 Task: Add an event with the title Third Presentation Rehearsal and Finalization, date '2024/05/16', time 7:00 AM to 9:00 AMand add a description: A Product Demo is a live demonstration of a product's features, functionality, and benefits to potential customers, clients, or stakeholders. It is a powerful tool for showcasing the value proposition of a product and allowing individuals to experience its capabilities firsthand._x000D_
_x000D_
, put the event into Orange category, logged in from the account softage.9@softage.netand send the event invitation to softage.7@softage.net with CC to  softage.8@softage.net. Set a reminder for the event 203 day before
Action: Mouse moved to (106, 137)
Screenshot: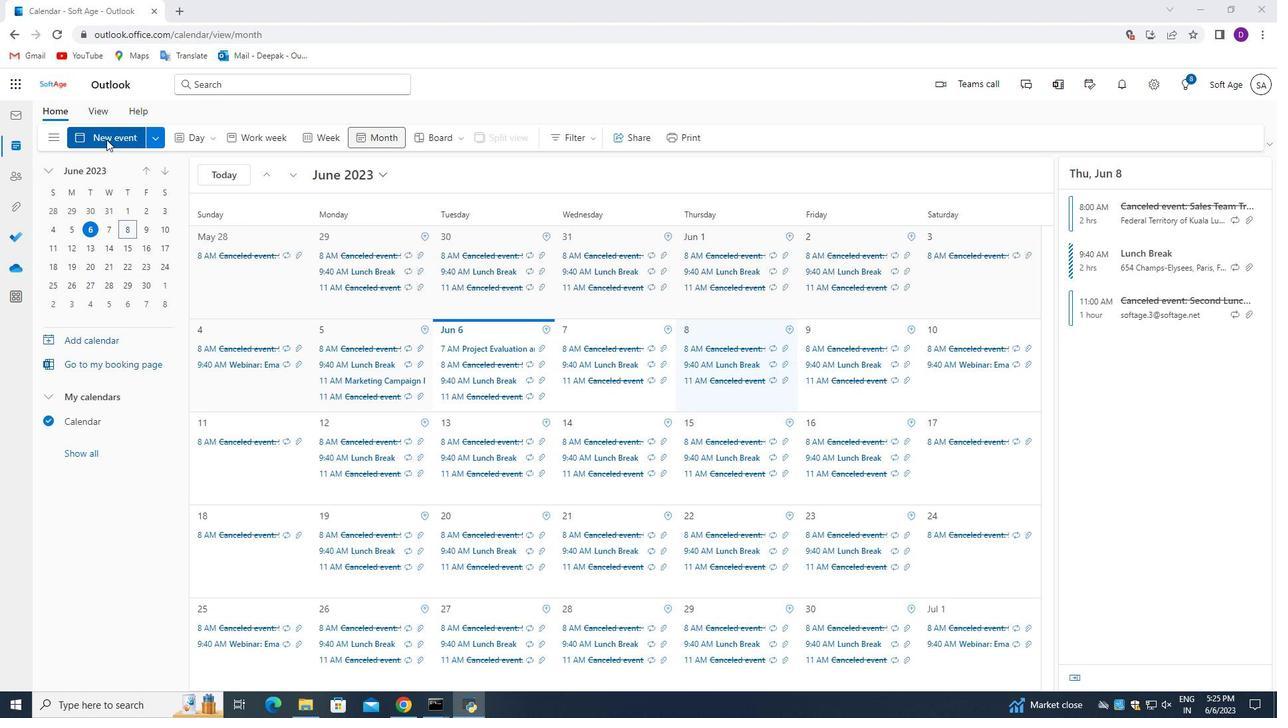 
Action: Mouse pressed left at (106, 137)
Screenshot: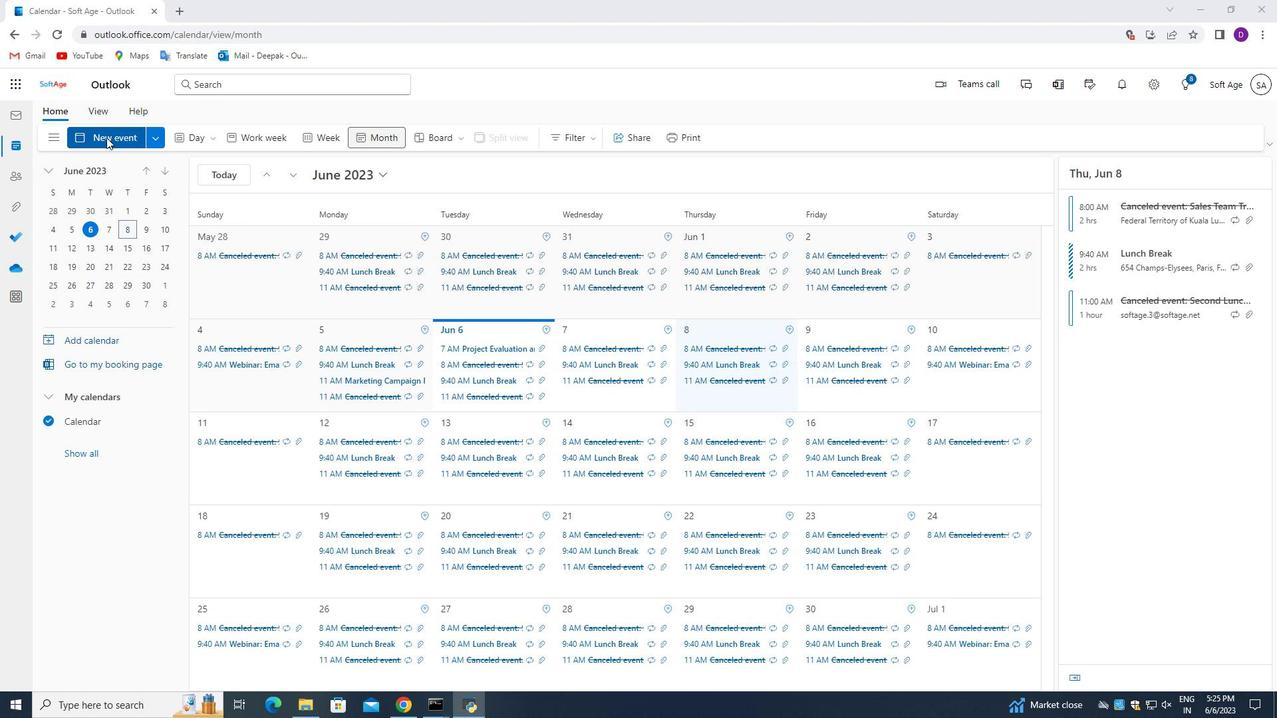 
Action: Mouse moved to (446, 550)
Screenshot: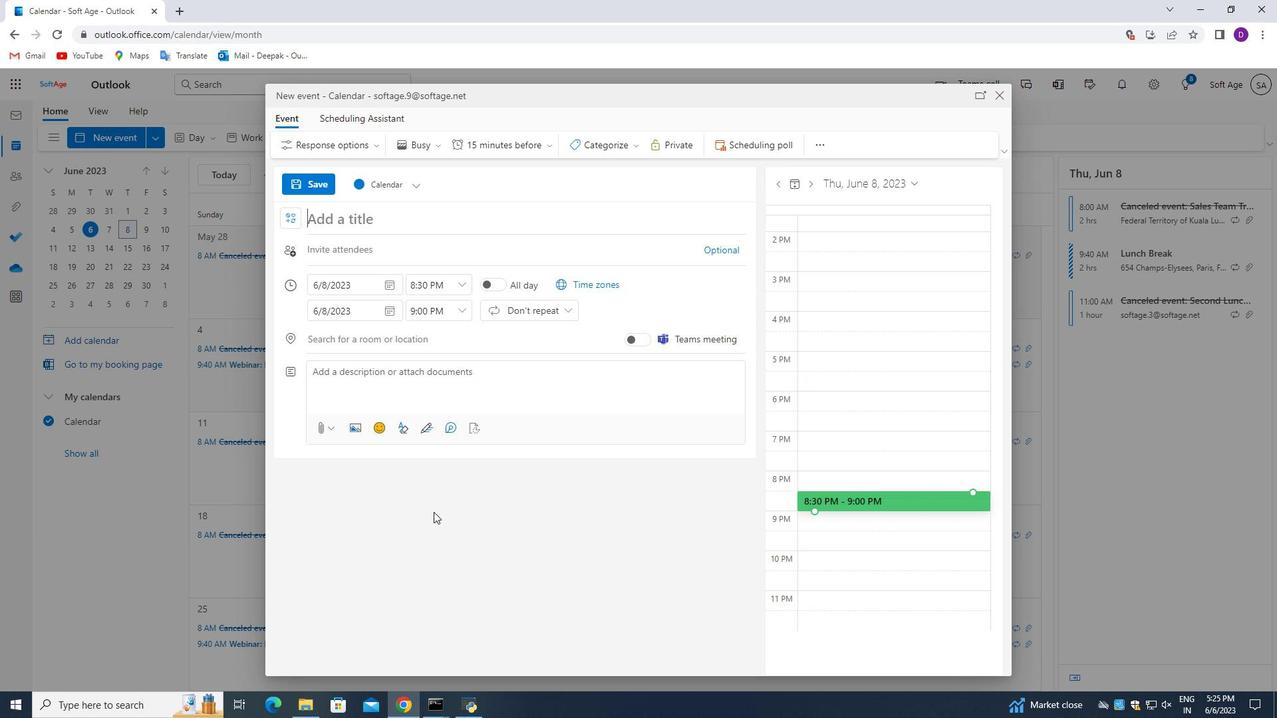 
Action: Key pressed <Key.shift_r>Third<Key.space><Key.shift>Presentation<Key.space><Key.shift_r>Rehearsal<Key.space>and<Key.space><Key.shift_r>Finalization
Screenshot: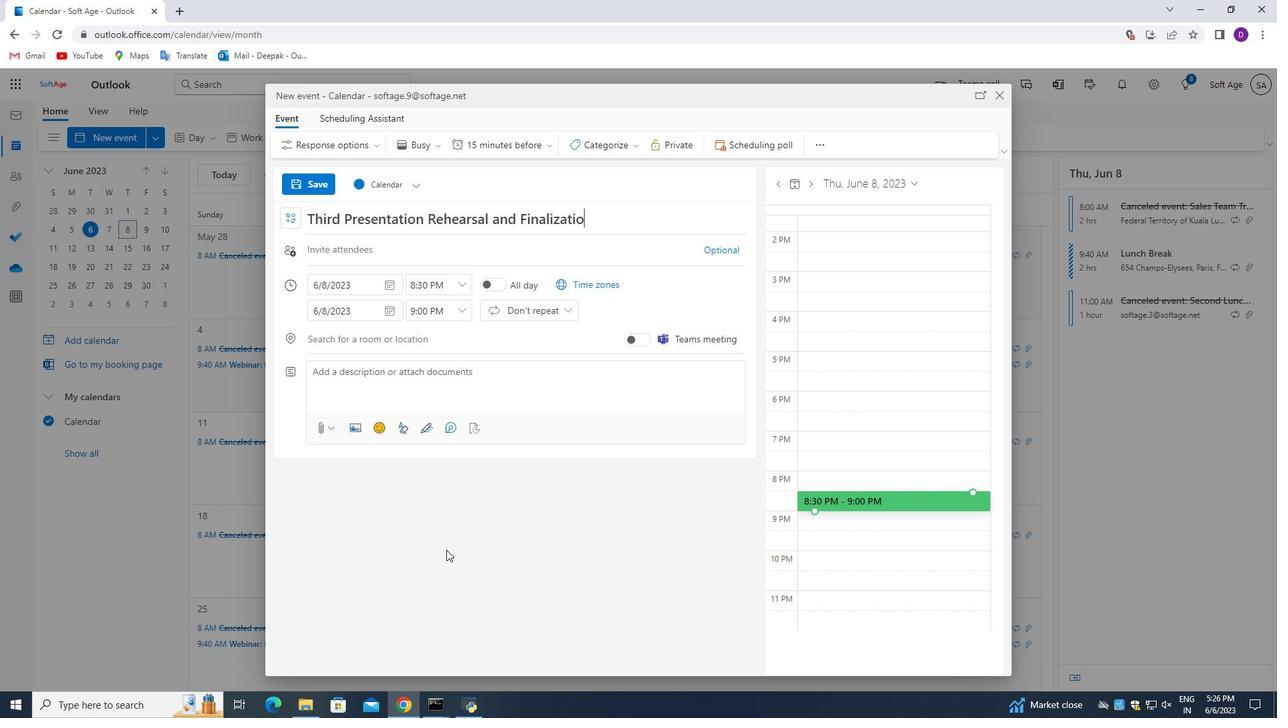 
Action: Mouse moved to (389, 286)
Screenshot: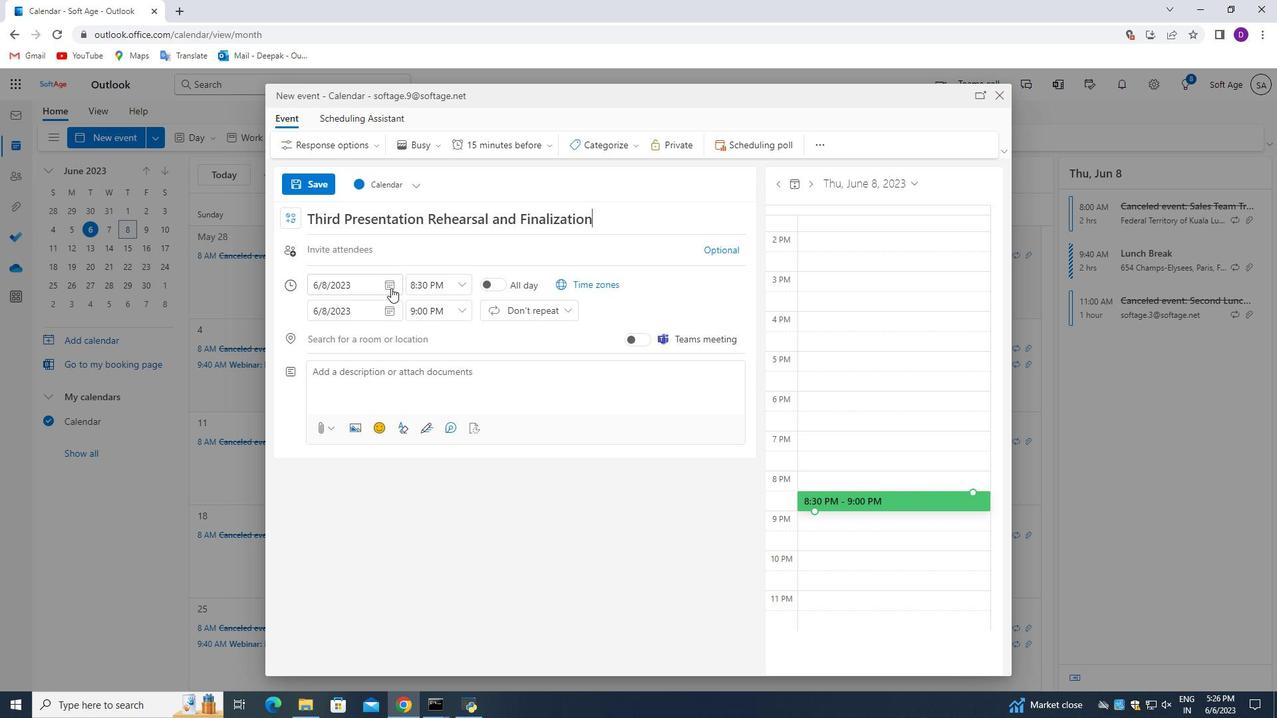 
Action: Mouse pressed left at (389, 286)
Screenshot: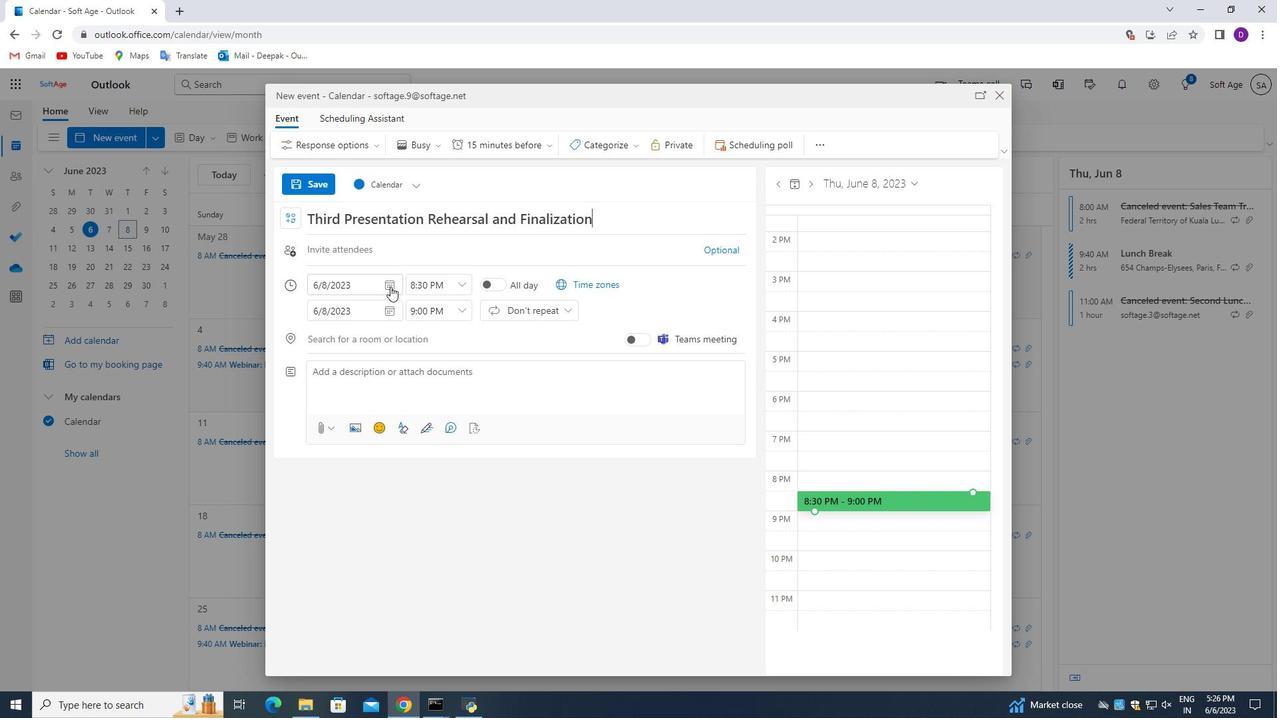 
Action: Mouse moved to (347, 300)
Screenshot: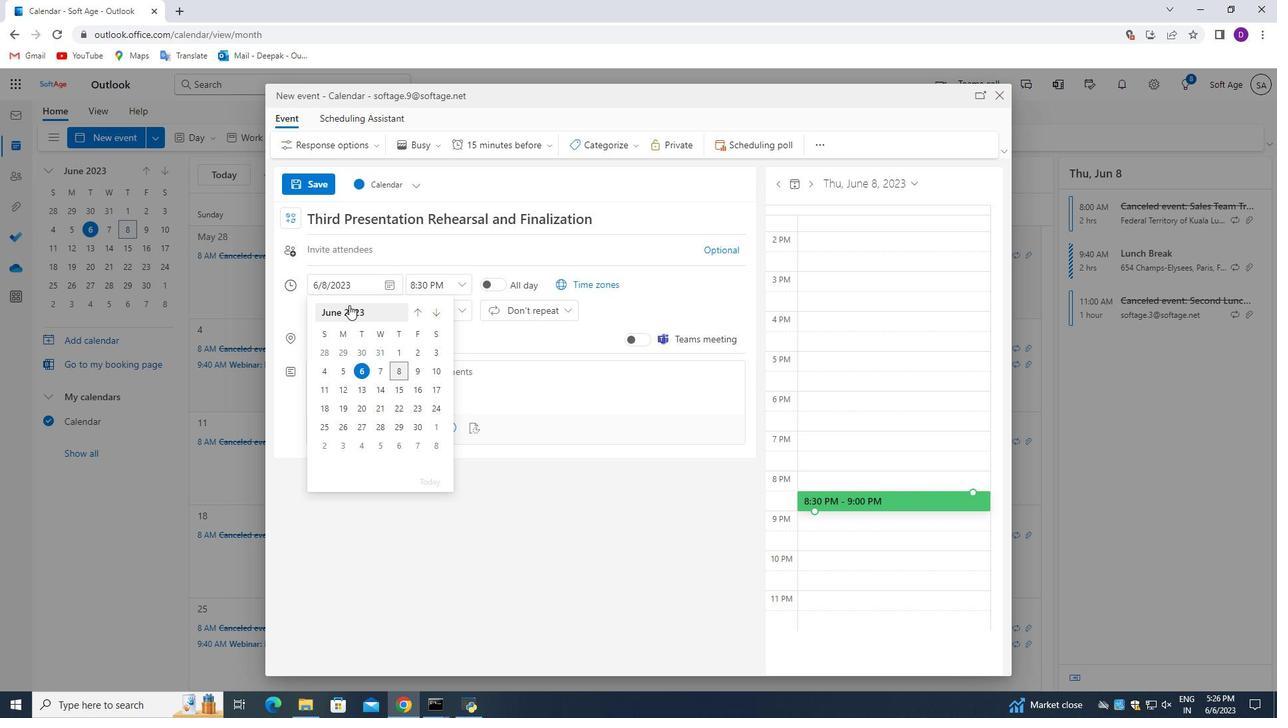 
Action: Mouse pressed left at (347, 300)
Screenshot: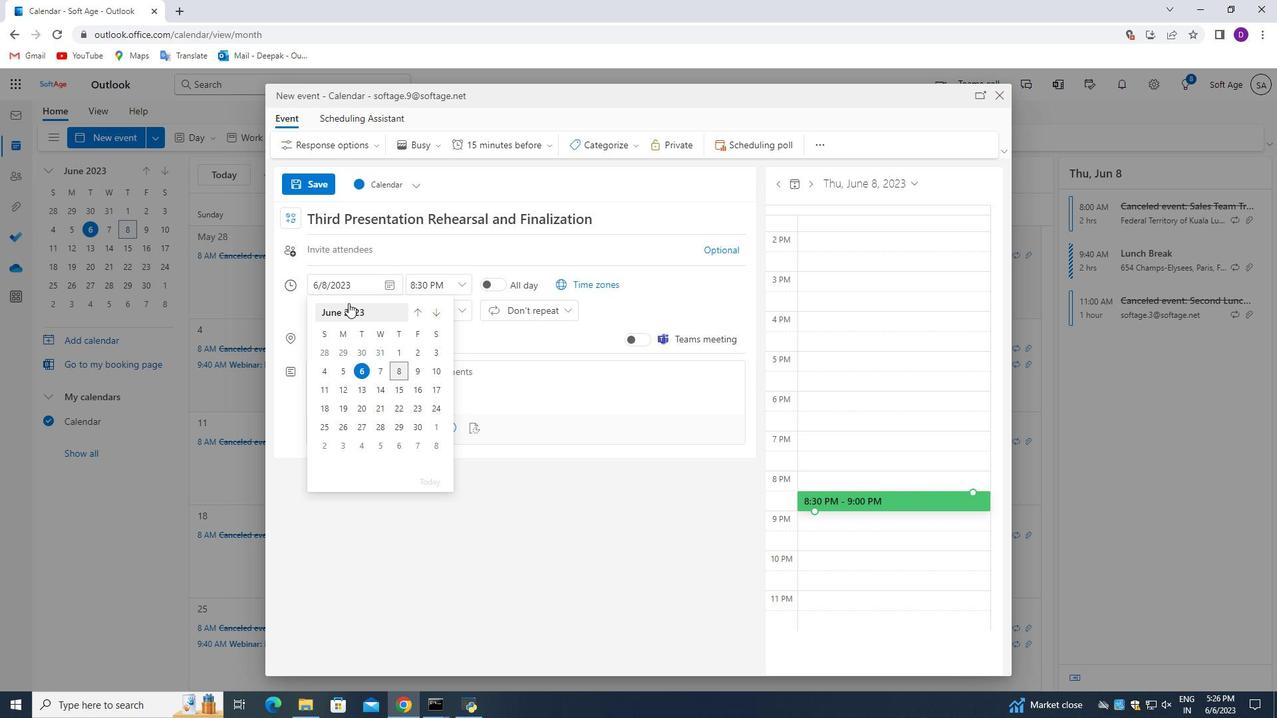 
Action: Mouse moved to (349, 310)
Screenshot: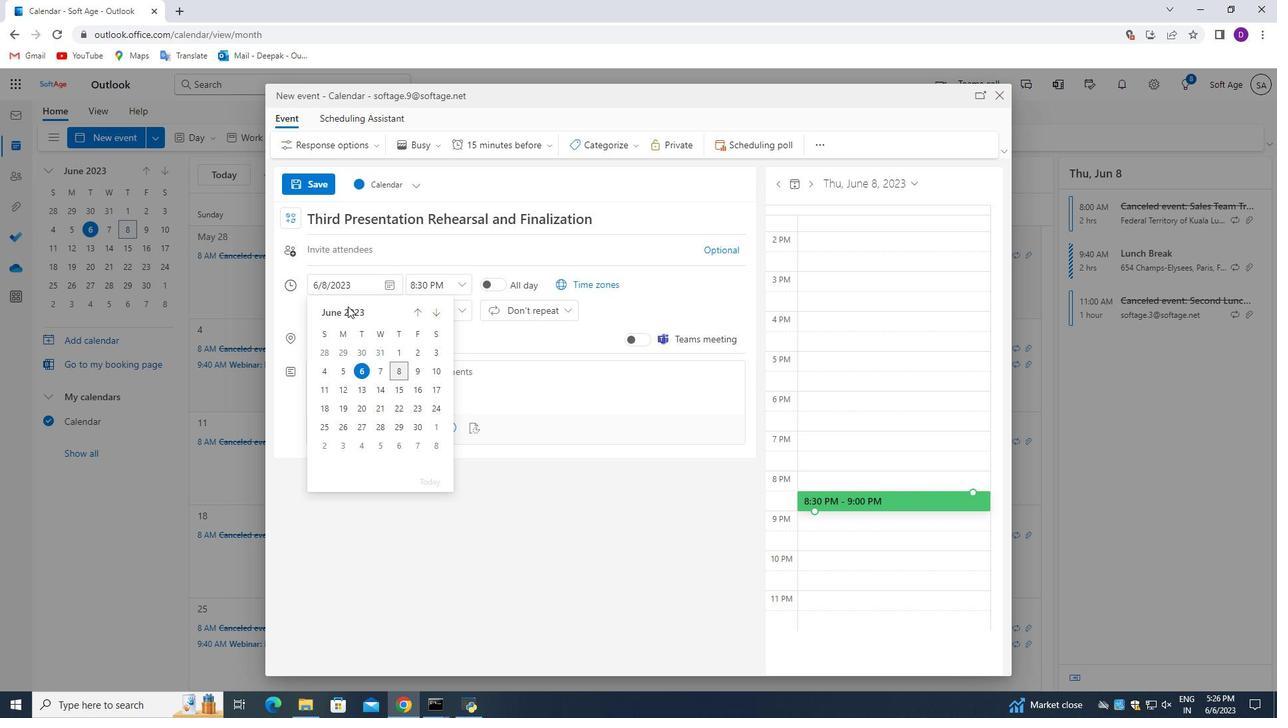 
Action: Mouse pressed left at (349, 310)
Screenshot: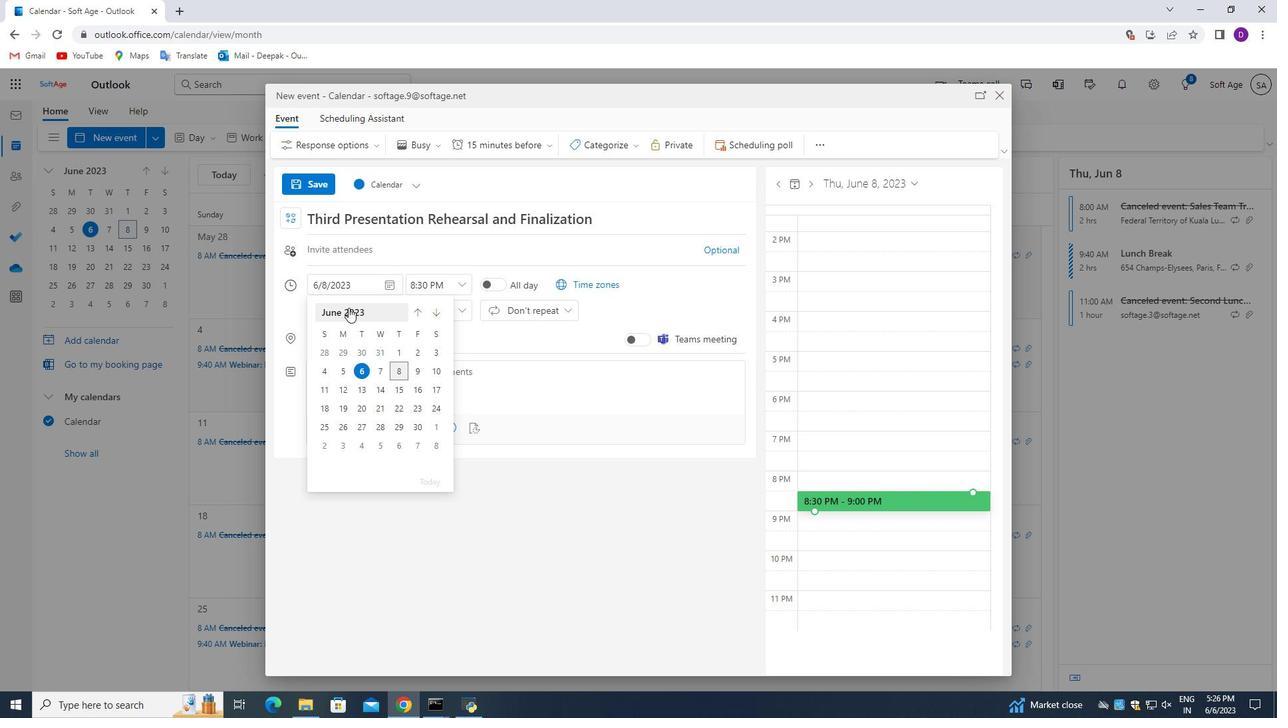 
Action: Mouse moved to (433, 316)
Screenshot: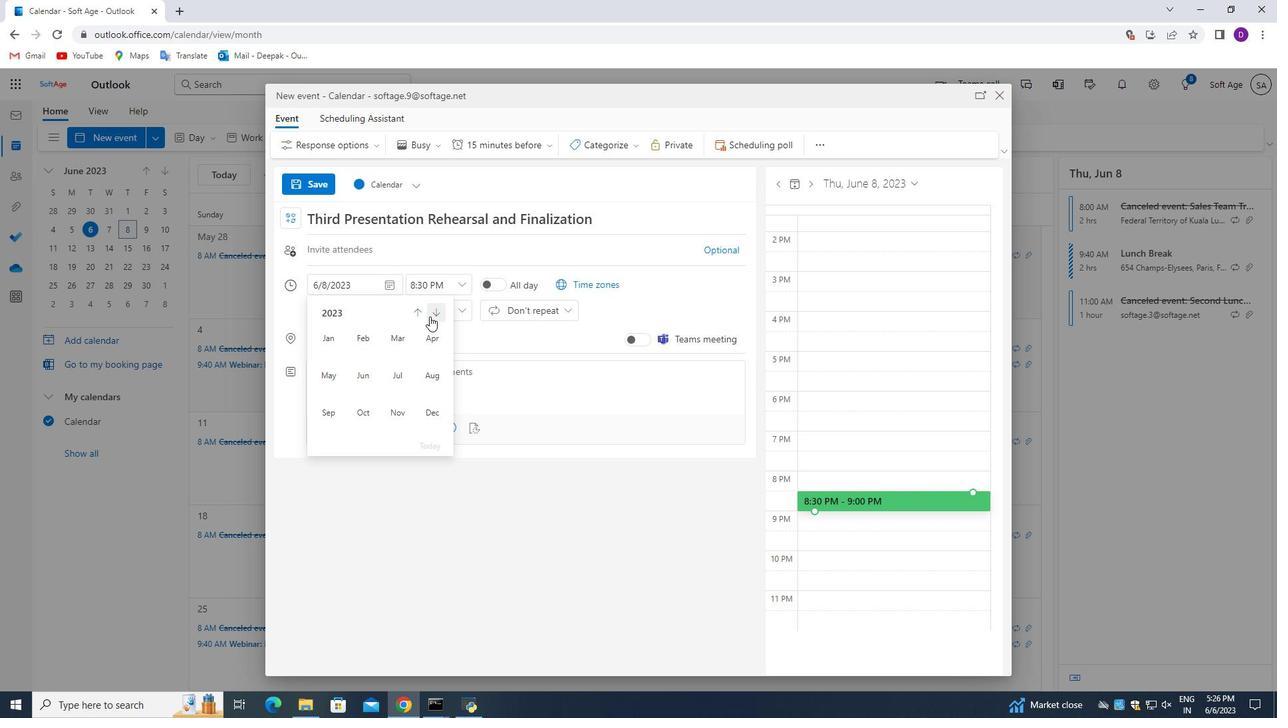 
Action: Mouse pressed left at (433, 316)
Screenshot: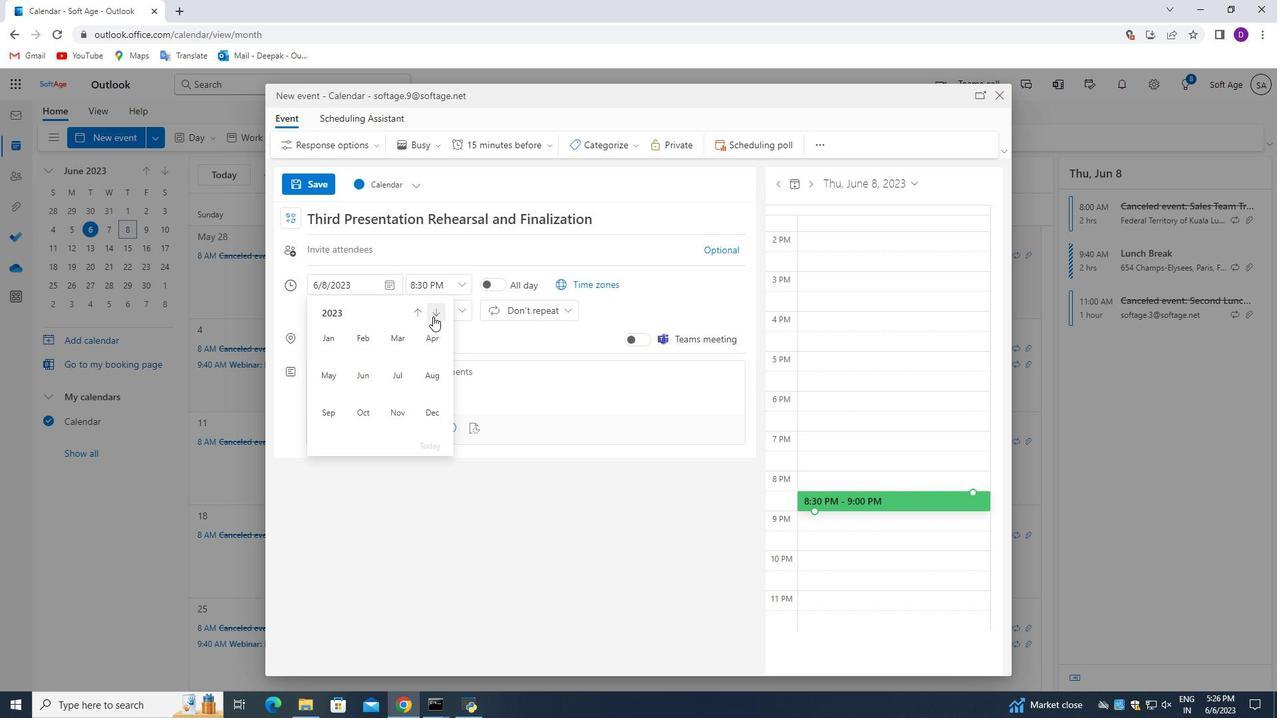 
Action: Mouse moved to (329, 369)
Screenshot: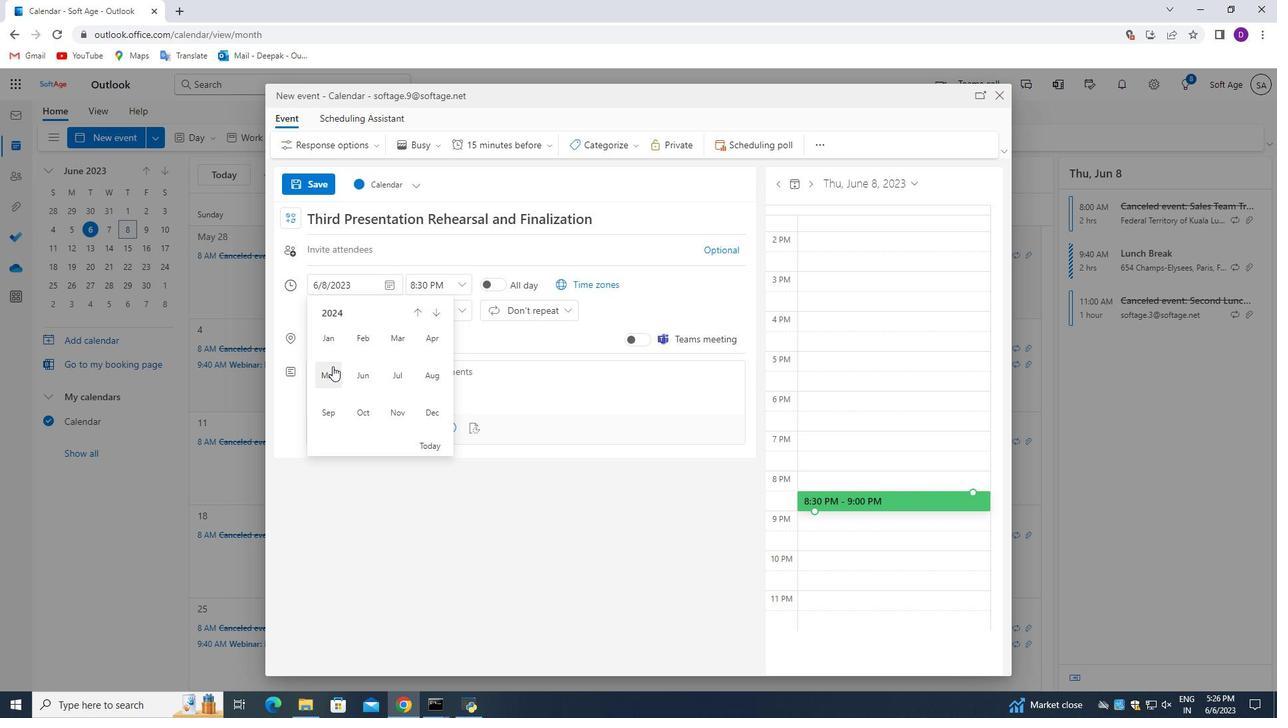 
Action: Mouse pressed left at (329, 369)
Screenshot: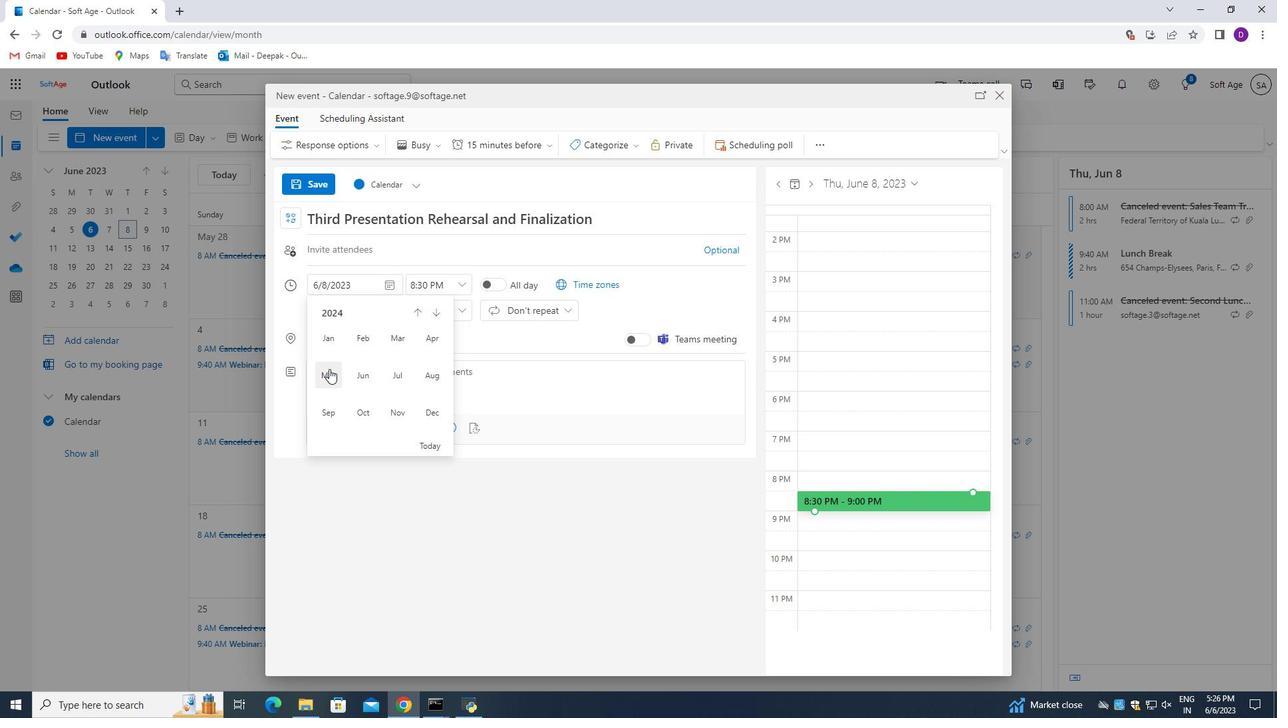 
Action: Mouse moved to (397, 391)
Screenshot: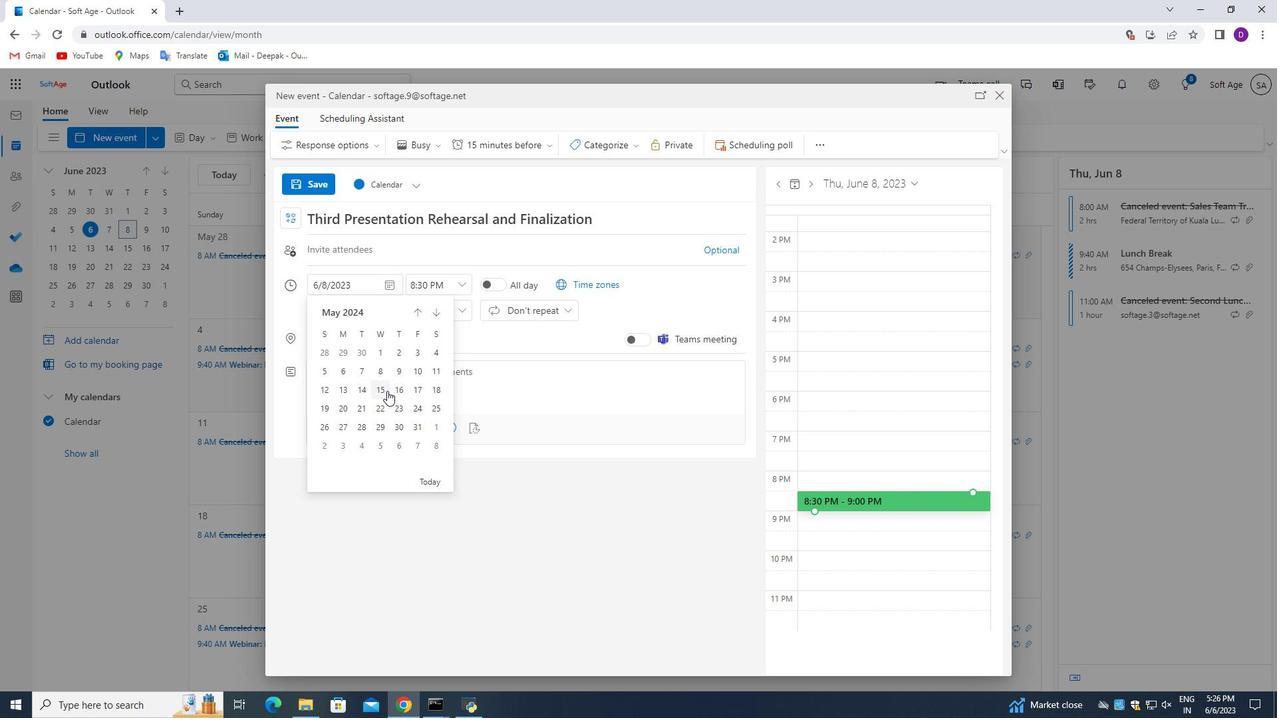 
Action: Mouse pressed left at (397, 391)
Screenshot: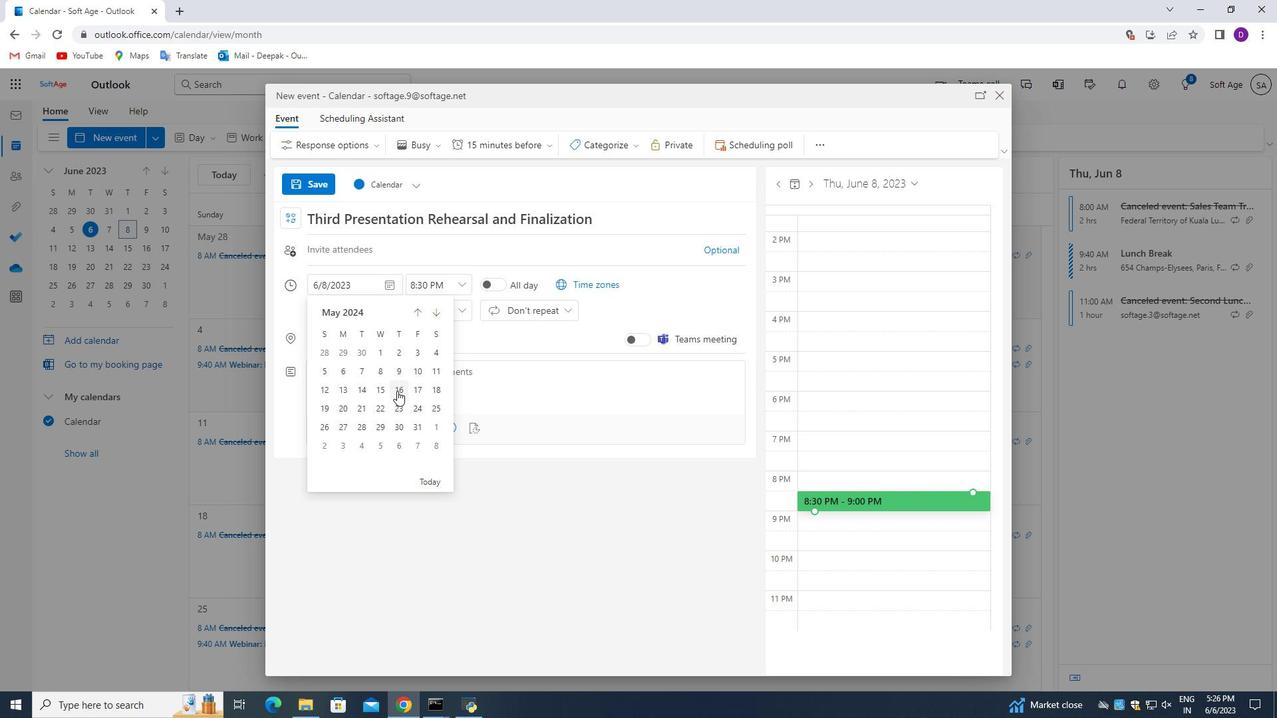 
Action: Mouse moved to (459, 290)
Screenshot: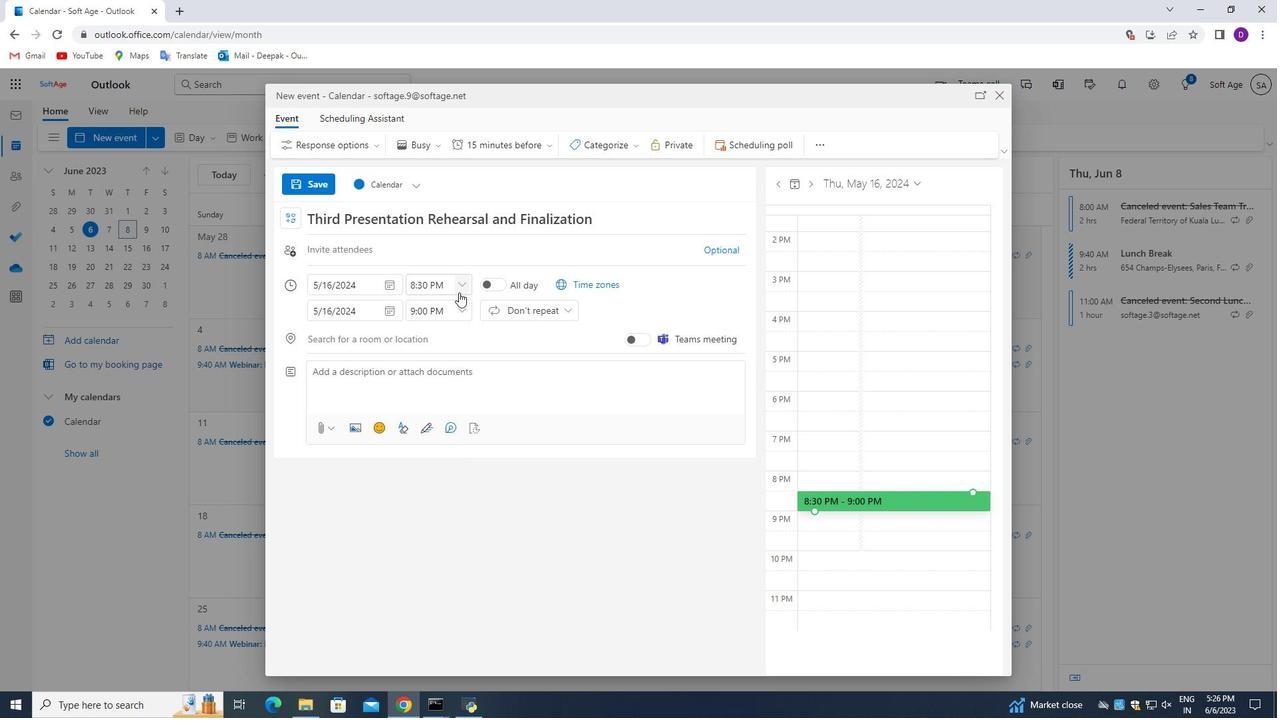 
Action: Mouse pressed left at (459, 290)
Screenshot: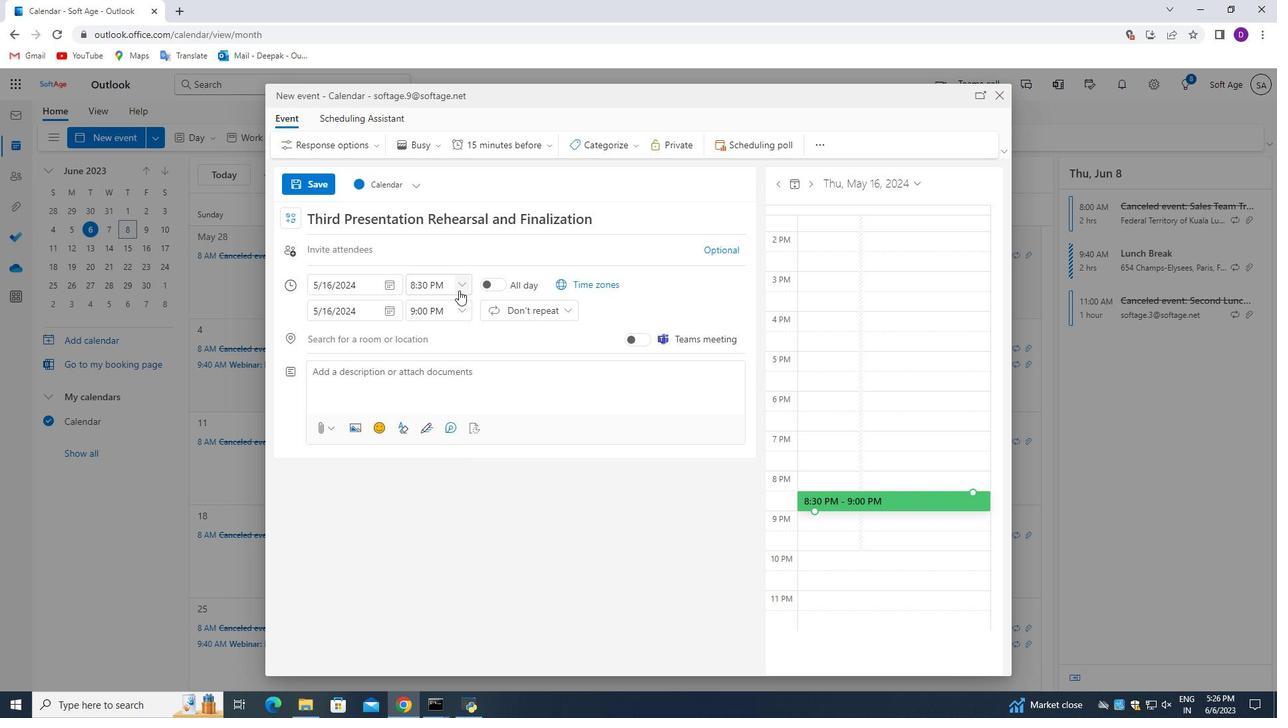 
Action: Mouse moved to (424, 358)
Screenshot: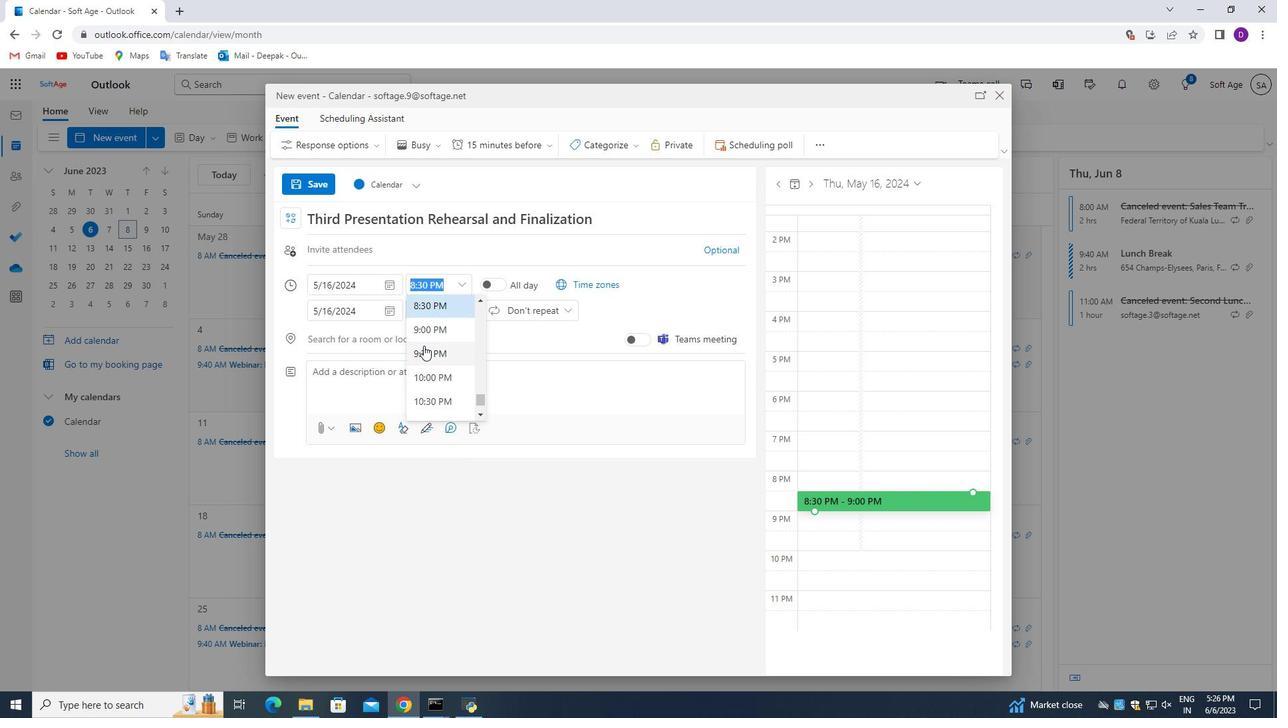 
Action: Mouse scrolled (424, 359) with delta (0, 0)
Screenshot: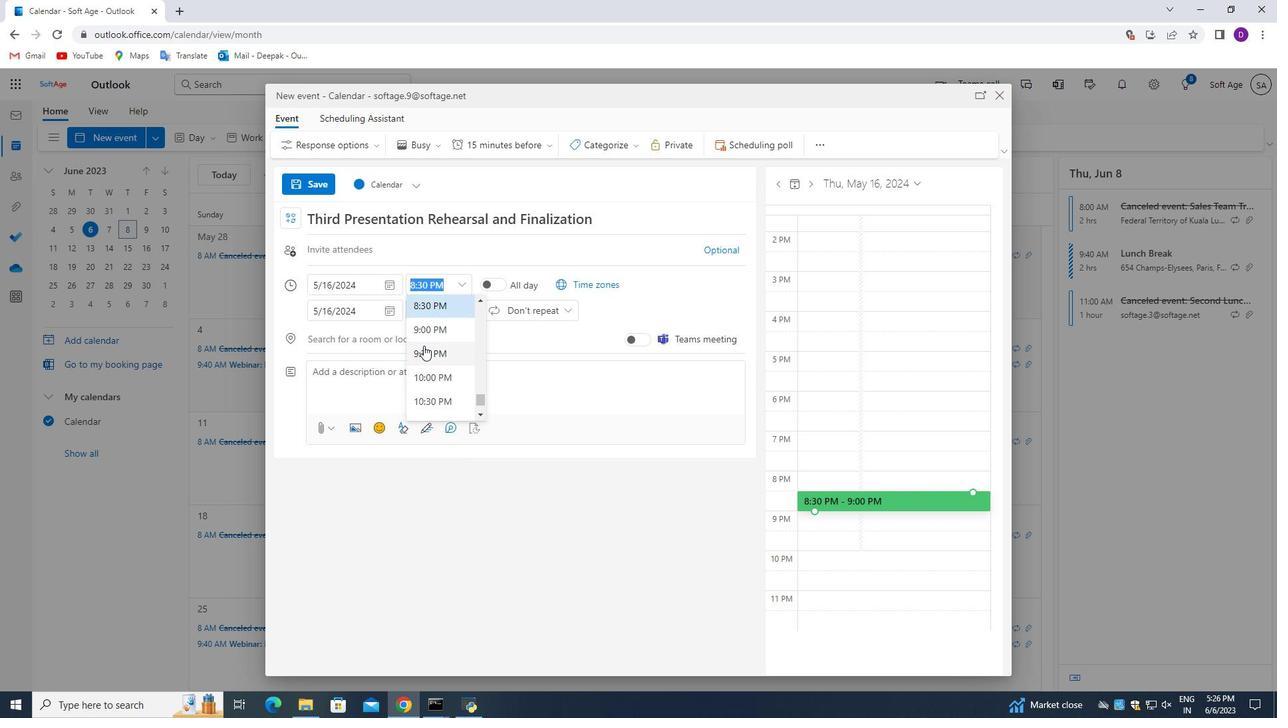 
Action: Mouse moved to (427, 364)
Screenshot: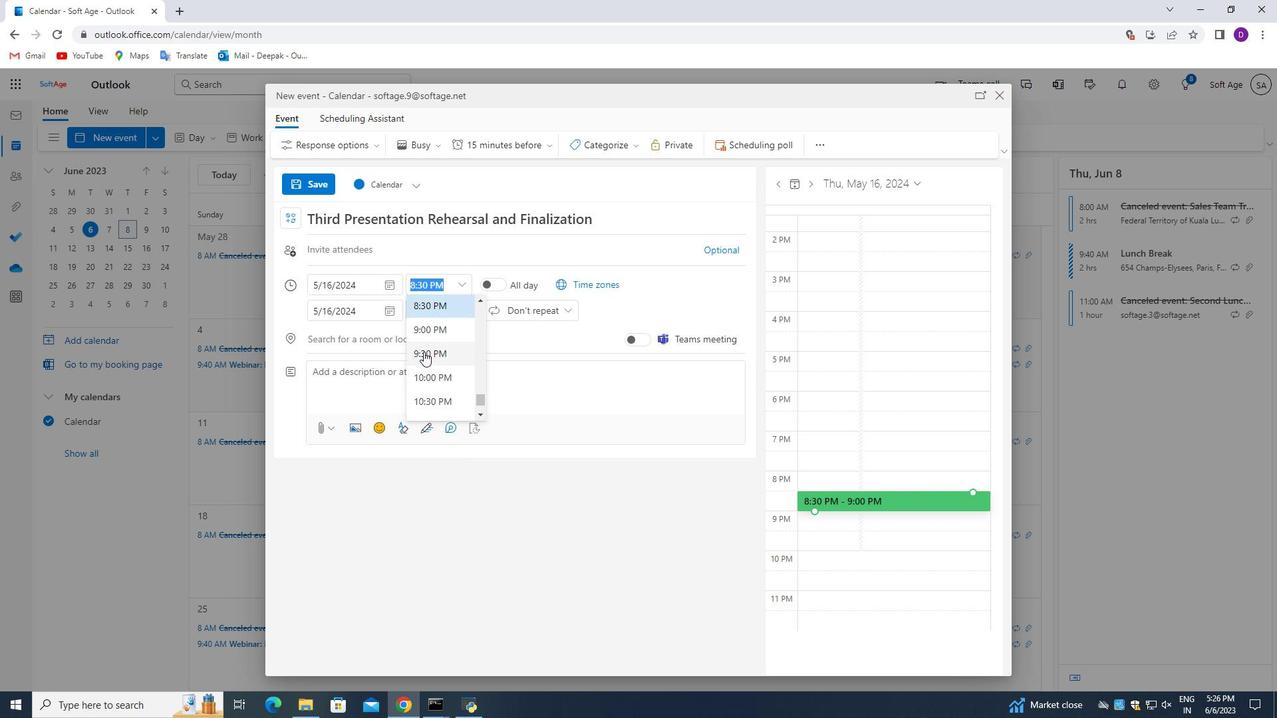 
Action: Mouse scrolled (427, 365) with delta (0, 0)
Screenshot: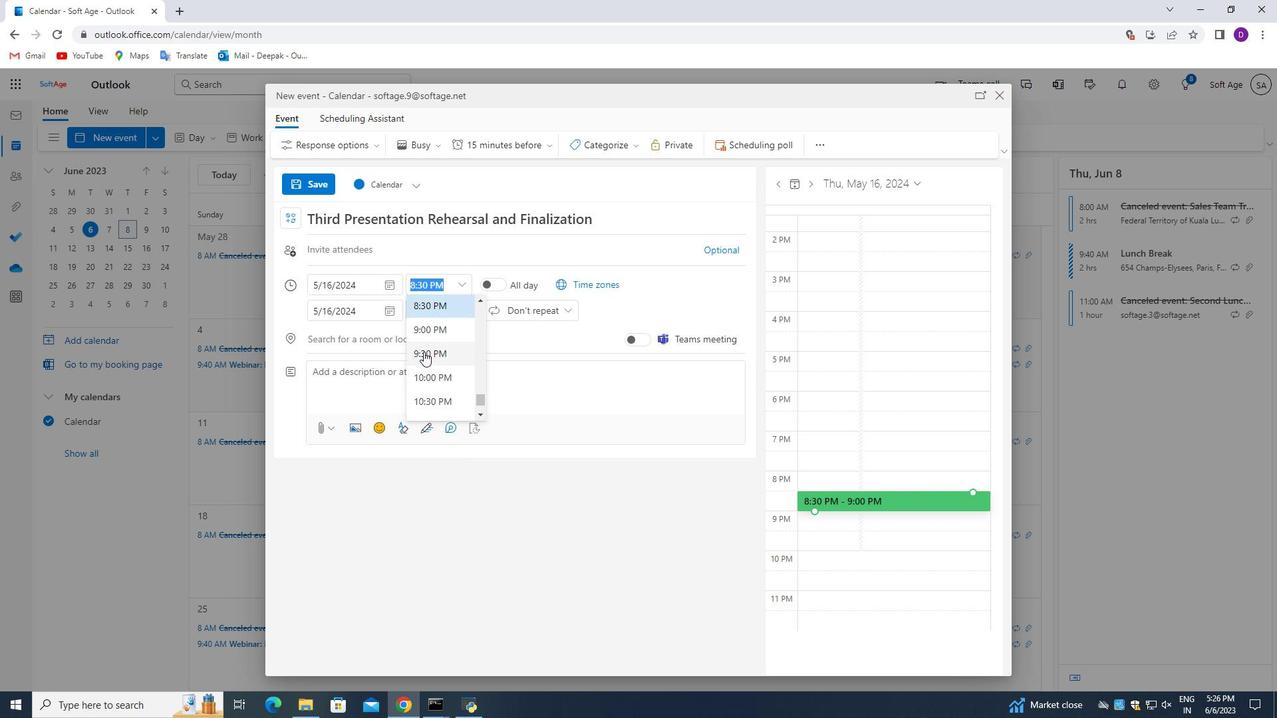 
Action: Mouse moved to (431, 368)
Screenshot: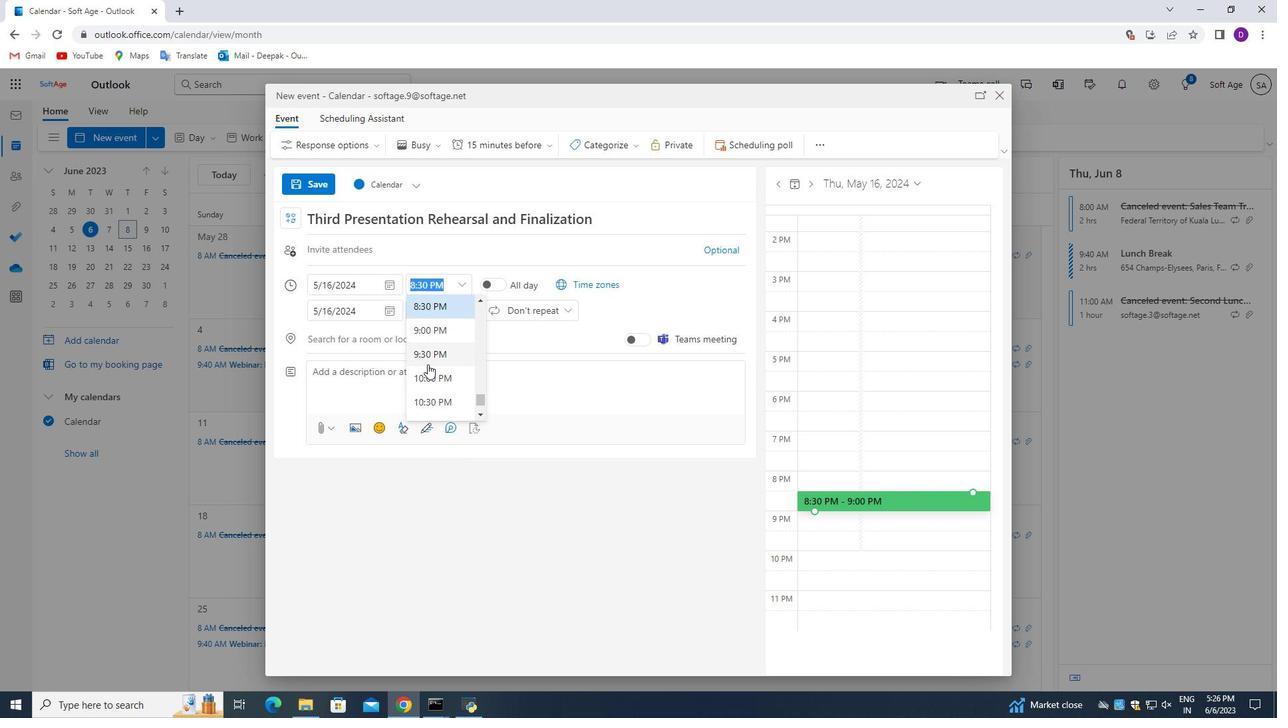 
Action: Mouse scrolled (431, 369) with delta (0, 0)
Screenshot: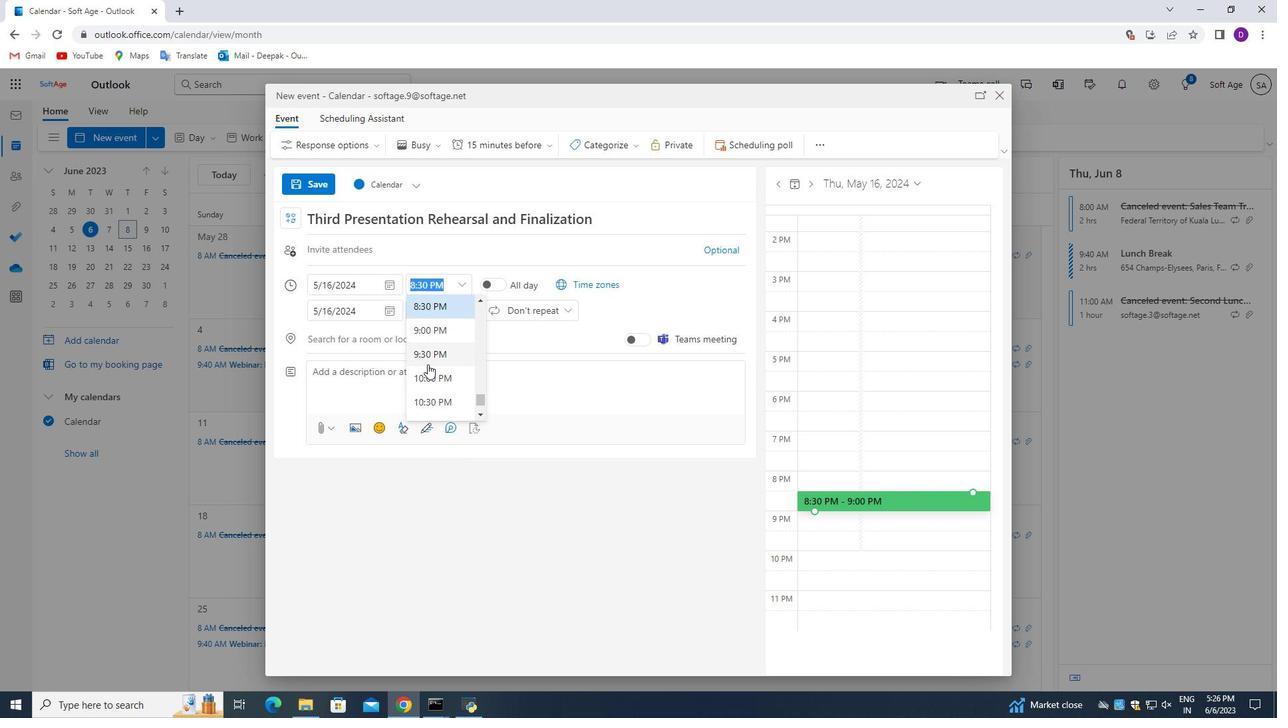 
Action: Mouse moved to (432, 369)
Screenshot: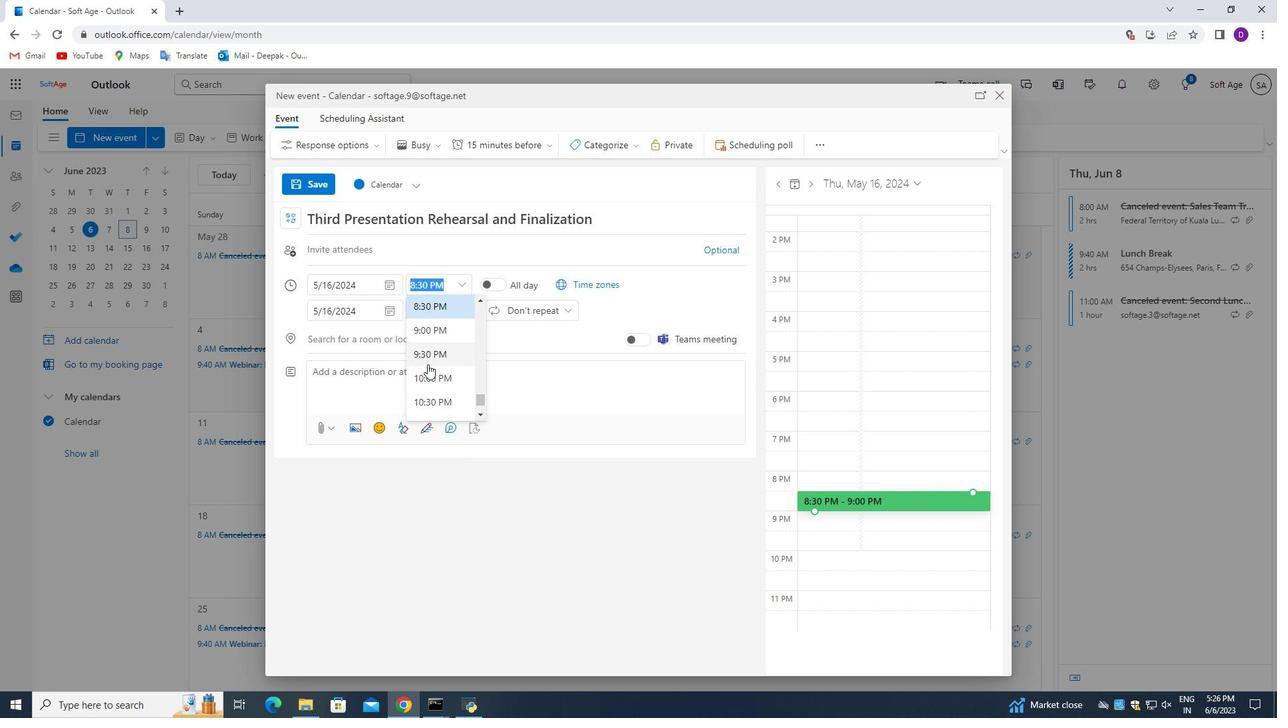 
Action: Mouse scrolled (432, 369) with delta (0, 0)
Screenshot: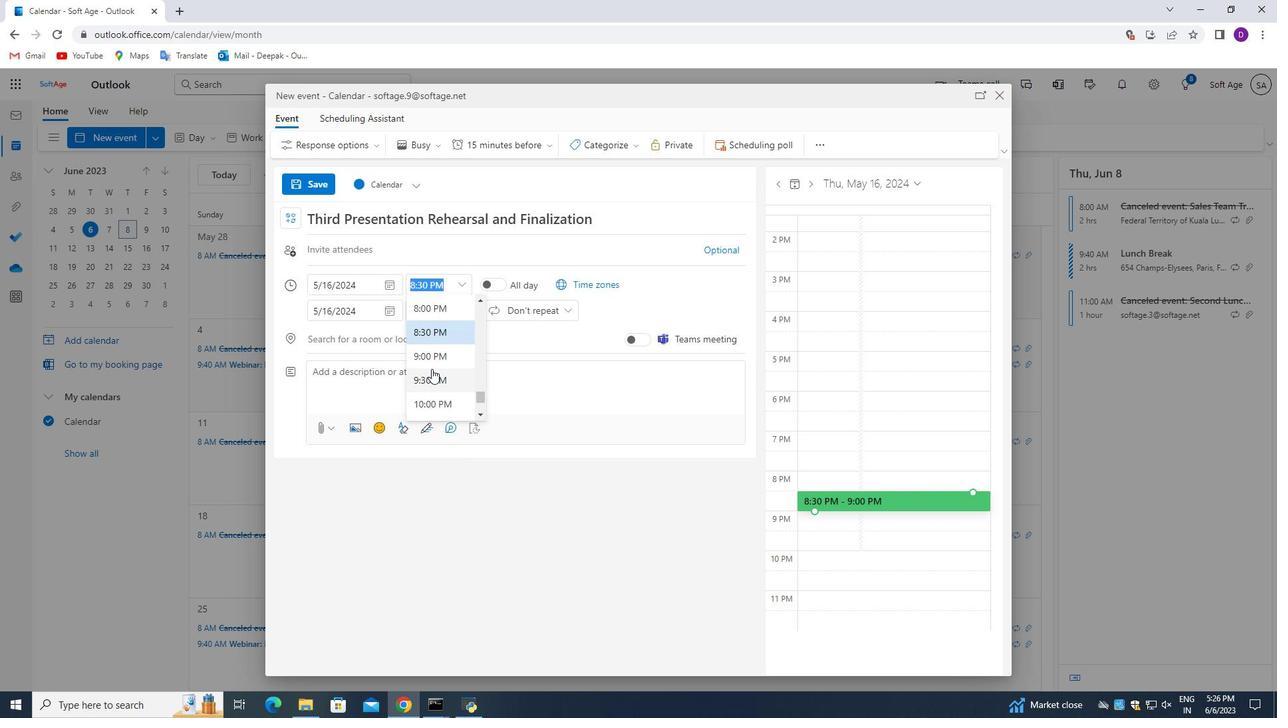 
Action: Mouse moved to (432, 369)
Screenshot: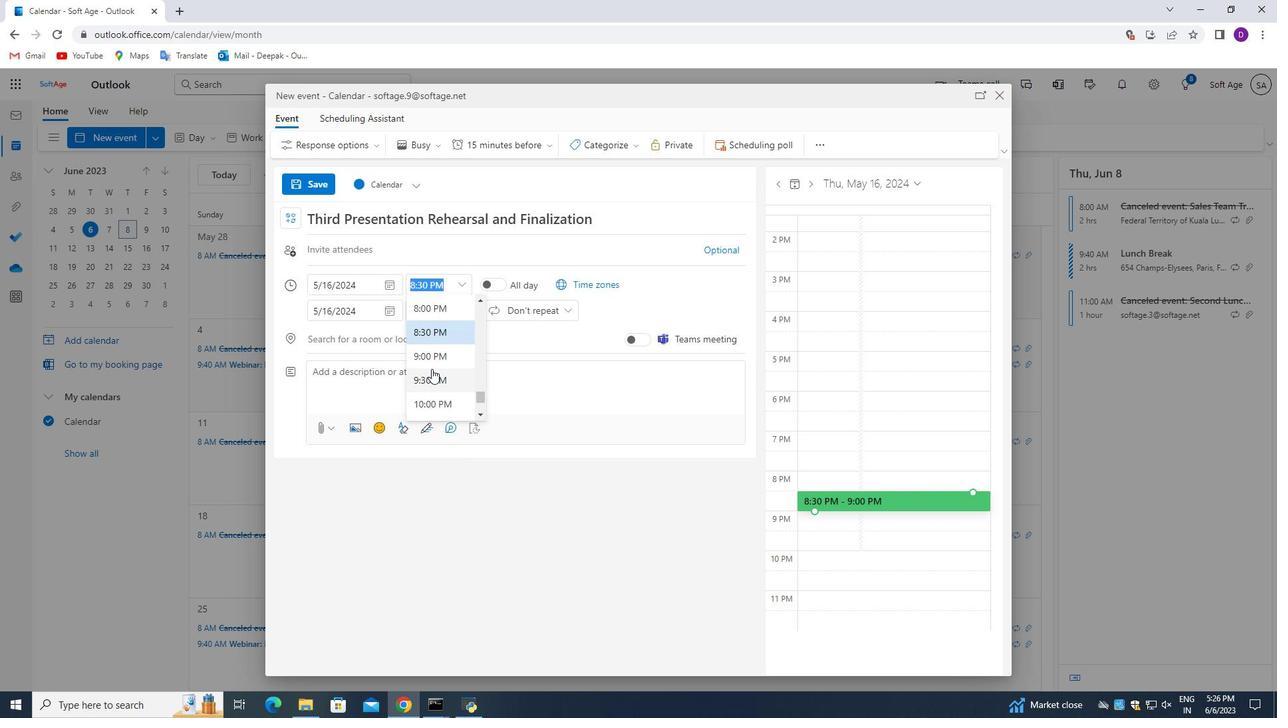 
Action: Mouse scrolled (432, 370) with delta (0, 0)
Screenshot: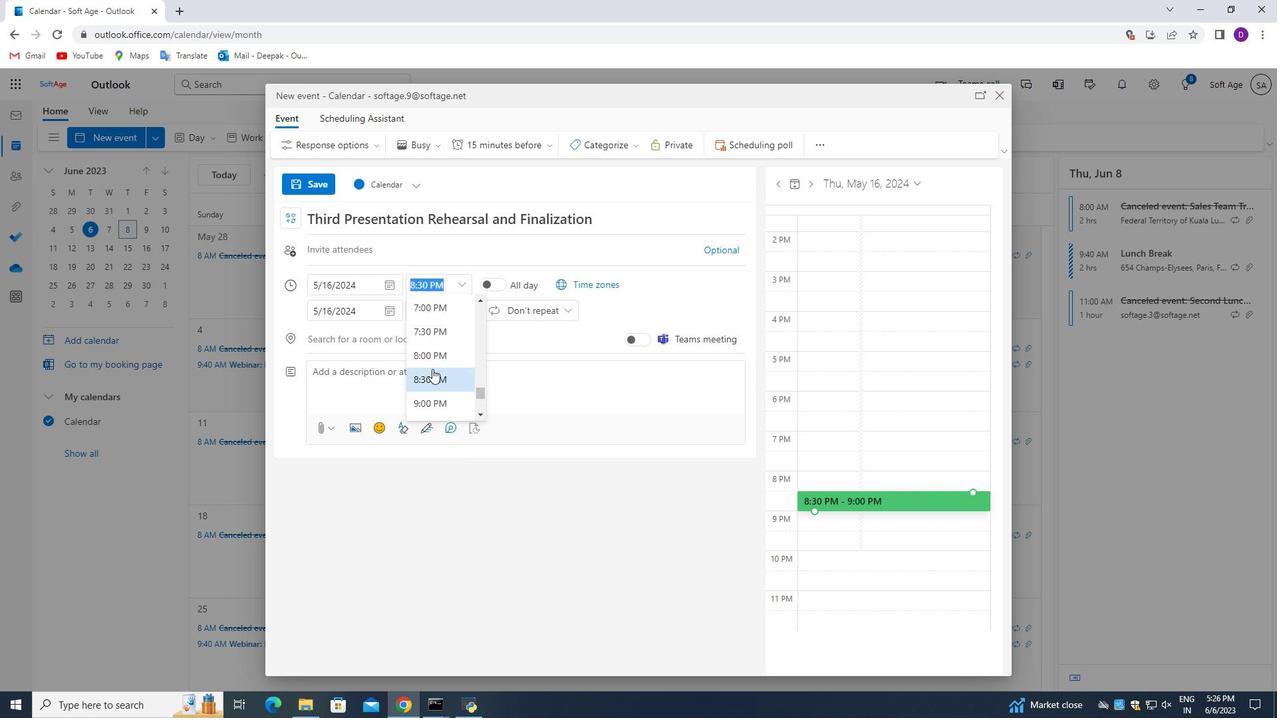 
Action: Mouse moved to (432, 369)
Screenshot: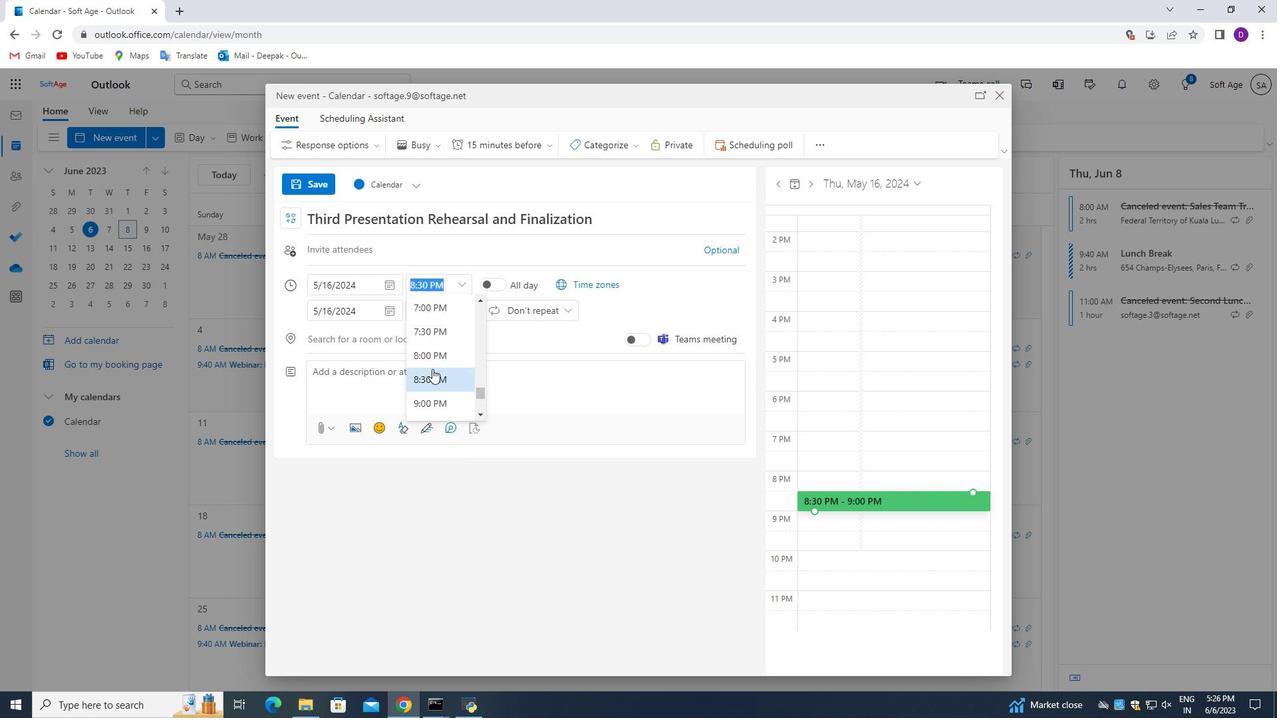 
Action: Mouse scrolled (432, 370) with delta (0, 0)
Screenshot: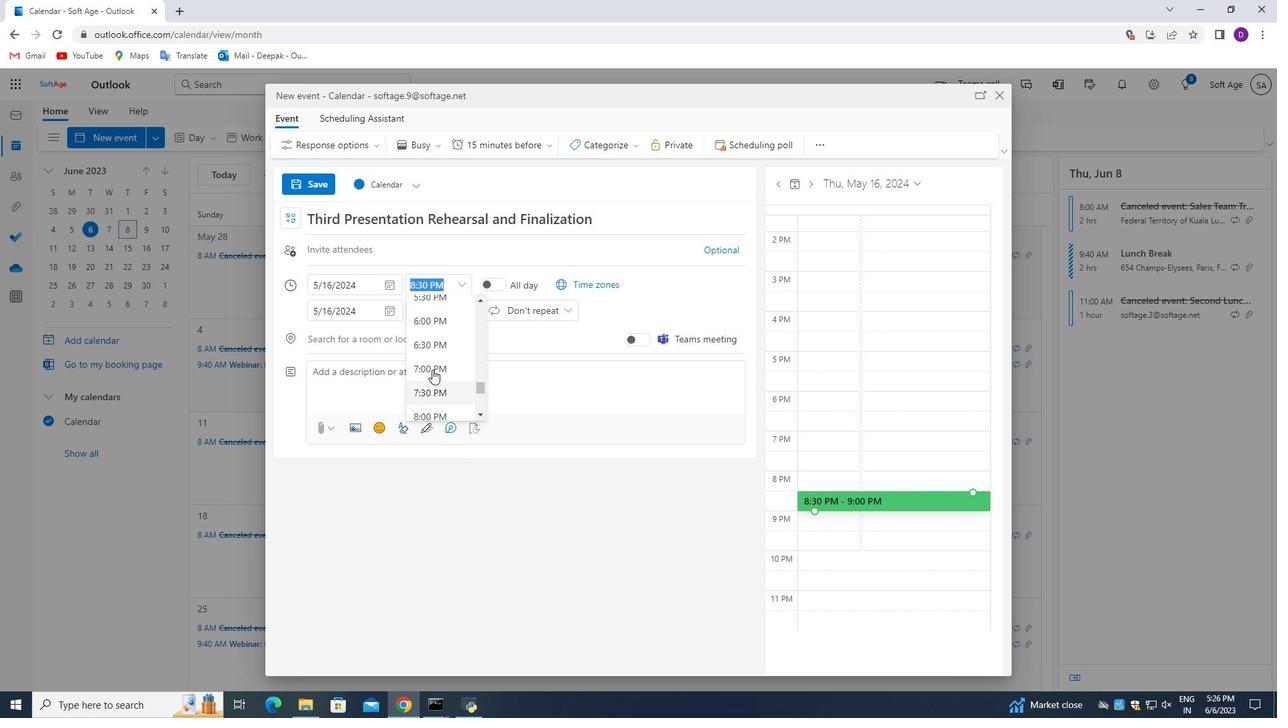 
Action: Mouse moved to (433, 370)
Screenshot: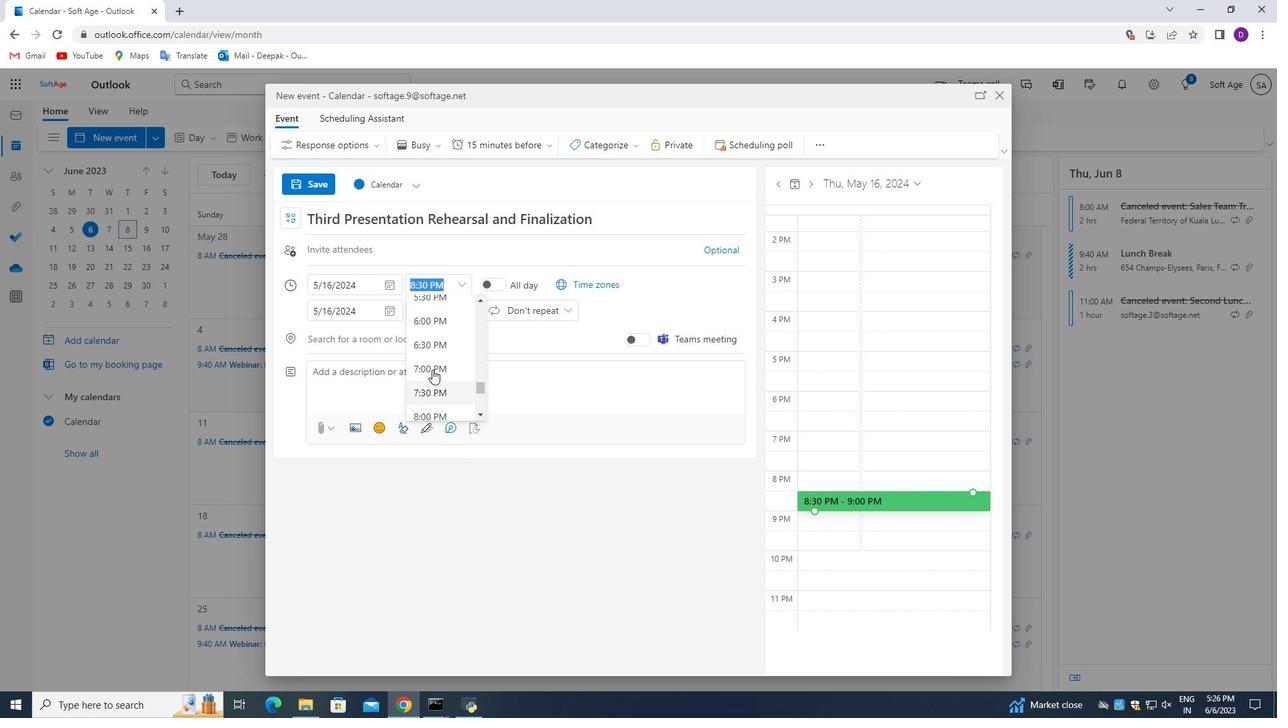 
Action: Mouse scrolled (433, 371) with delta (0, 0)
Screenshot: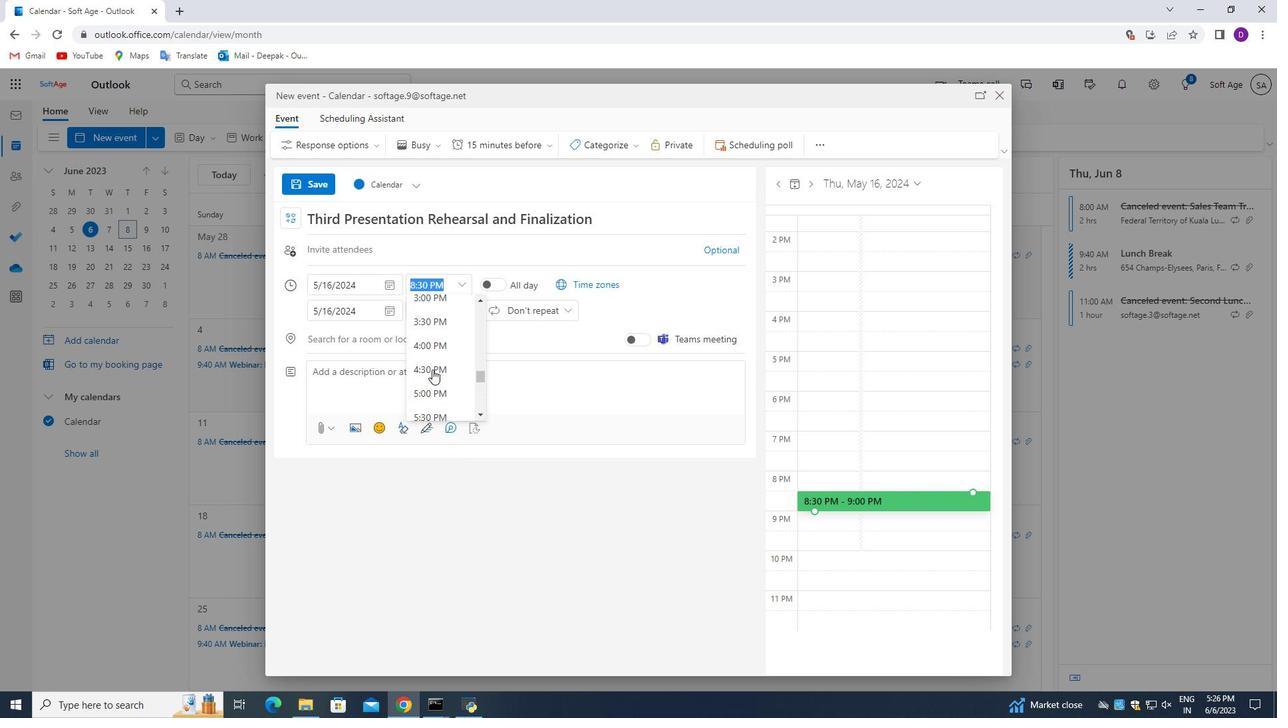 
Action: Mouse moved to (435, 369)
Screenshot: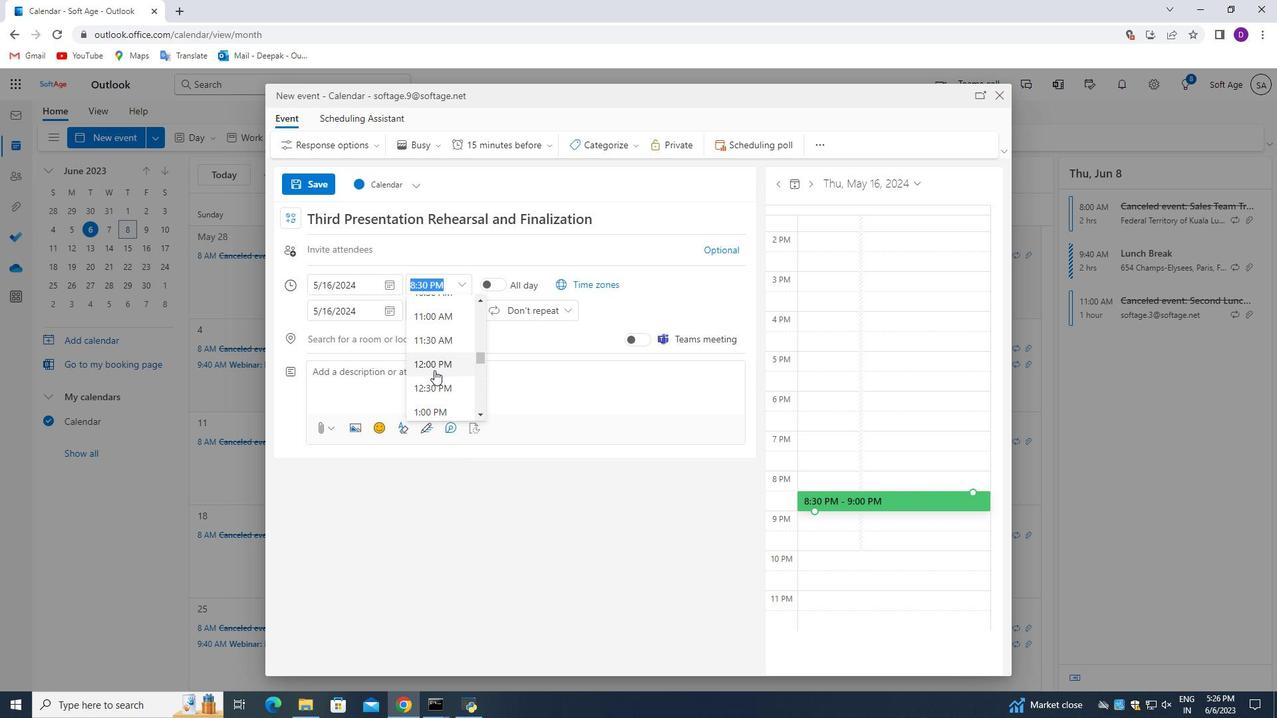 
Action: Mouse scrolled (435, 370) with delta (0, 0)
Screenshot: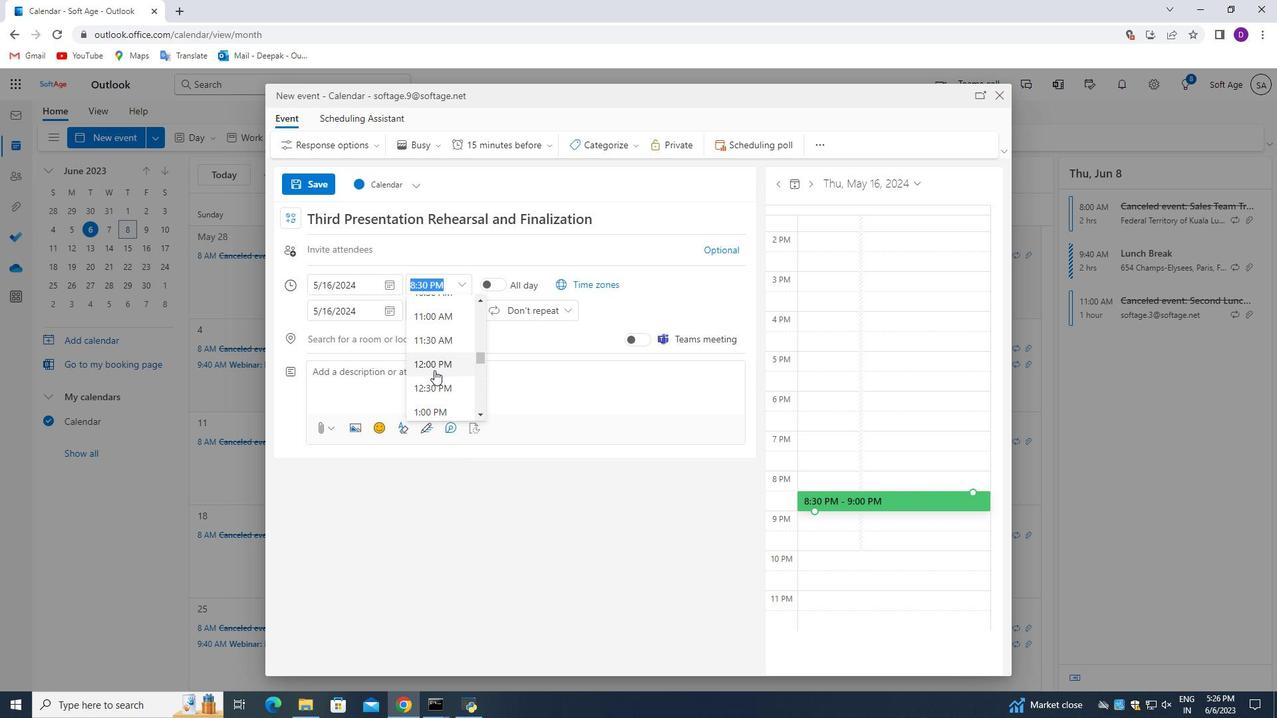 
Action: Mouse scrolled (435, 370) with delta (0, 0)
Screenshot: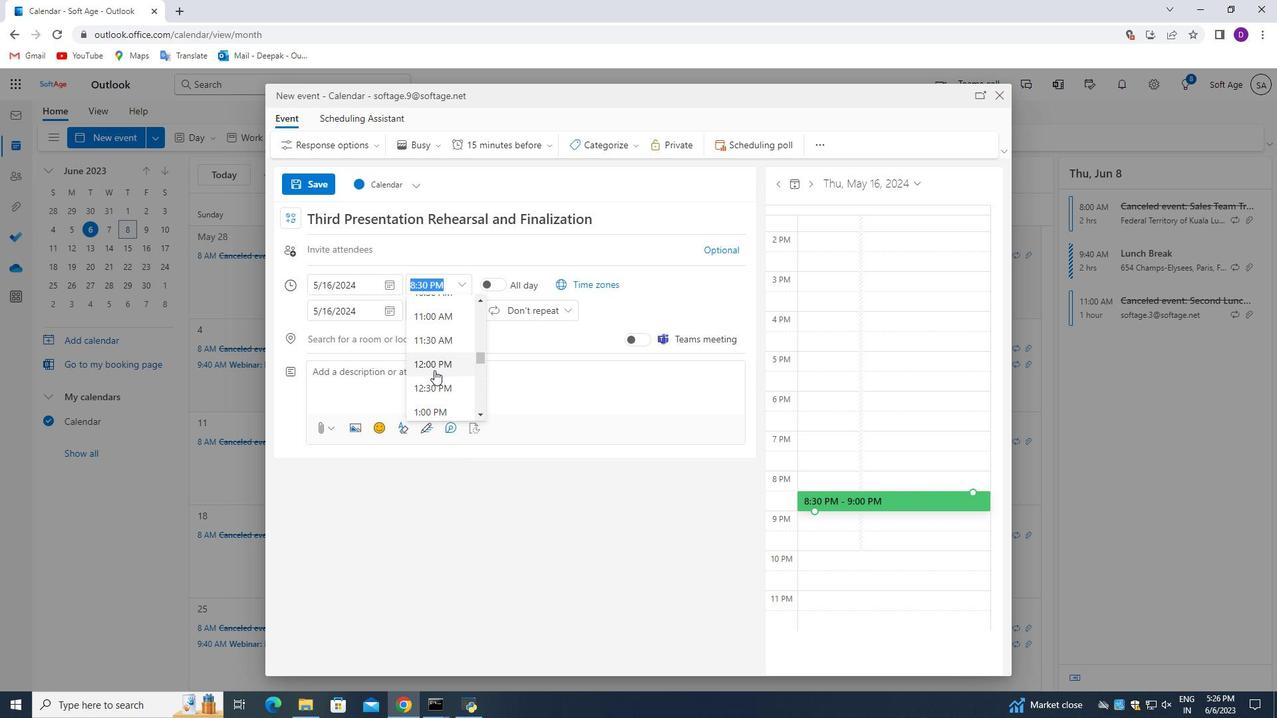 
Action: Mouse scrolled (435, 370) with delta (0, 0)
Screenshot: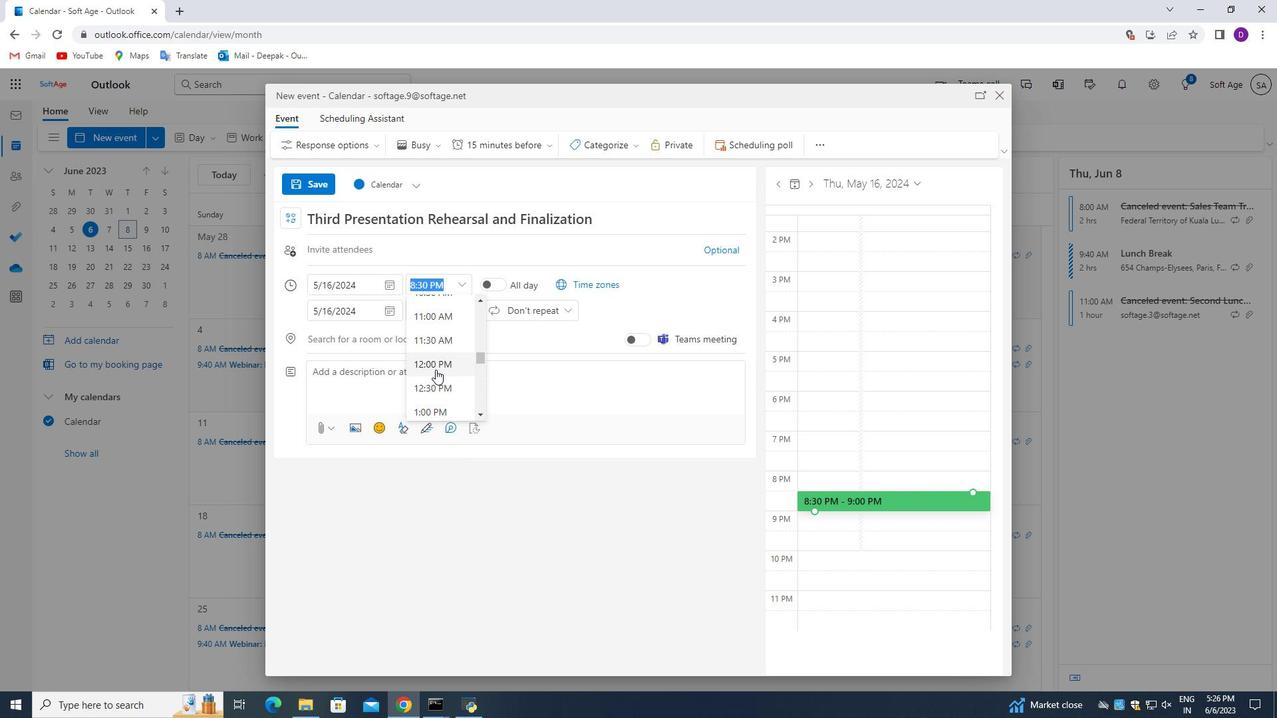 
Action: Mouse scrolled (435, 370) with delta (0, 0)
Screenshot: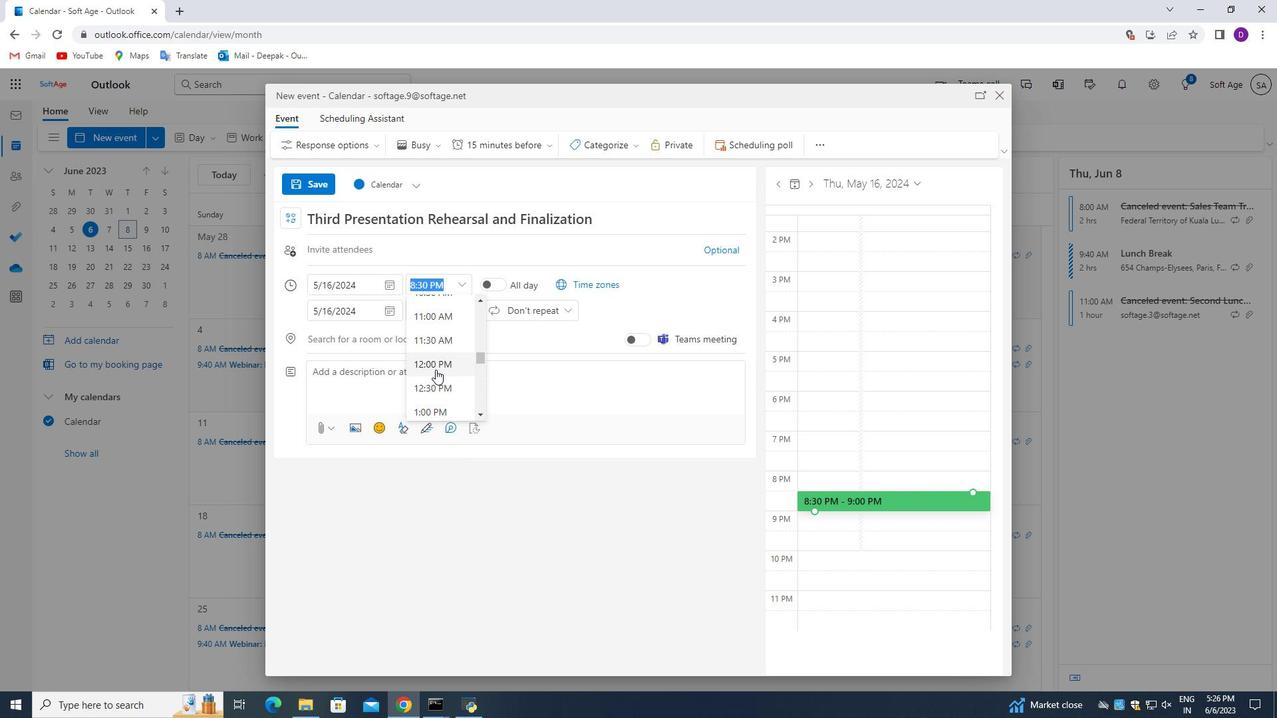 
Action: Mouse moved to (443, 390)
Screenshot: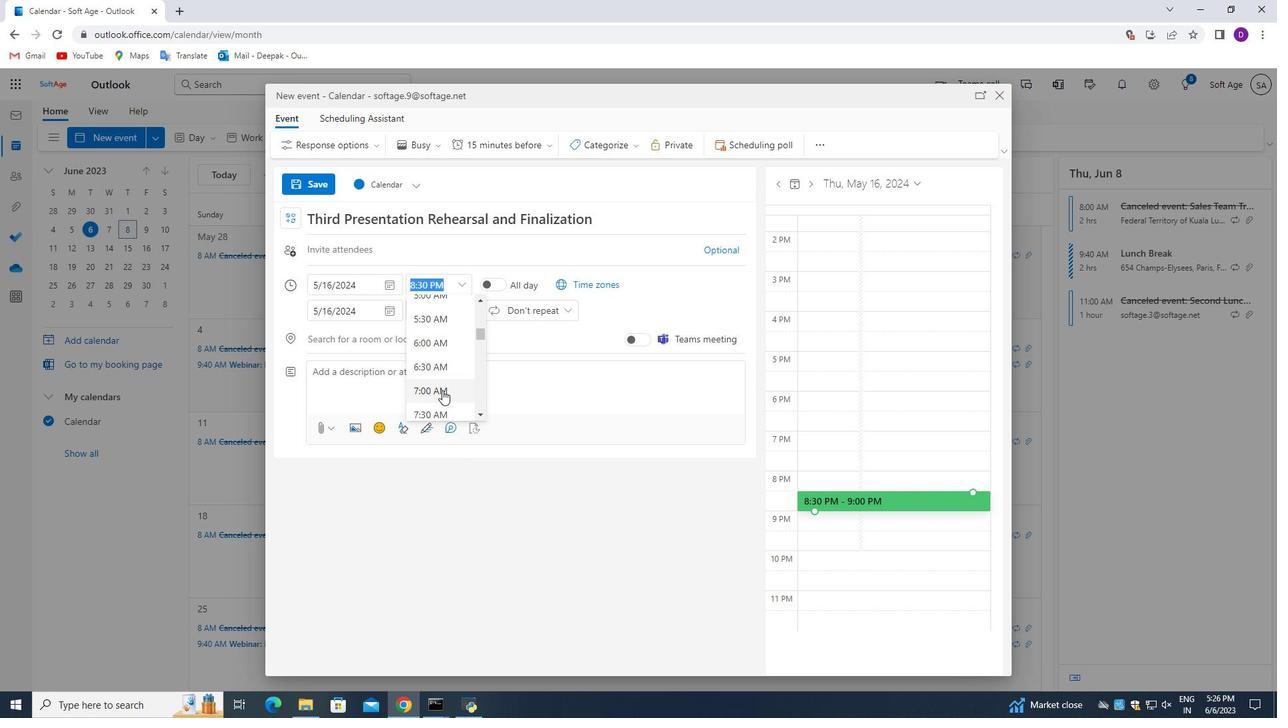 
Action: Mouse pressed left at (443, 390)
Screenshot: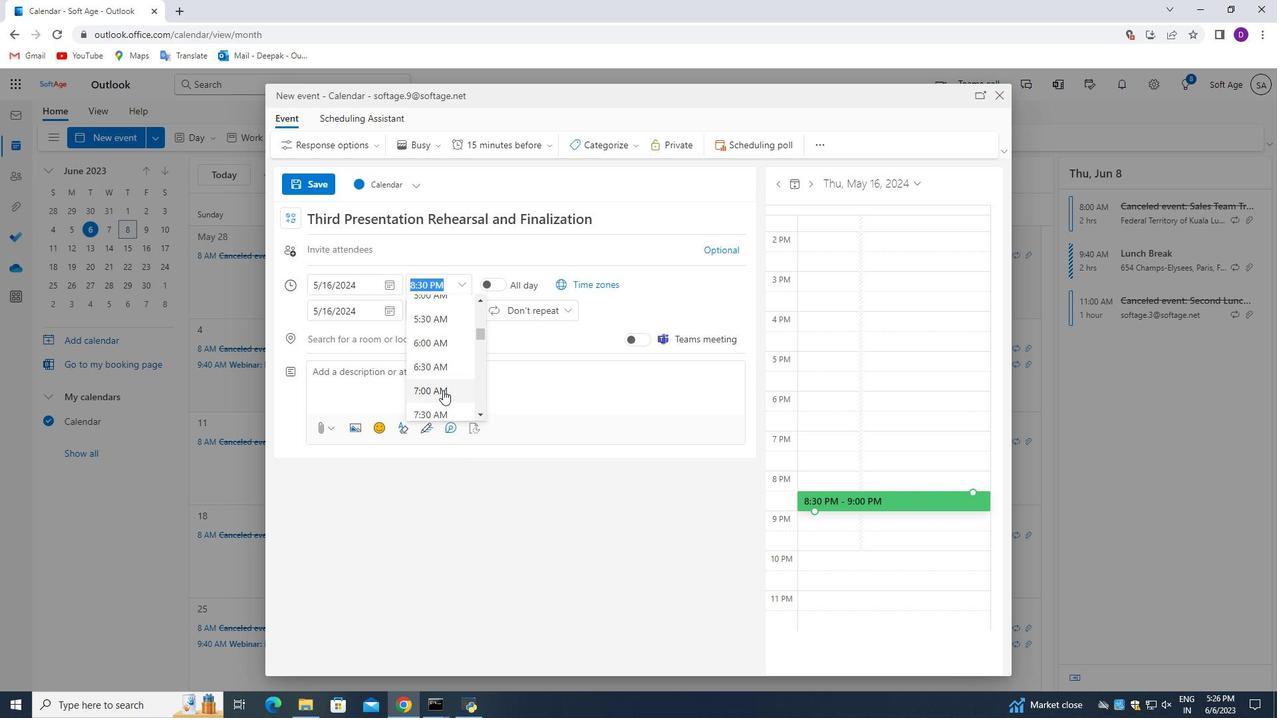 
Action: Mouse moved to (461, 310)
Screenshot: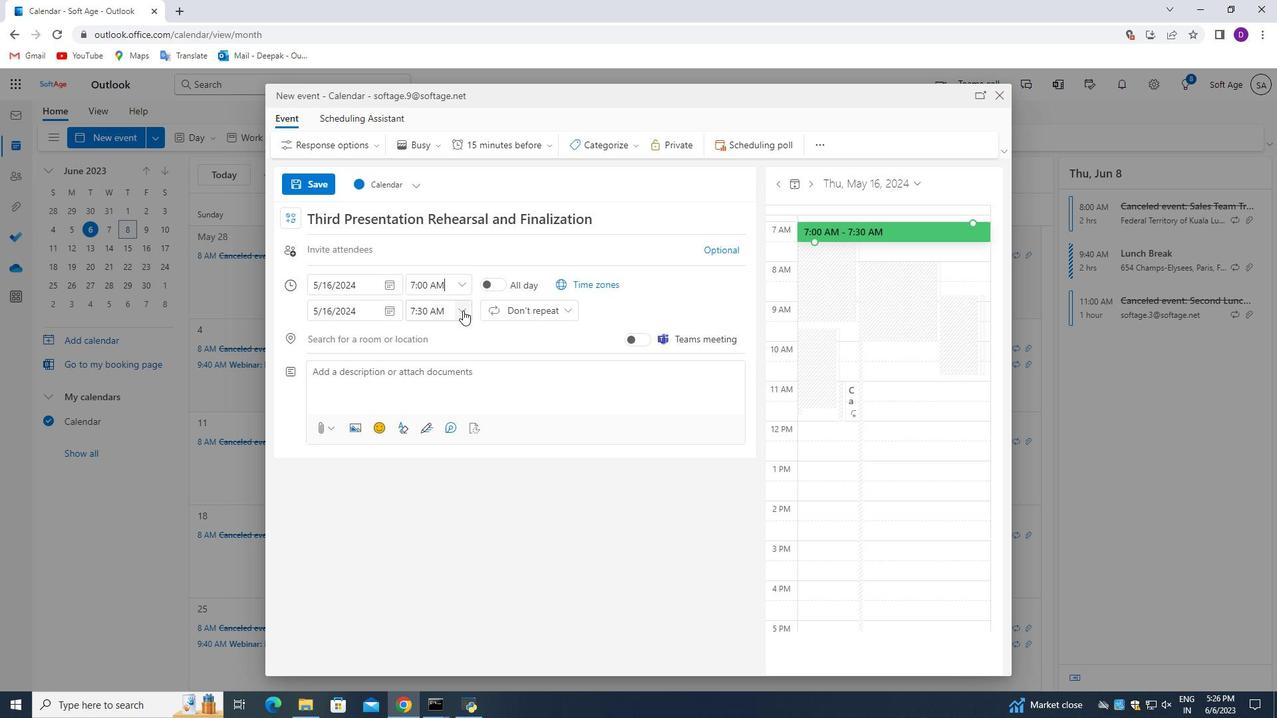 
Action: Mouse pressed left at (461, 310)
Screenshot: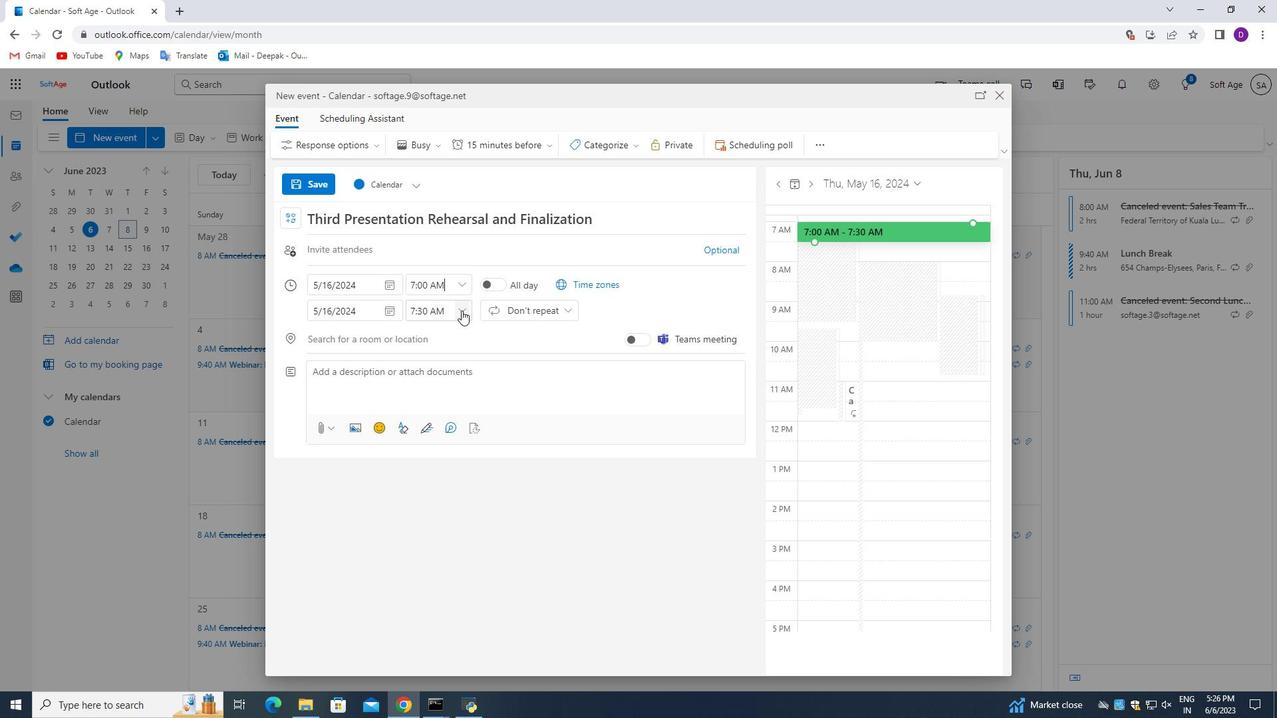 
Action: Mouse moved to (466, 400)
Screenshot: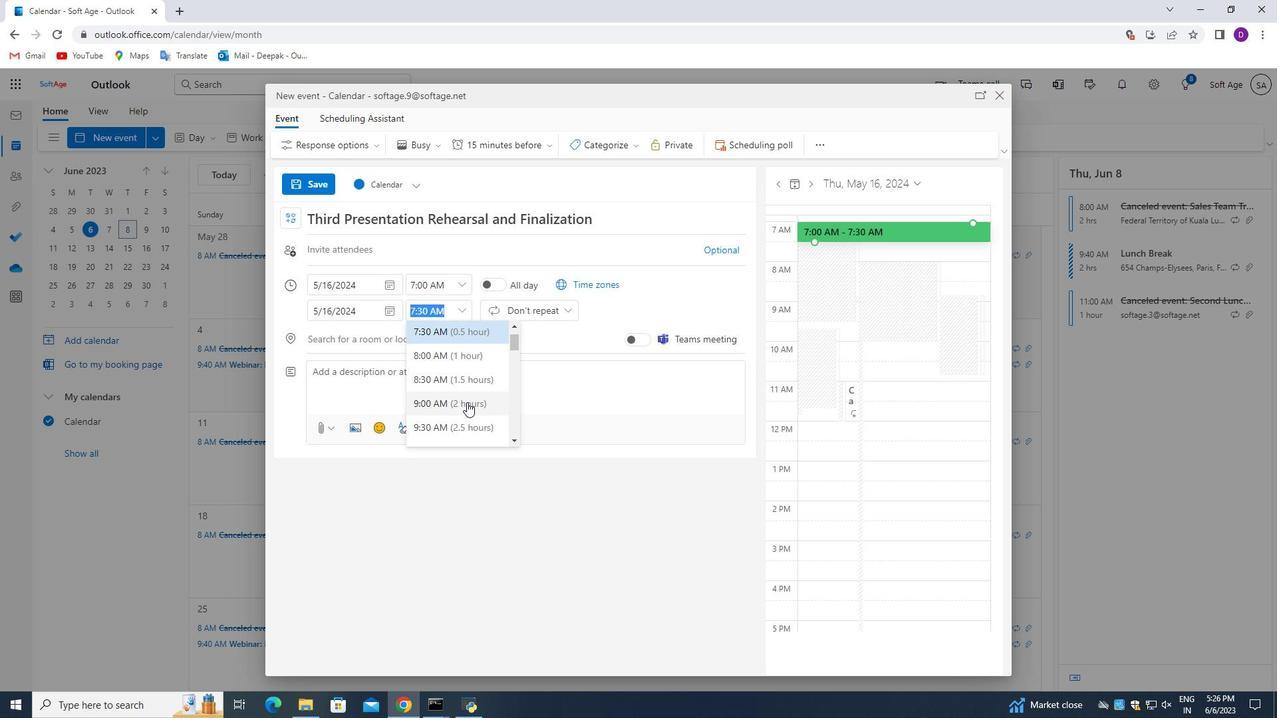 
Action: Mouse pressed left at (466, 400)
Screenshot: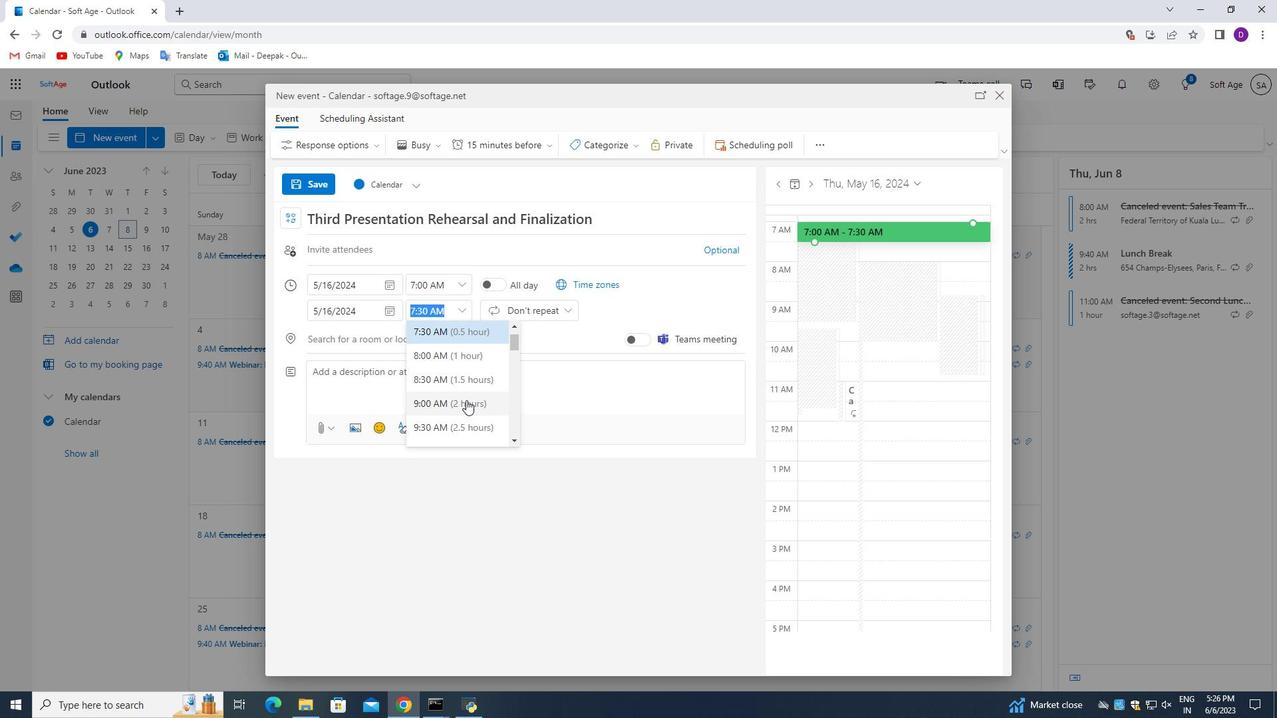 
Action: Mouse moved to (437, 373)
Screenshot: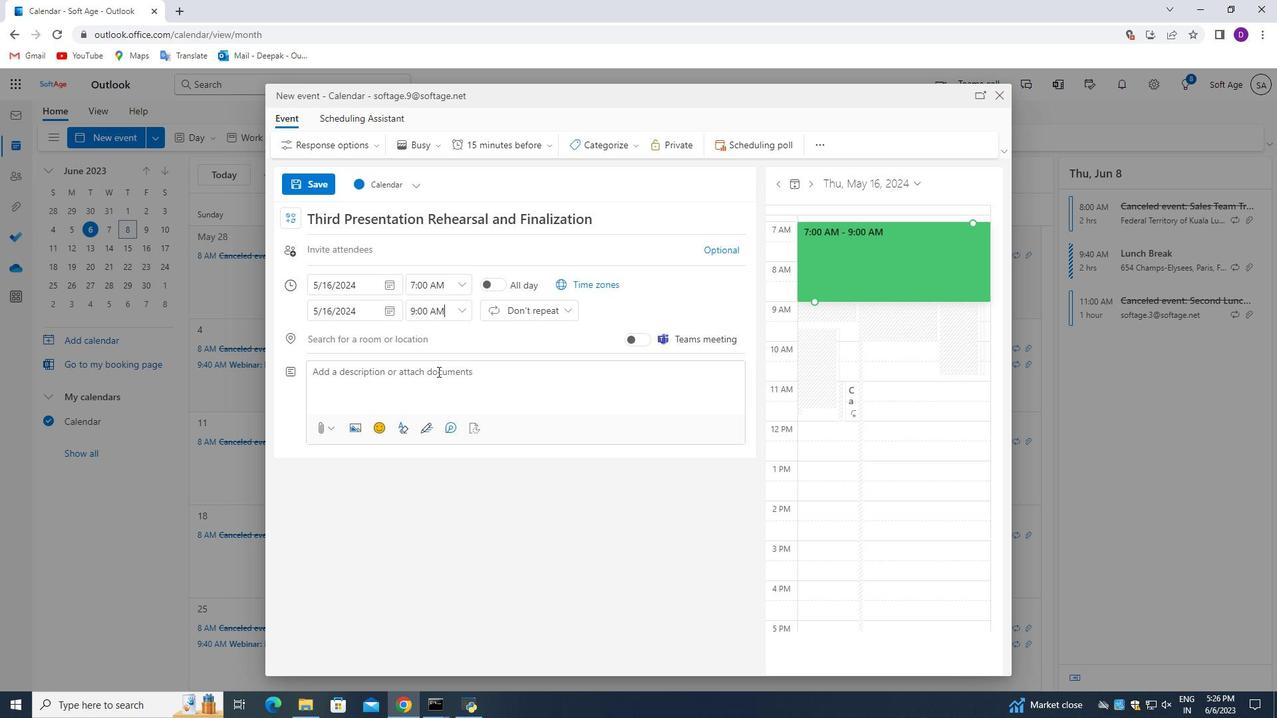 
Action: Mouse pressed left at (437, 373)
Screenshot: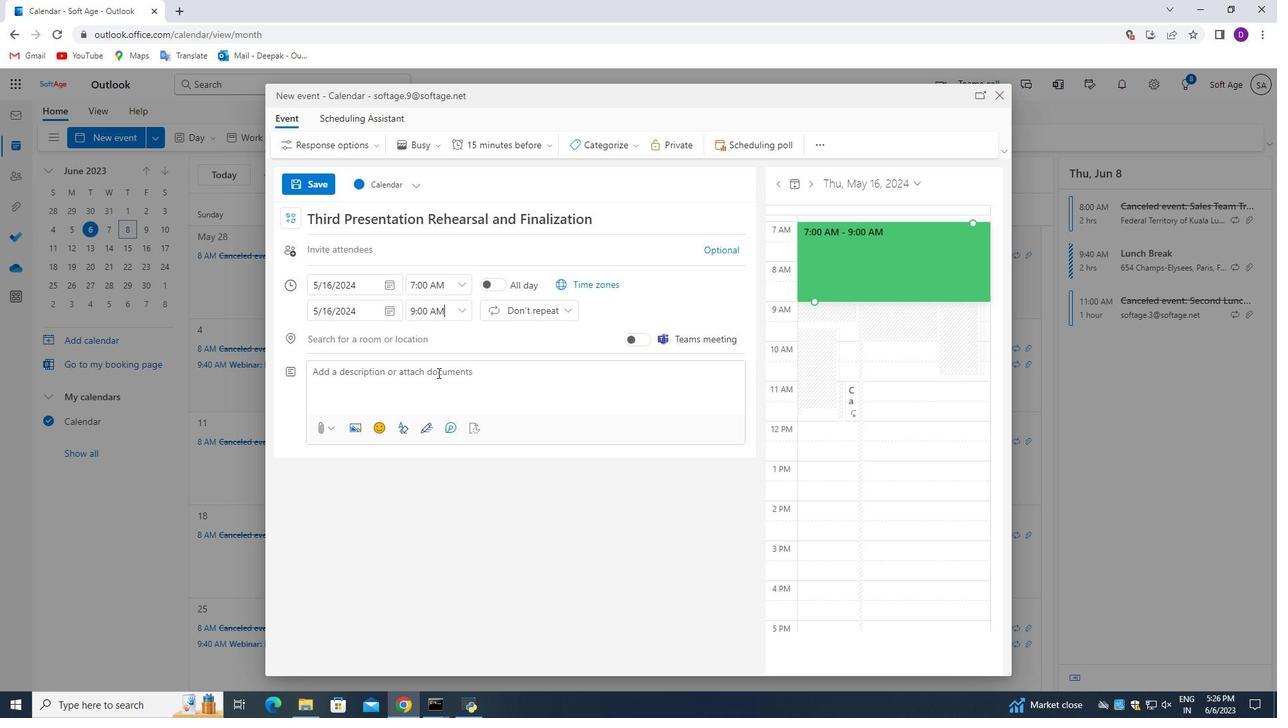 
Action: Mouse moved to (485, 526)
Screenshot: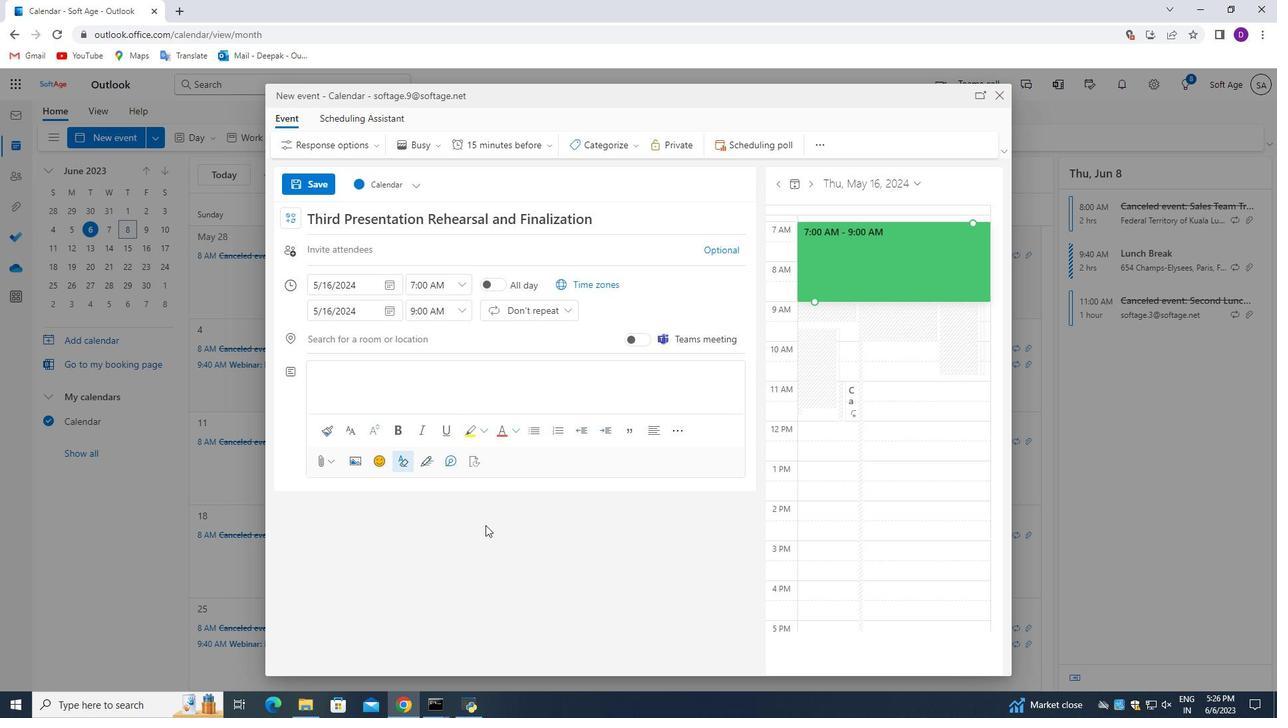 
Action: Key pressed <Key.shift_r>A<Key.space><Key.shift>Product<Key.space><Key.shift_r>Demo<Key.space><Key.space>is<Key.space>a<Key.space>live<Key.space>demonstration<Key.space>of<Key.space>a<Key.space>product's<Key.space>features,<Key.space>functionallity<Key.space><Key.backspace><Key.backspace><Key.backspace><Key.backspace><Key.backspace><Key.backspace>lity<Key.space><Key.backspace>,<Key.space>and<Key.space>benefits<Key.space>to<Key.space>potential<Key.space>customers,<Key.space>clients,<Key.space>or<Key.space>stakeholders.<Key.space><Key.shift>It<Key.space>is<Key.space>a<Key.space>powerful<Key.space>tool<Key.space>for<Key.space>showcasing<Key.space>the<Key.space>value<Key.space>proposition<Key.space>of<Key.space>a<Key.space>product<Key.space>andd<Key.backspace><Key.space>allowing<Key.space>individuals<Key.space>to<Key.space>experience<Key.space>its<Key.space>capabilities<Key.space>firsthand.
Screenshot: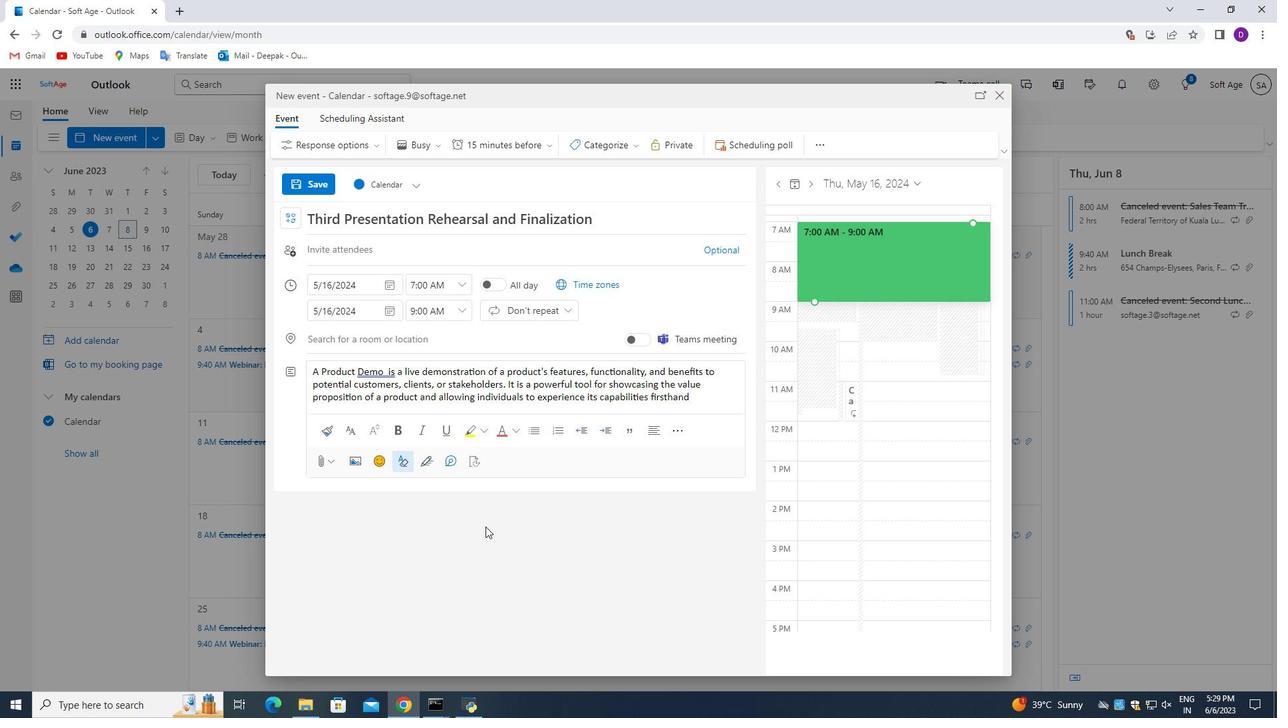 
Action: Mouse moved to (621, 149)
Screenshot: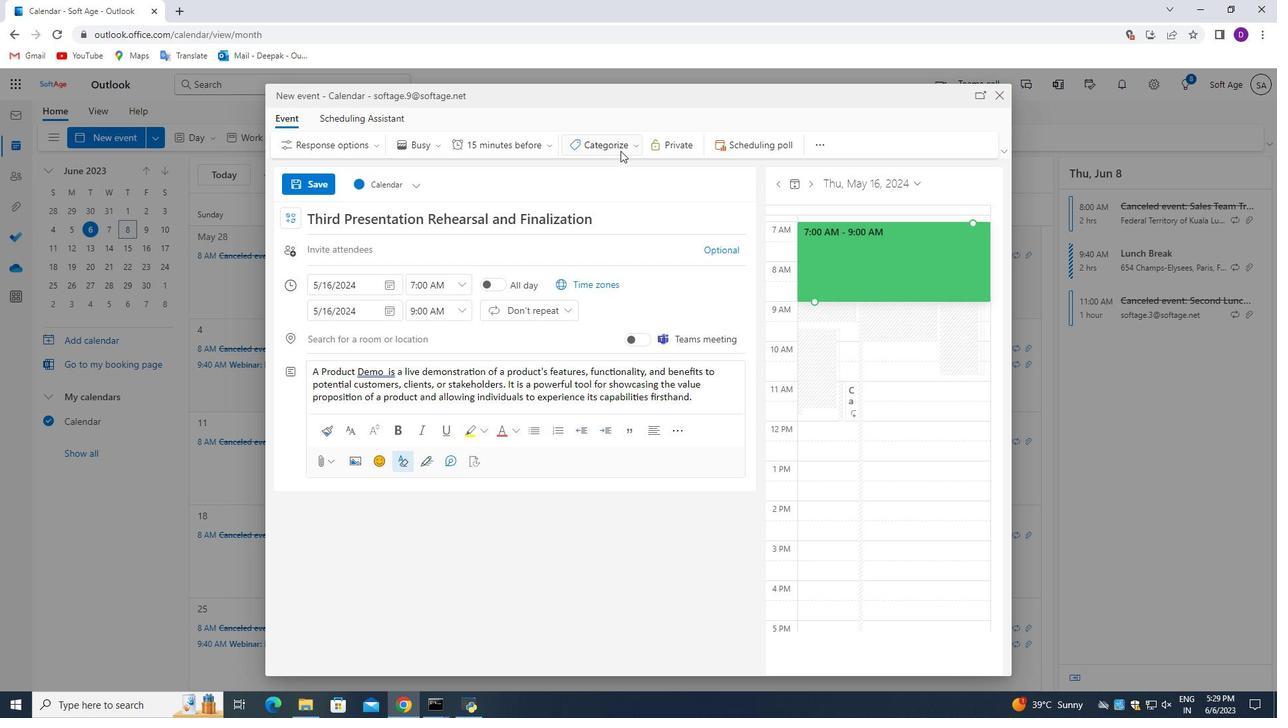 
Action: Mouse pressed left at (621, 149)
Screenshot: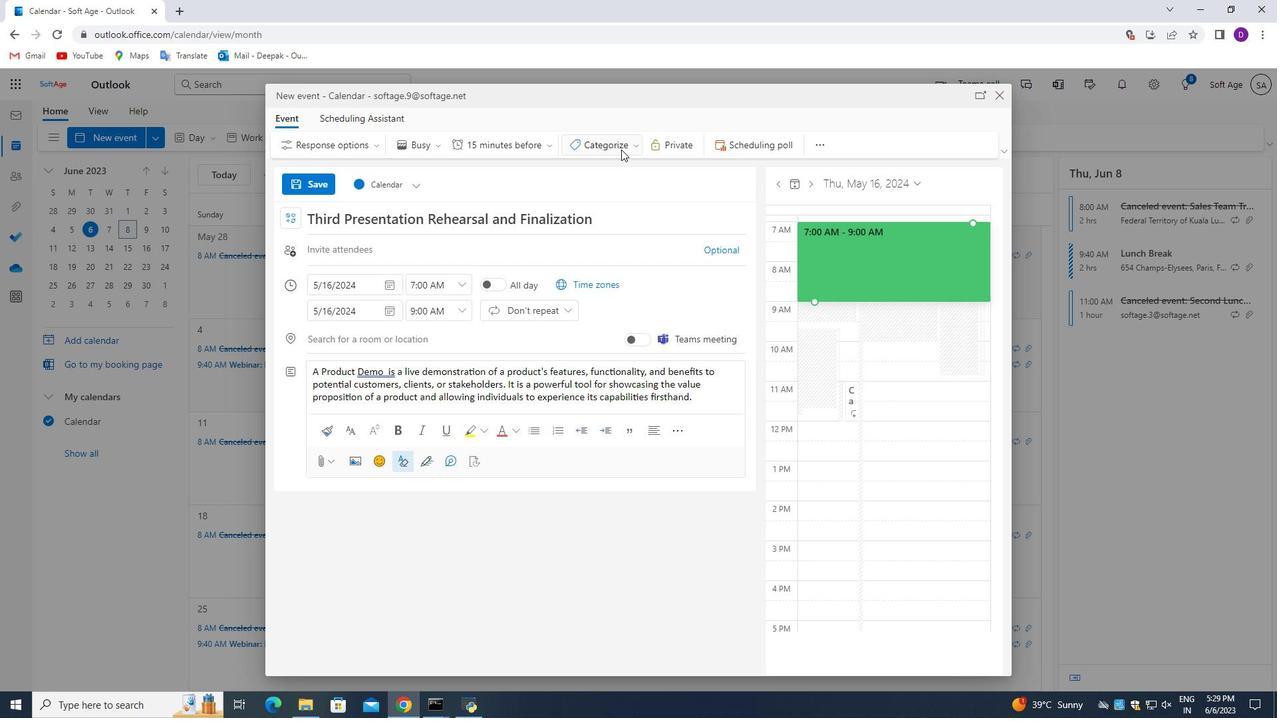 
Action: Mouse moved to (619, 210)
Screenshot: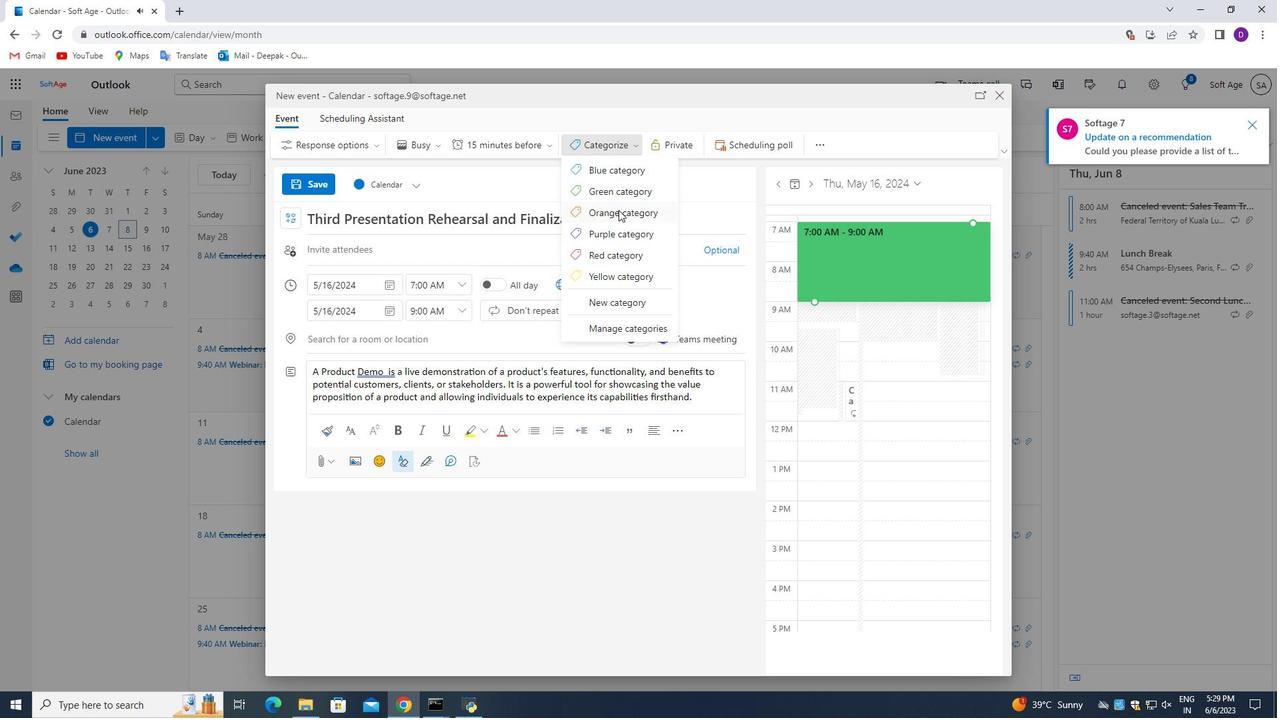 
Action: Mouse pressed left at (619, 210)
Screenshot: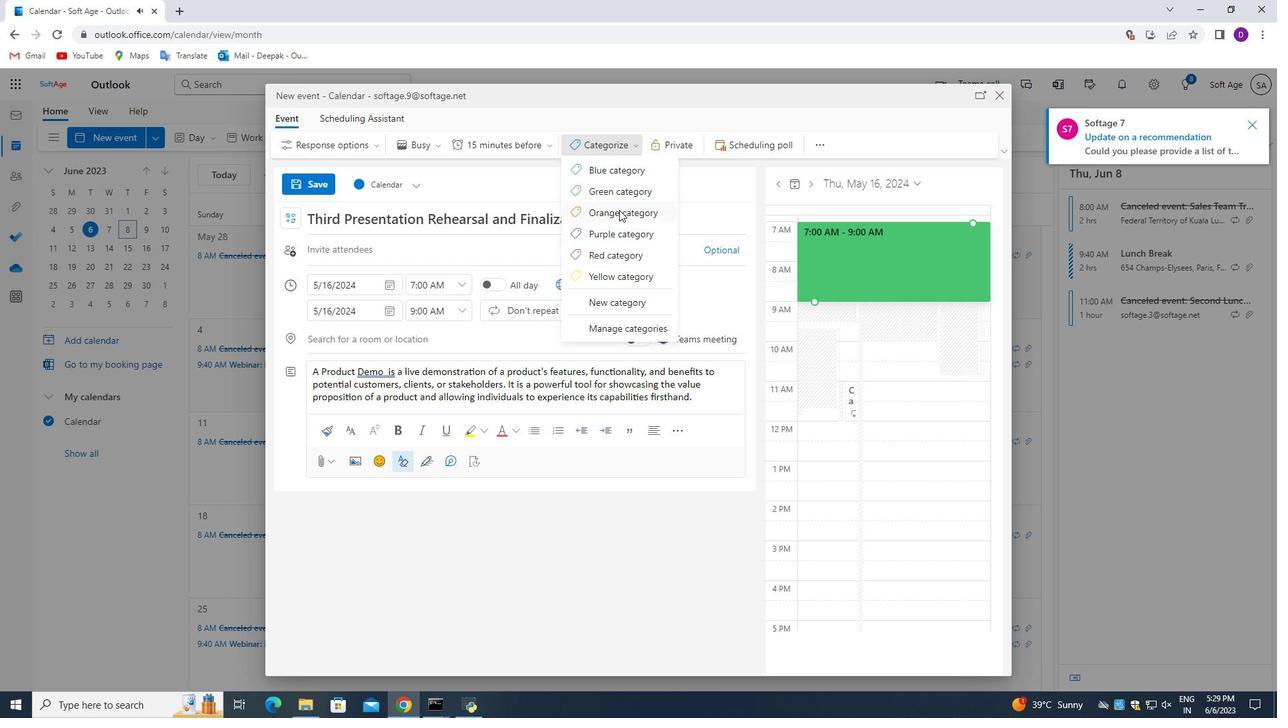 
Action: Mouse moved to (354, 249)
Screenshot: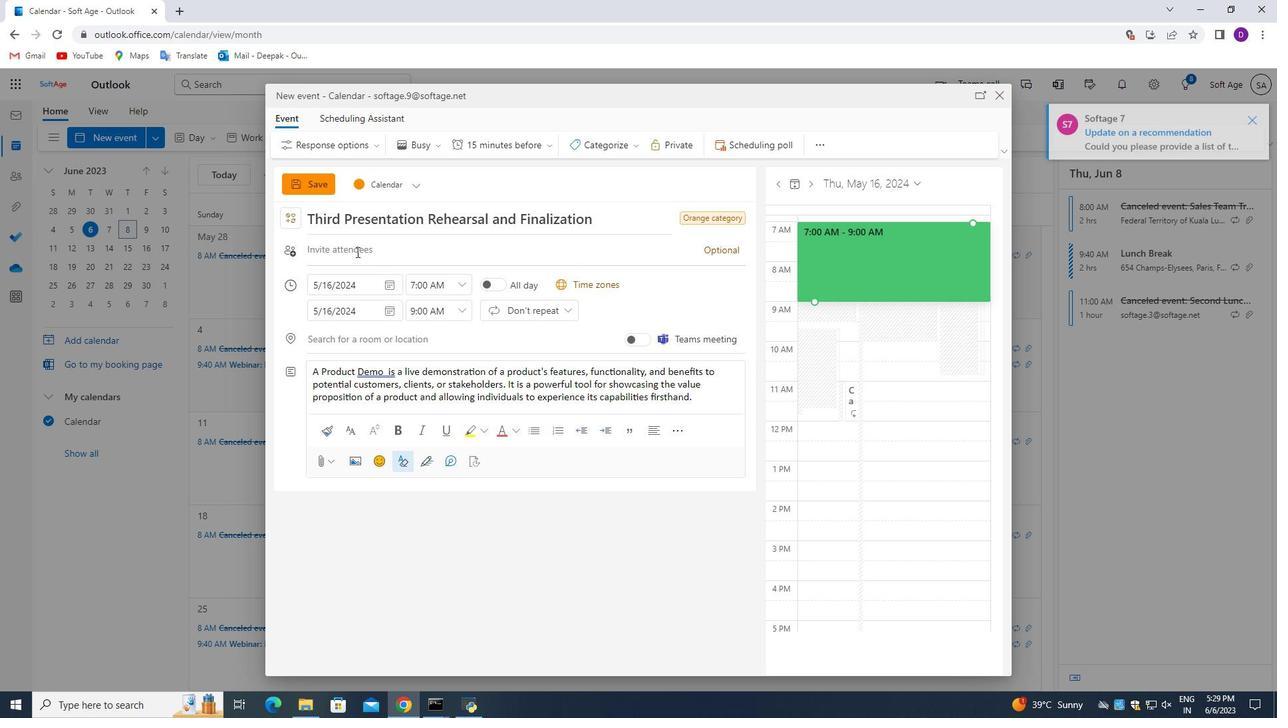 
Action: Mouse pressed left at (354, 249)
Screenshot: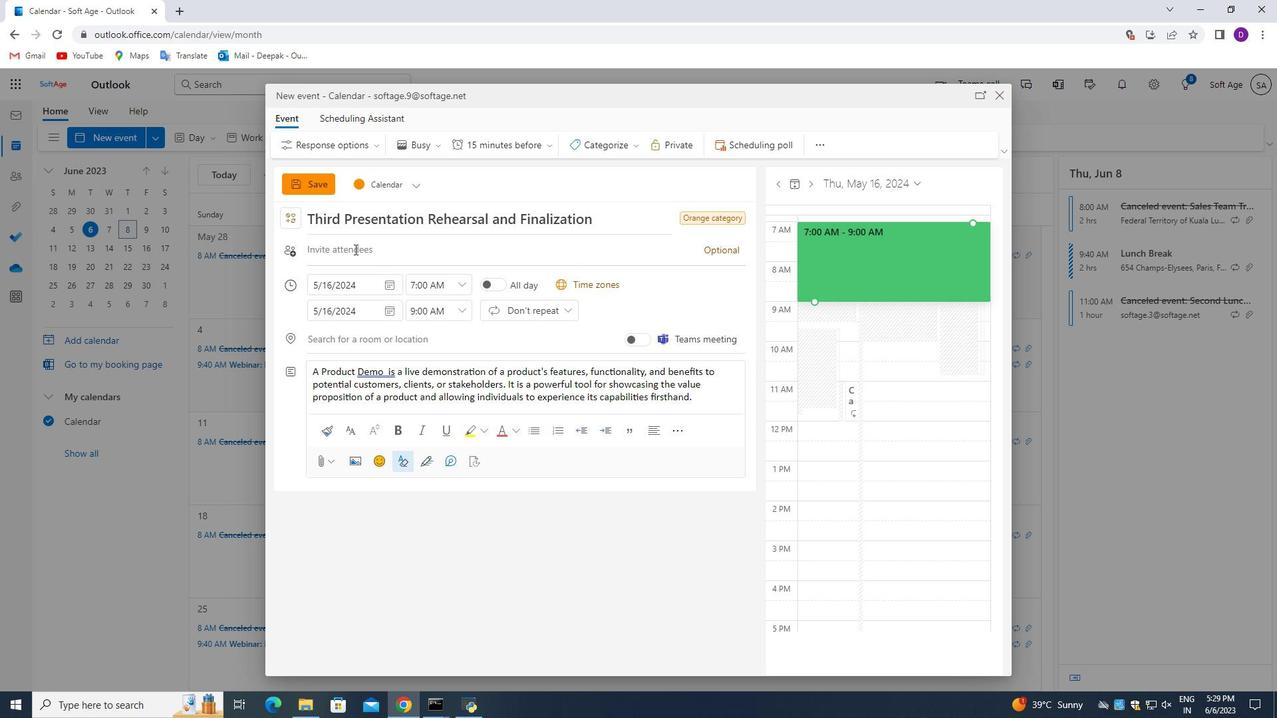 
Action: Mouse moved to (435, 538)
Screenshot: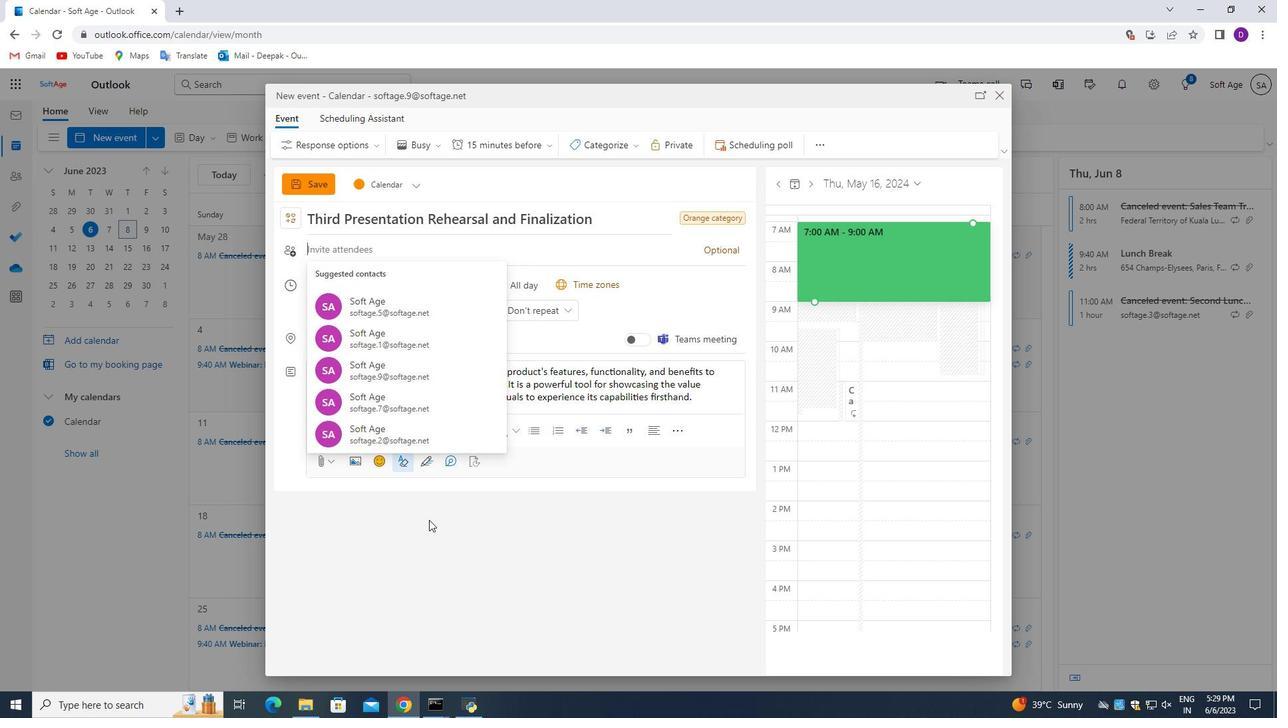 
Action: Key pressed softage.8<Key.shift><Key.shift><Key.shift>@softage.net
Screenshot: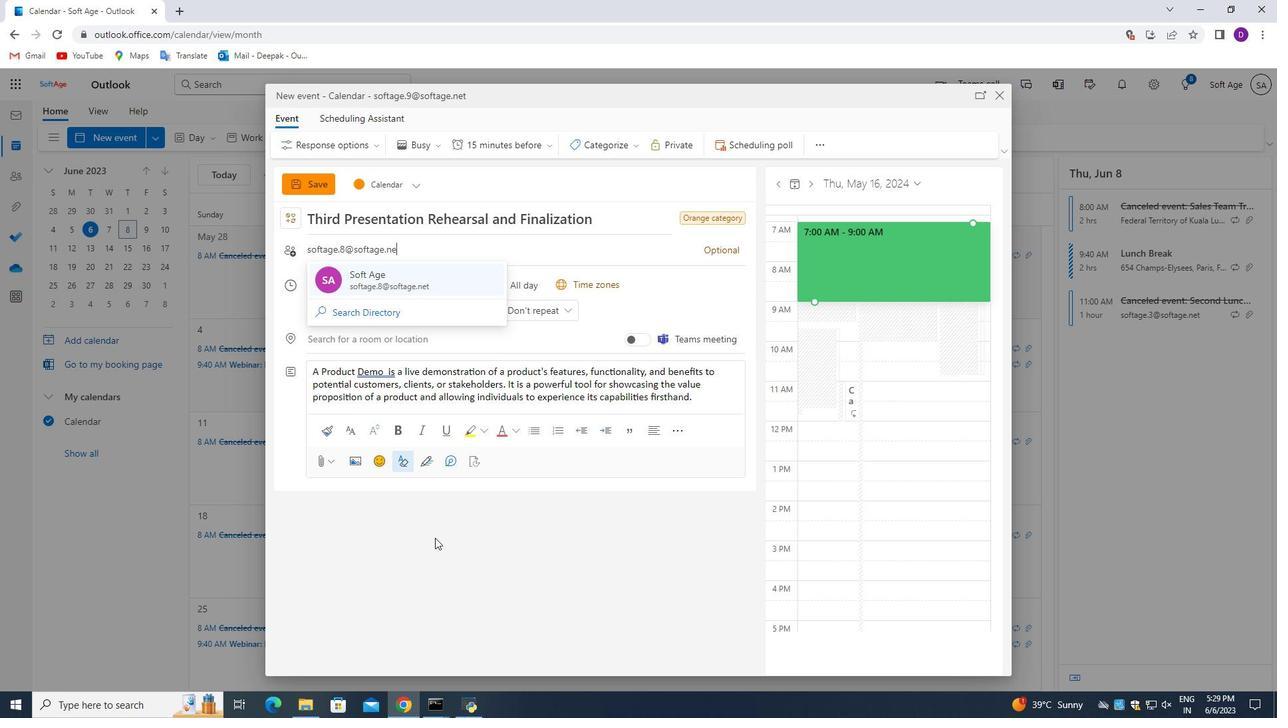 
Action: Mouse moved to (262, 314)
Screenshot: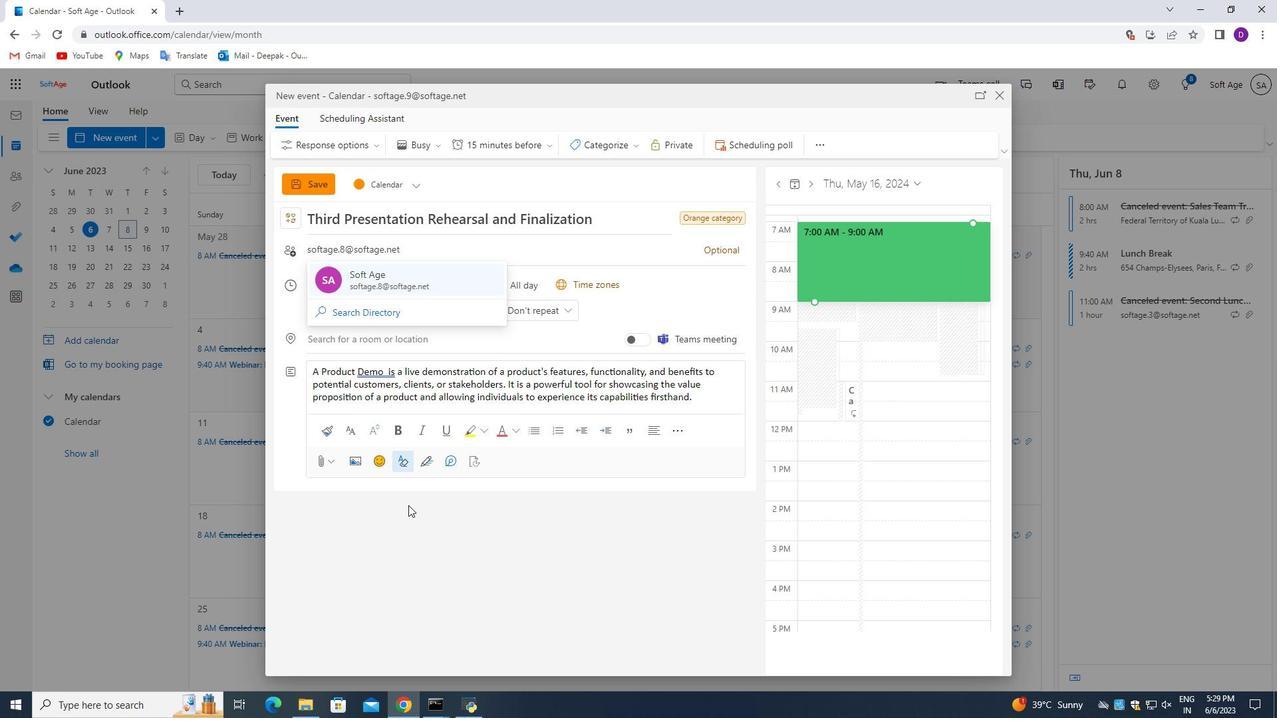 
Action: Key pressed <Key.enter>
Screenshot: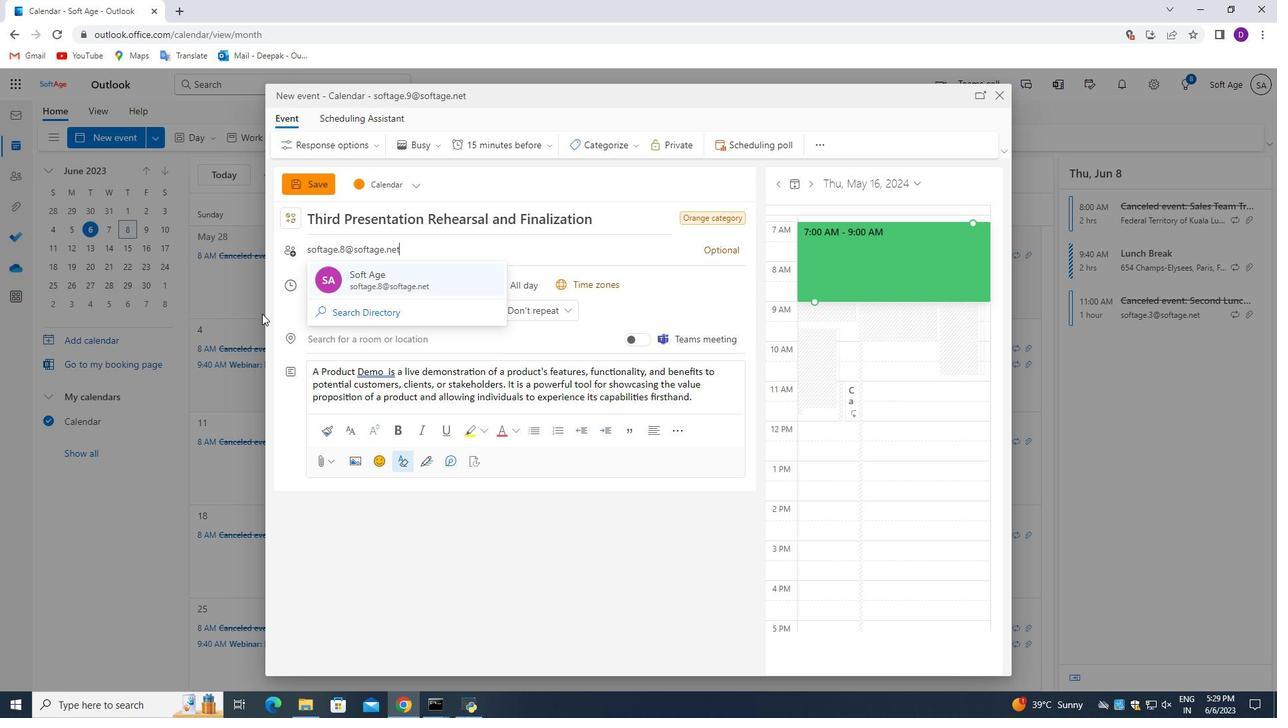 
Action: Mouse moved to (726, 250)
Screenshot: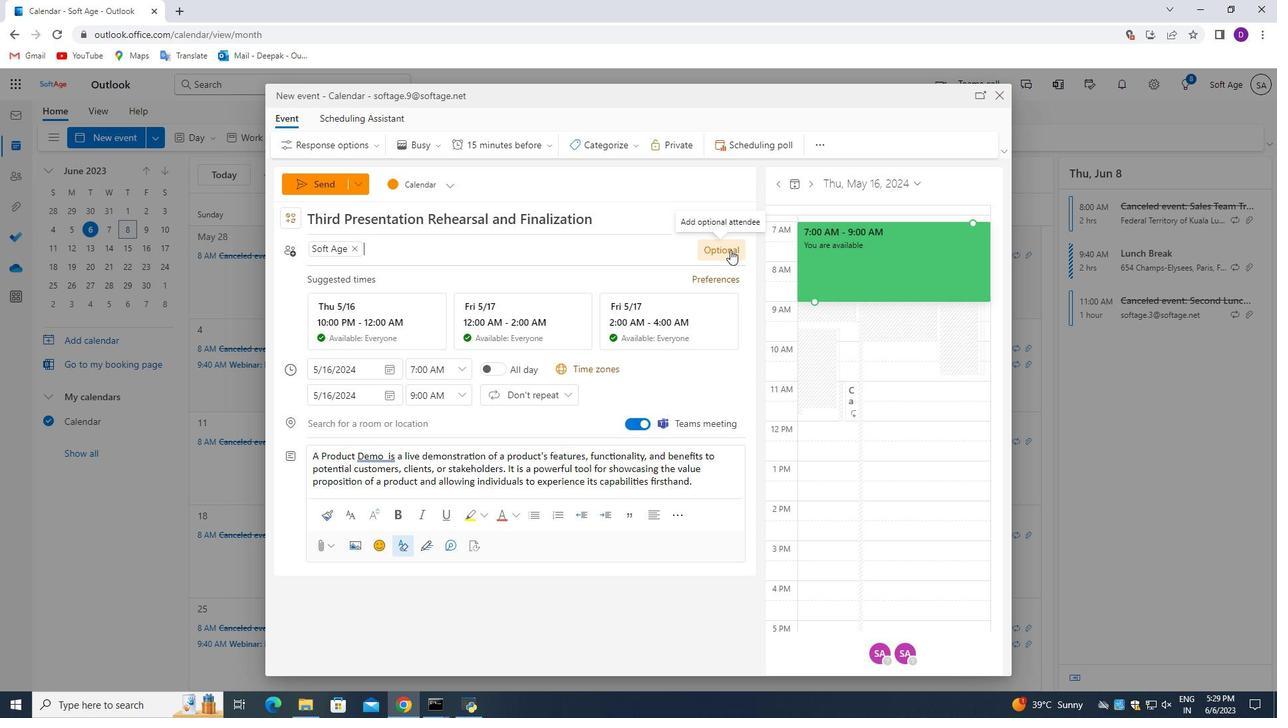 
Action: Mouse pressed left at (726, 250)
Screenshot: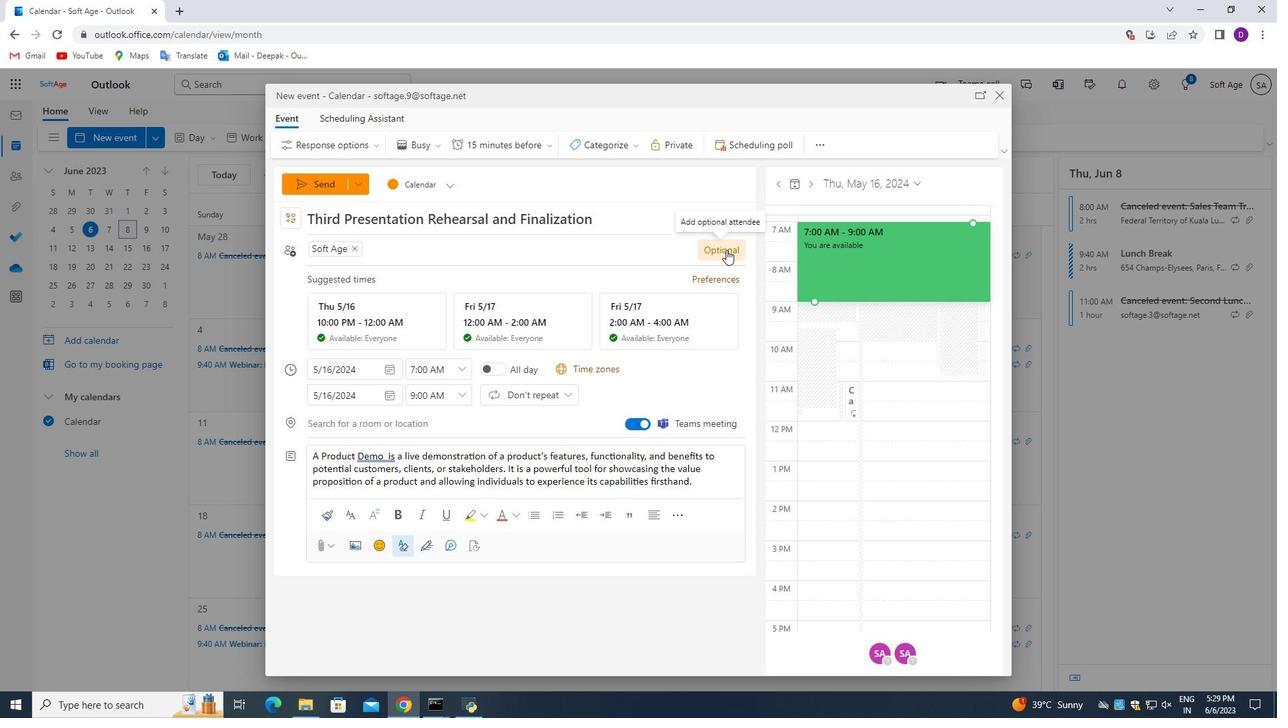 
Action: Mouse moved to (407, 259)
Screenshot: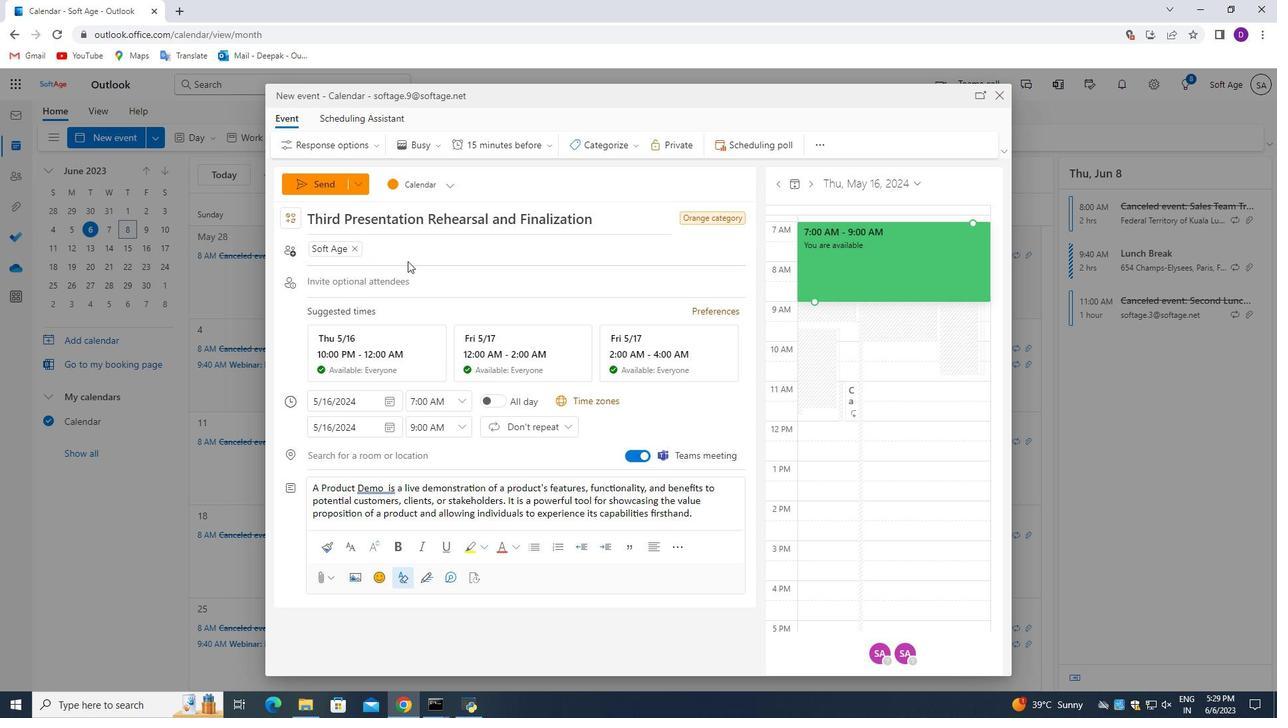 
Action: Key pressed softage.8<Key.shift>@softage.net<Key.enter>
Screenshot: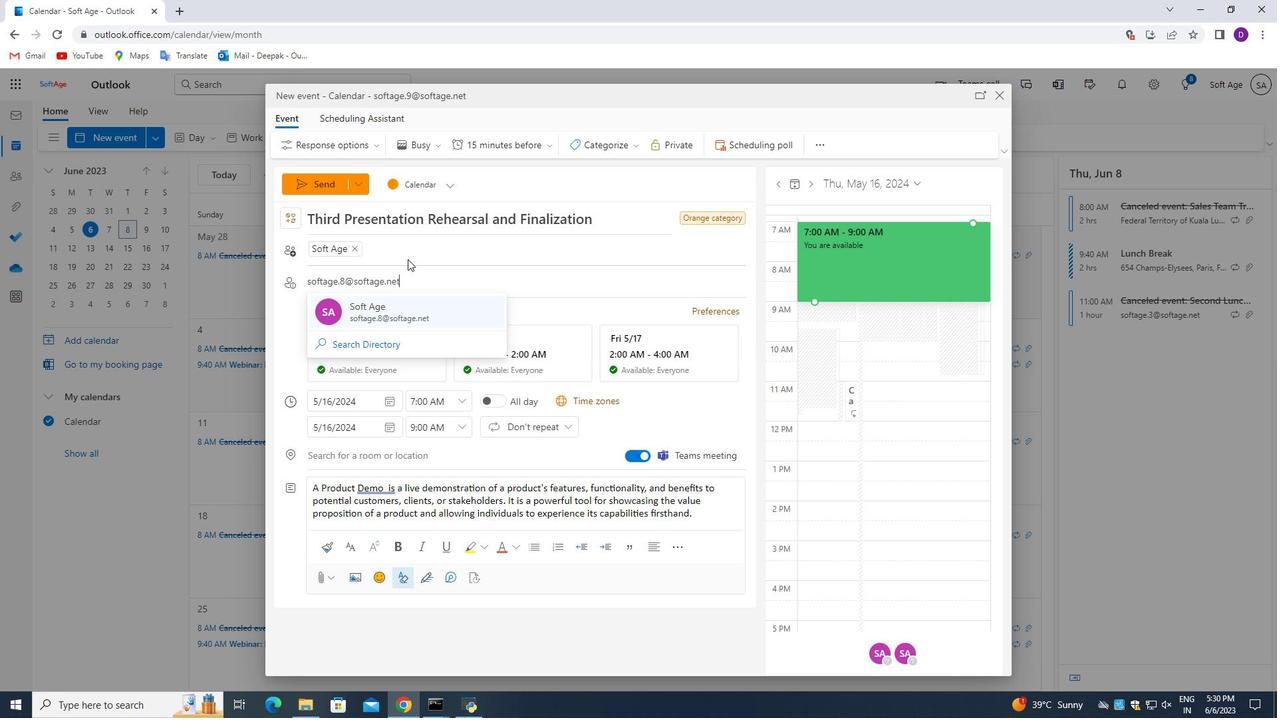 
Action: Mouse moved to (518, 143)
Screenshot: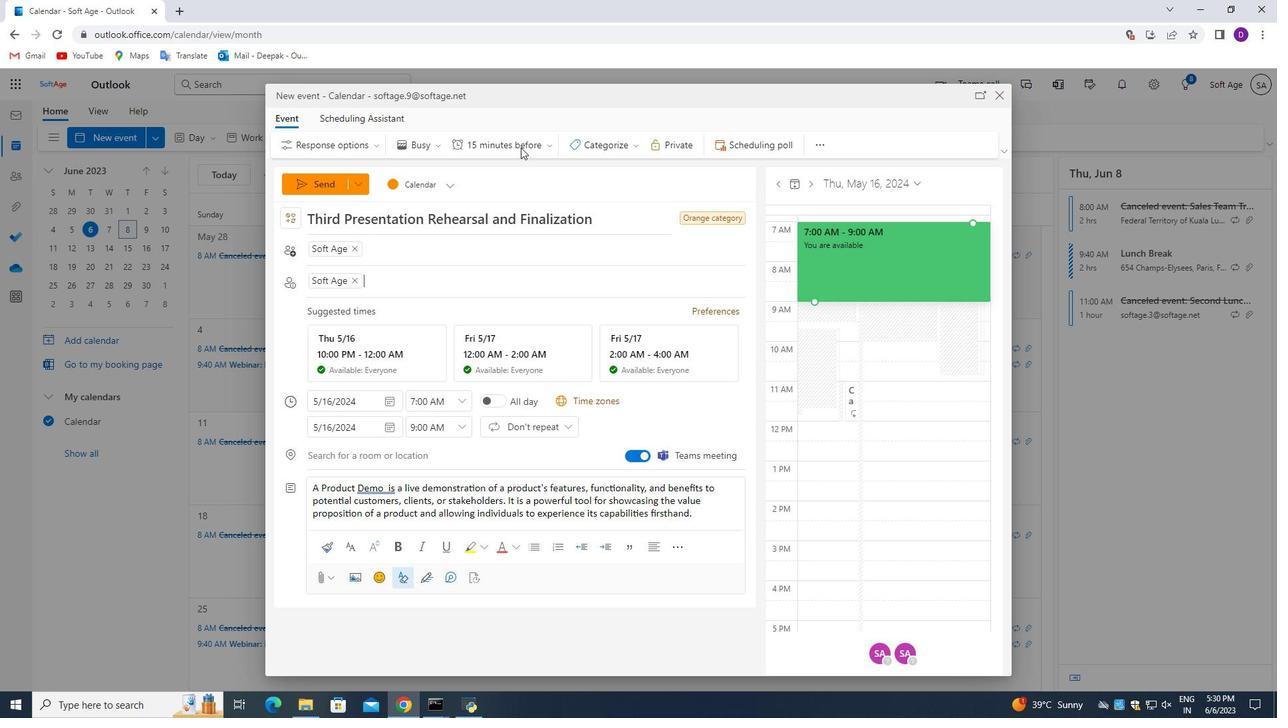 
Action: Mouse pressed left at (518, 143)
Screenshot: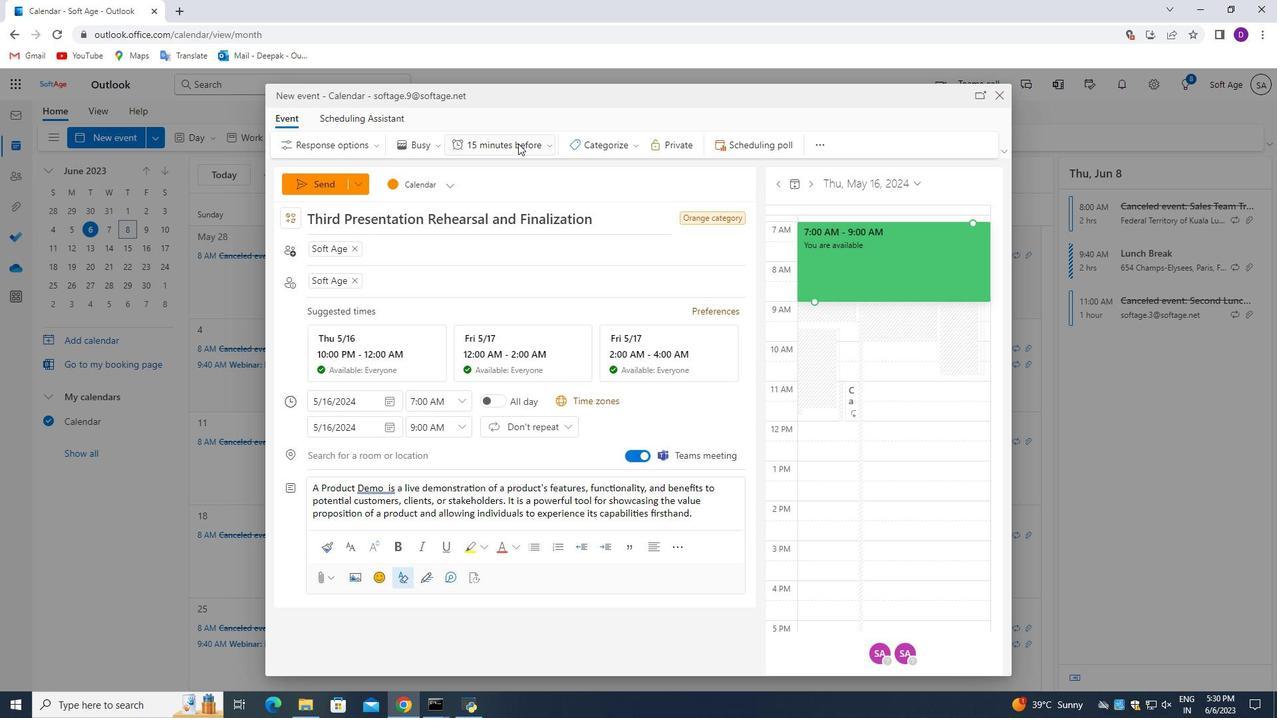 
Action: Mouse moved to (457, 406)
Screenshot: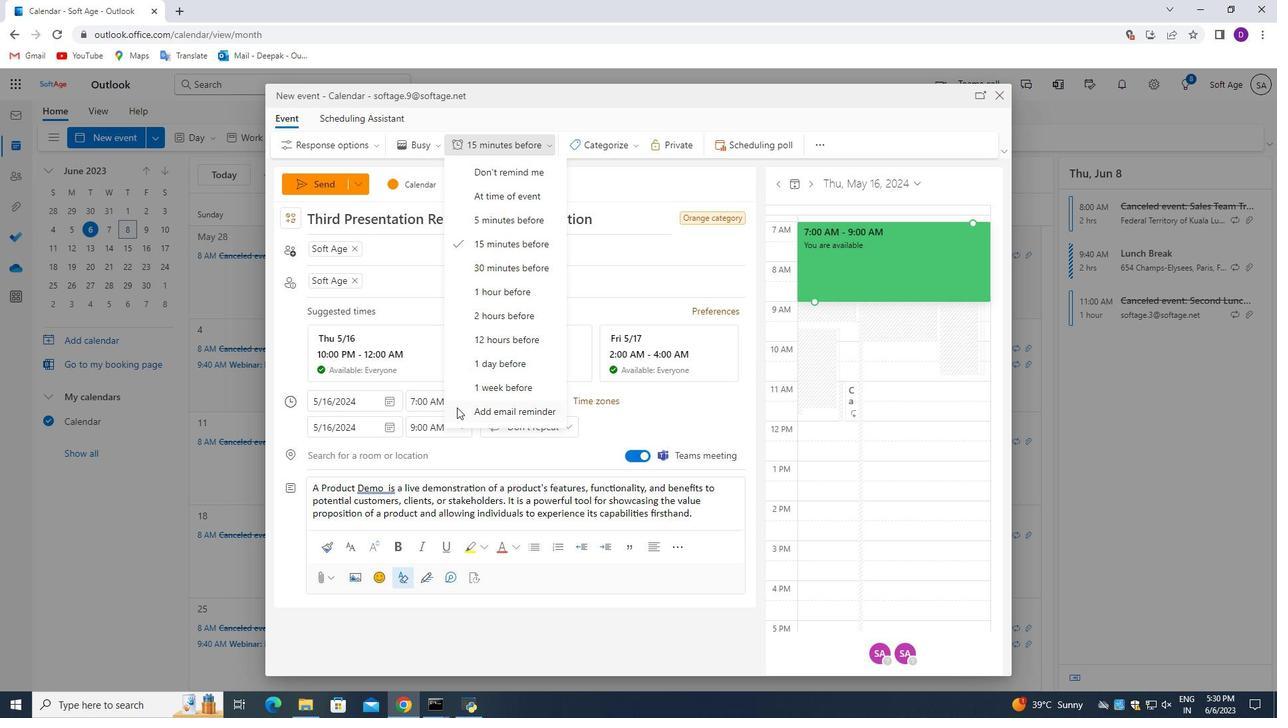 
Action: Mouse pressed left at (457, 406)
Screenshot: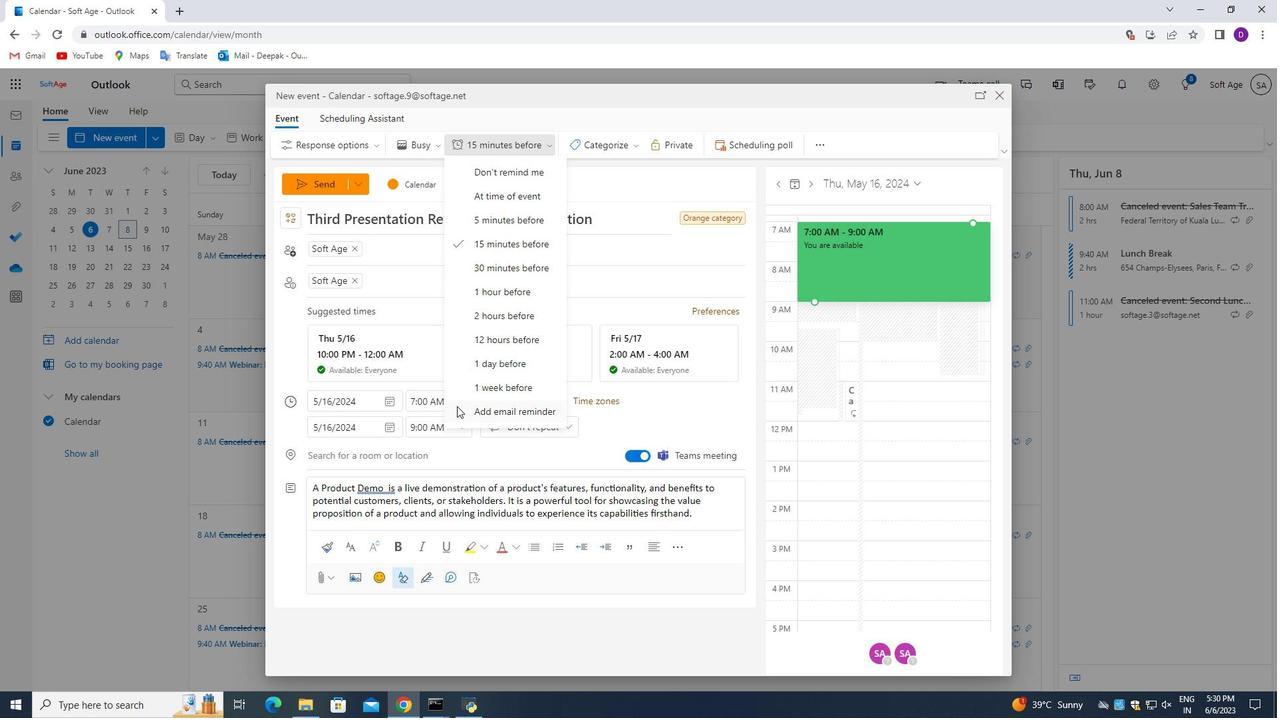 
Action: Mouse moved to (492, 296)
Screenshot: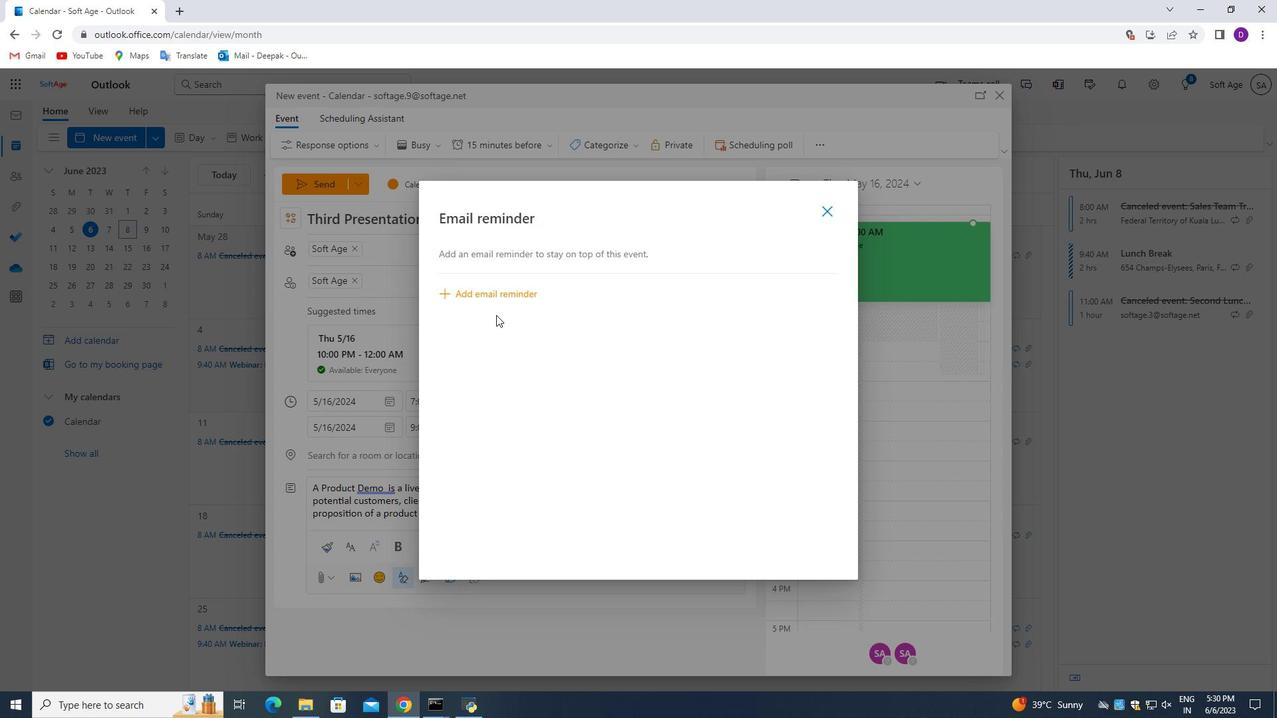 
Action: Mouse pressed left at (492, 296)
Screenshot: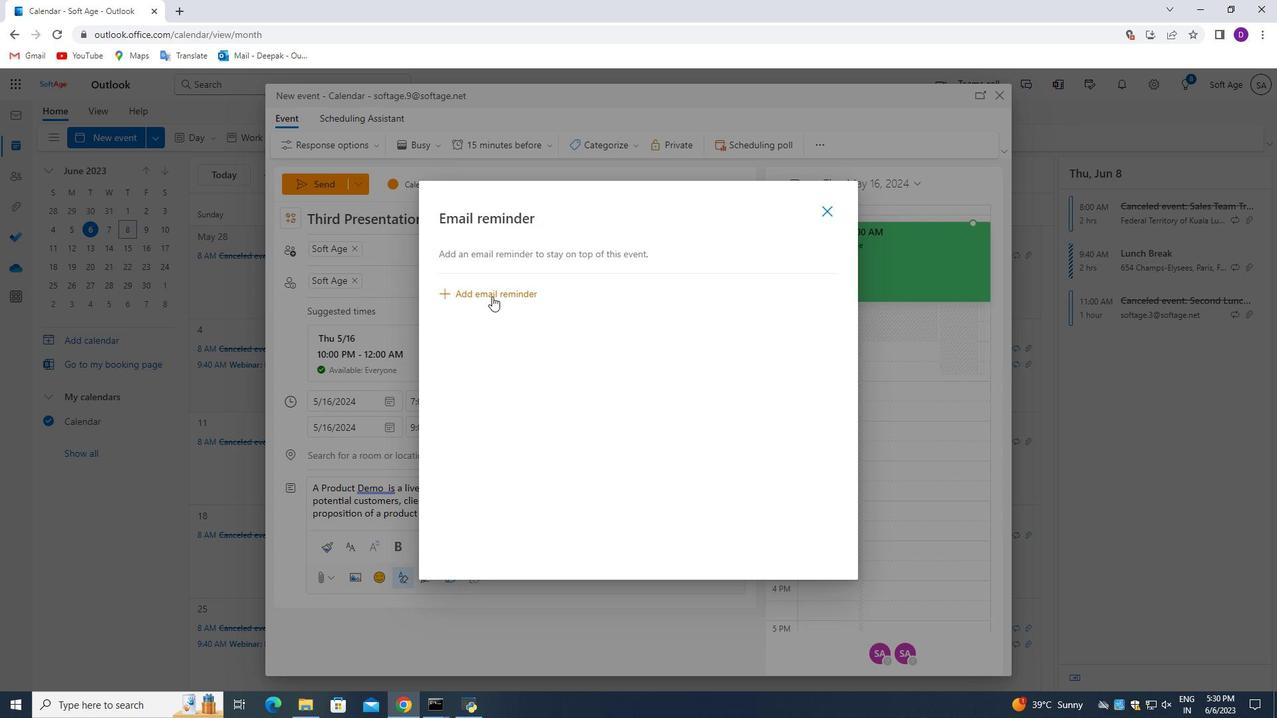 
Action: Mouse moved to (592, 290)
Screenshot: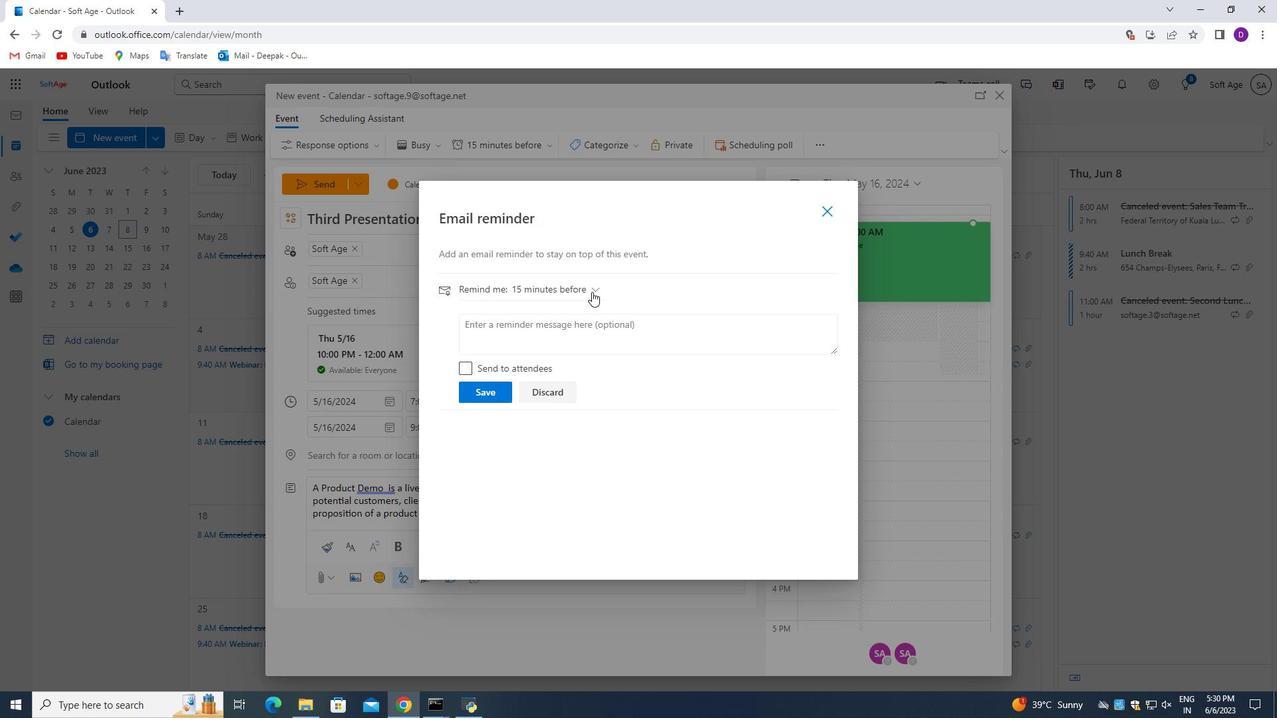 
Action: Mouse pressed left at (592, 290)
Screenshot: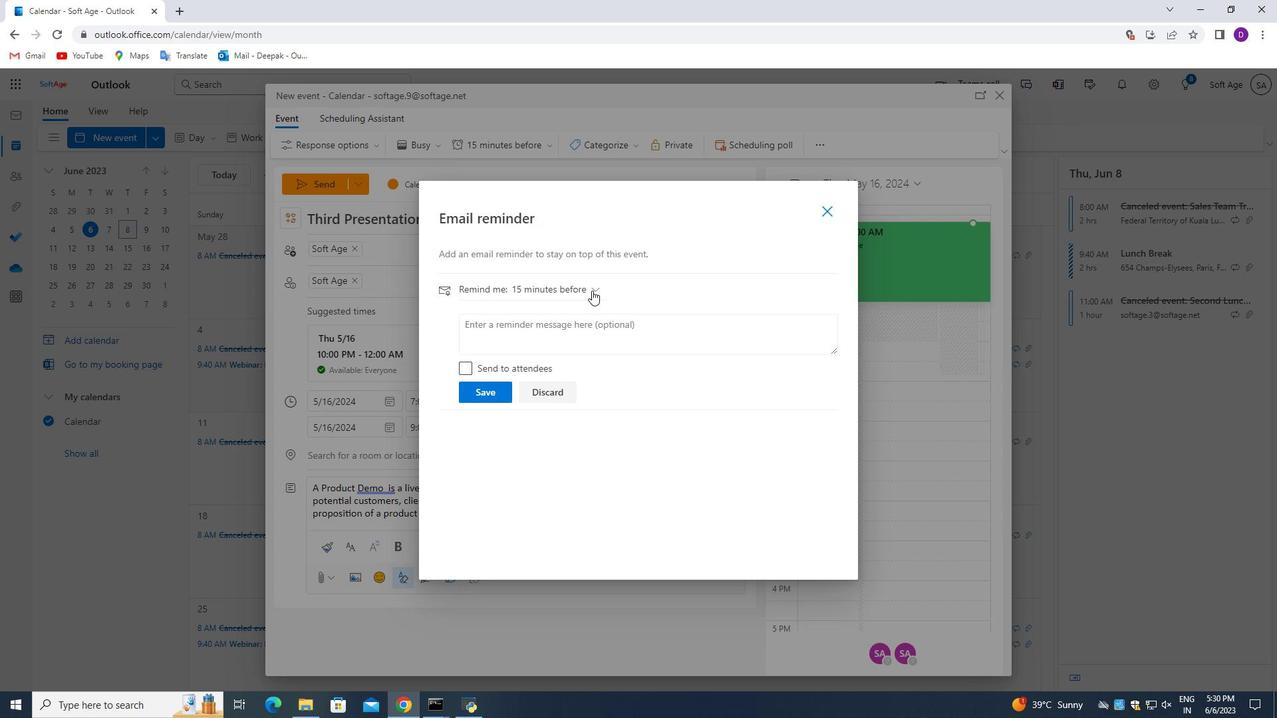 
Action: Mouse moved to (538, 522)
Screenshot: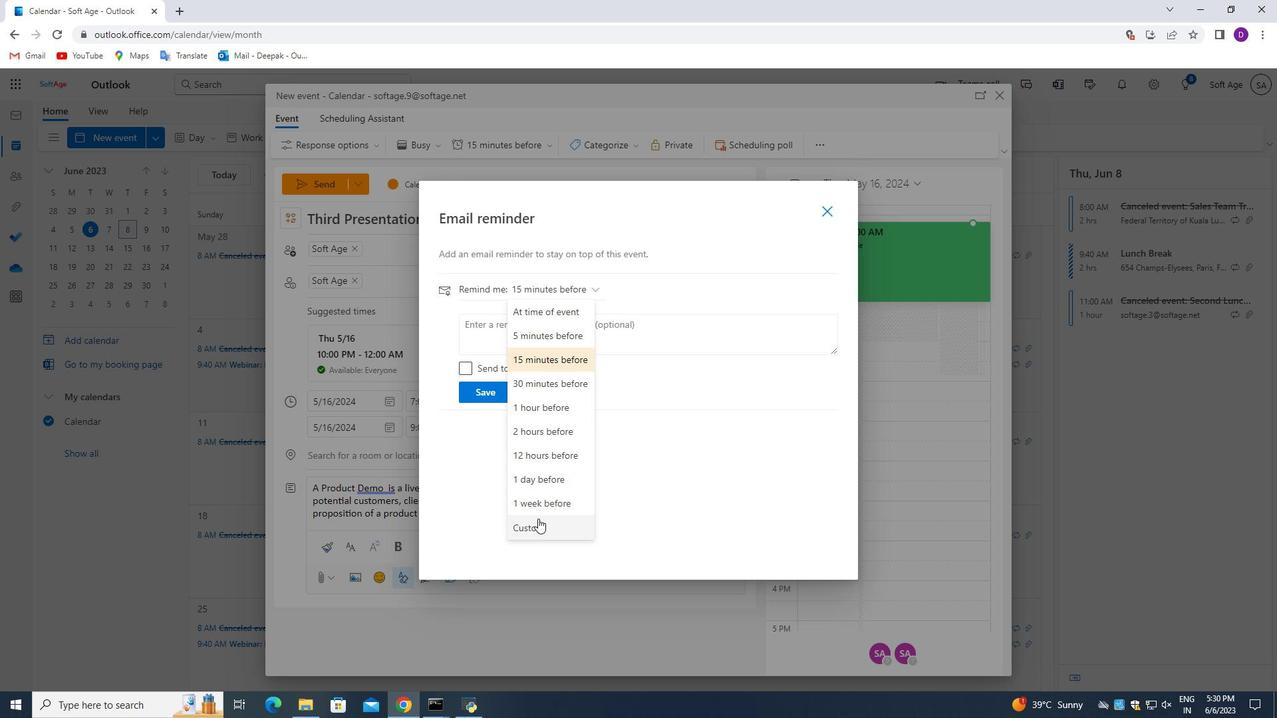 
Action: Mouse pressed left at (538, 522)
Screenshot: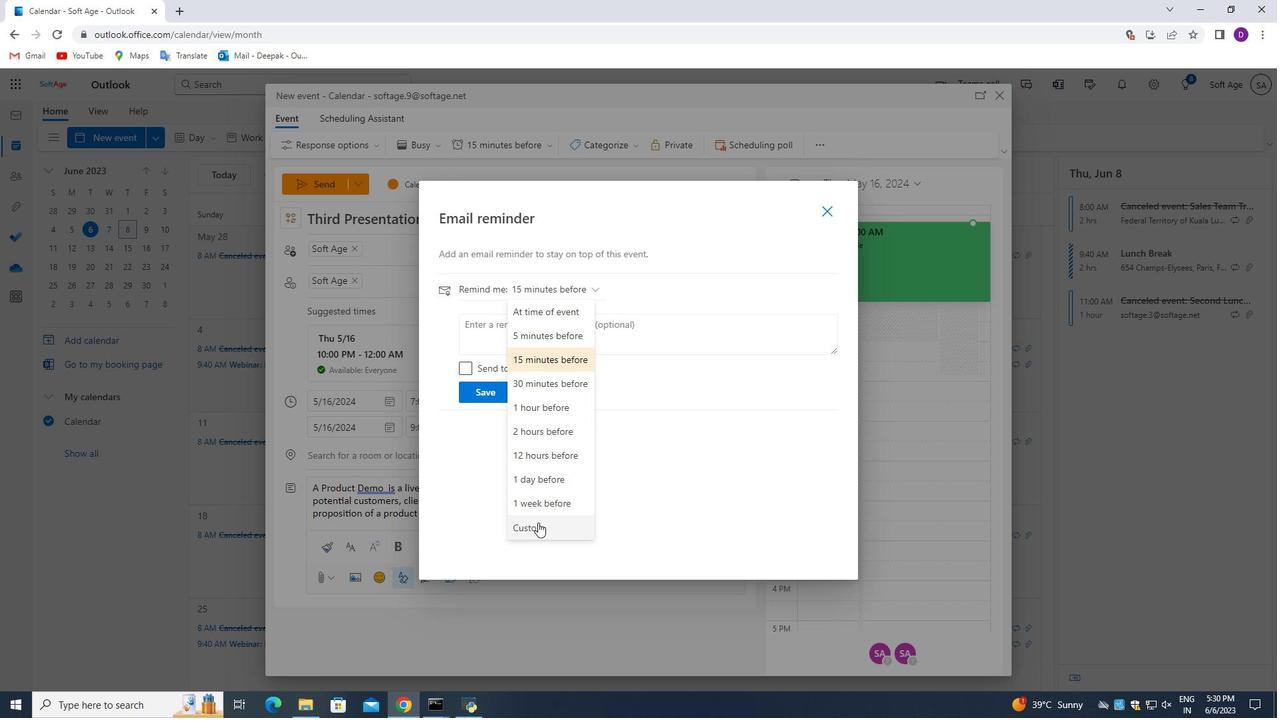 
Action: Mouse moved to (503, 362)
Screenshot: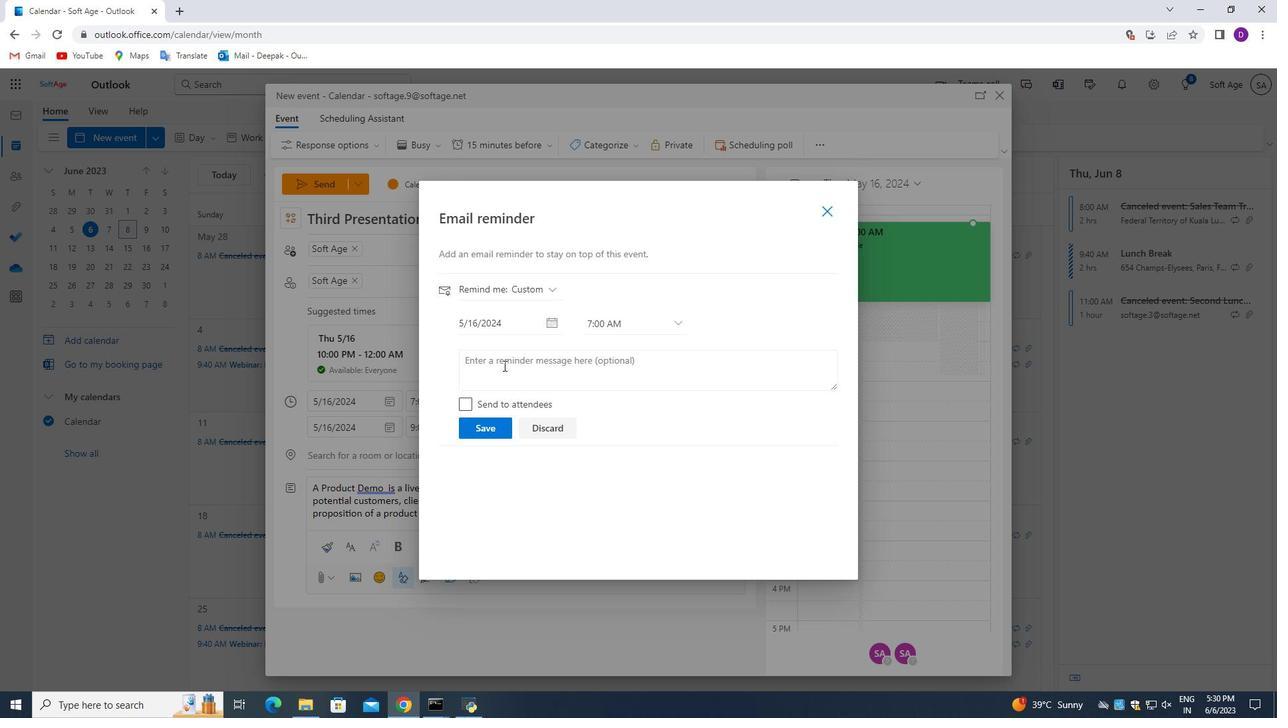 
Action: Mouse pressed left at (503, 362)
Screenshot: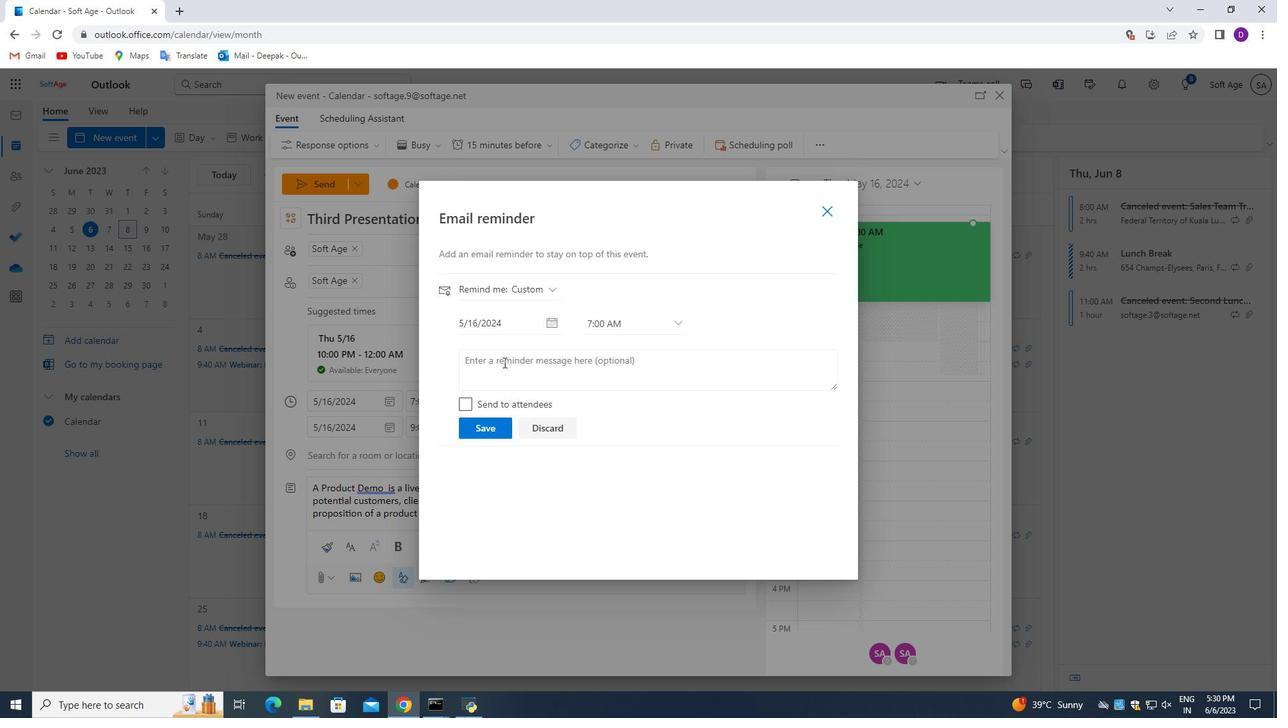 
Action: Key pressed 203<Key.space>days<Key.backspace><Key.space>before
Screenshot: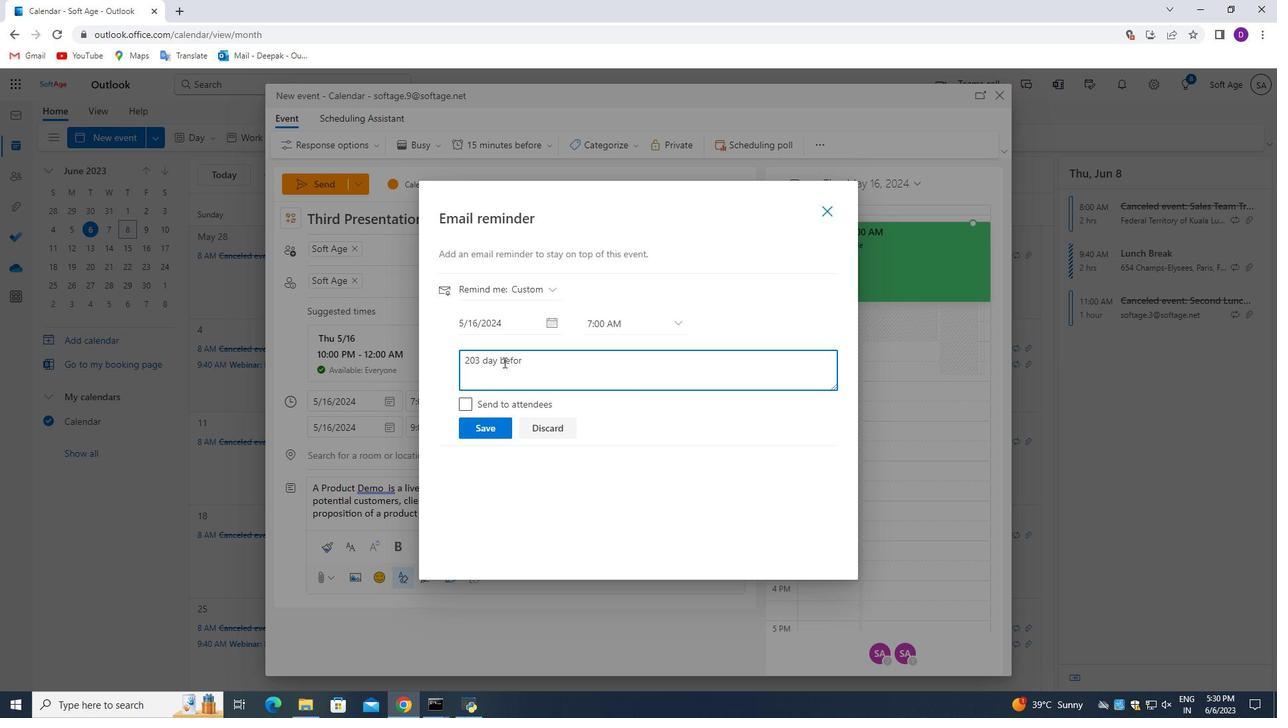 
Action: Mouse moved to (479, 457)
Screenshot: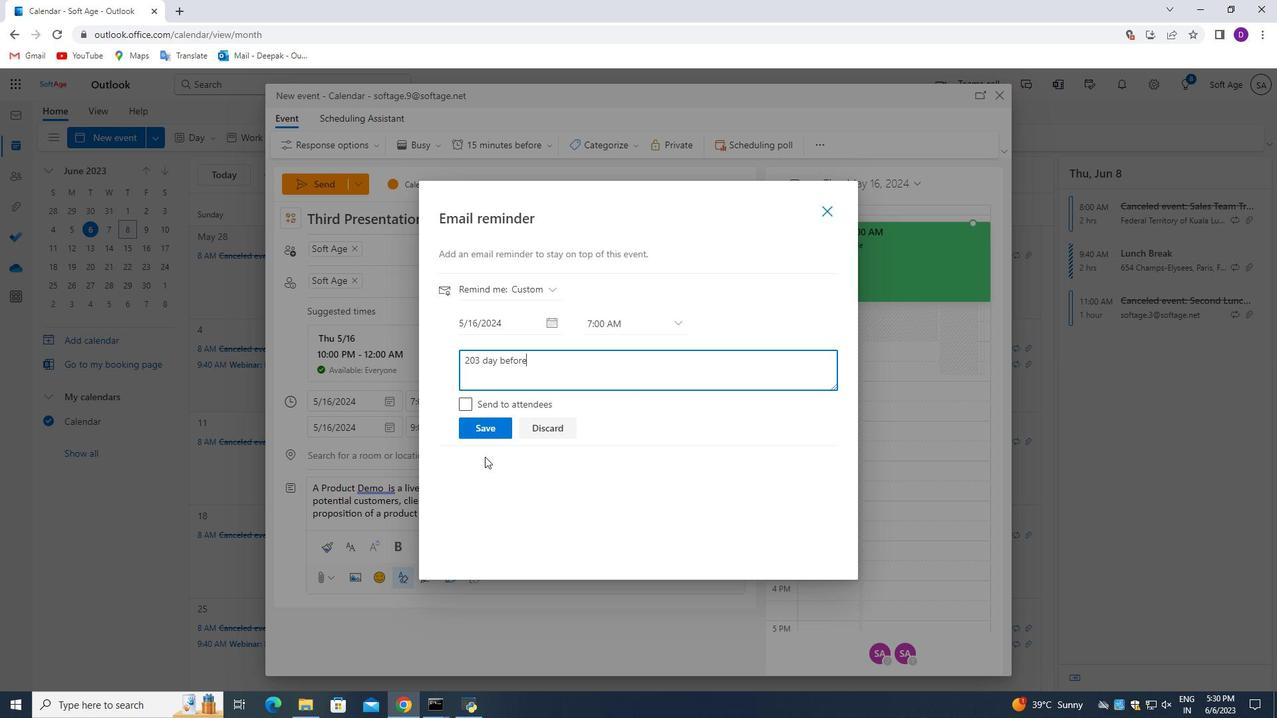 
Action: Mouse scrolled (479, 456) with delta (0, 0)
Screenshot: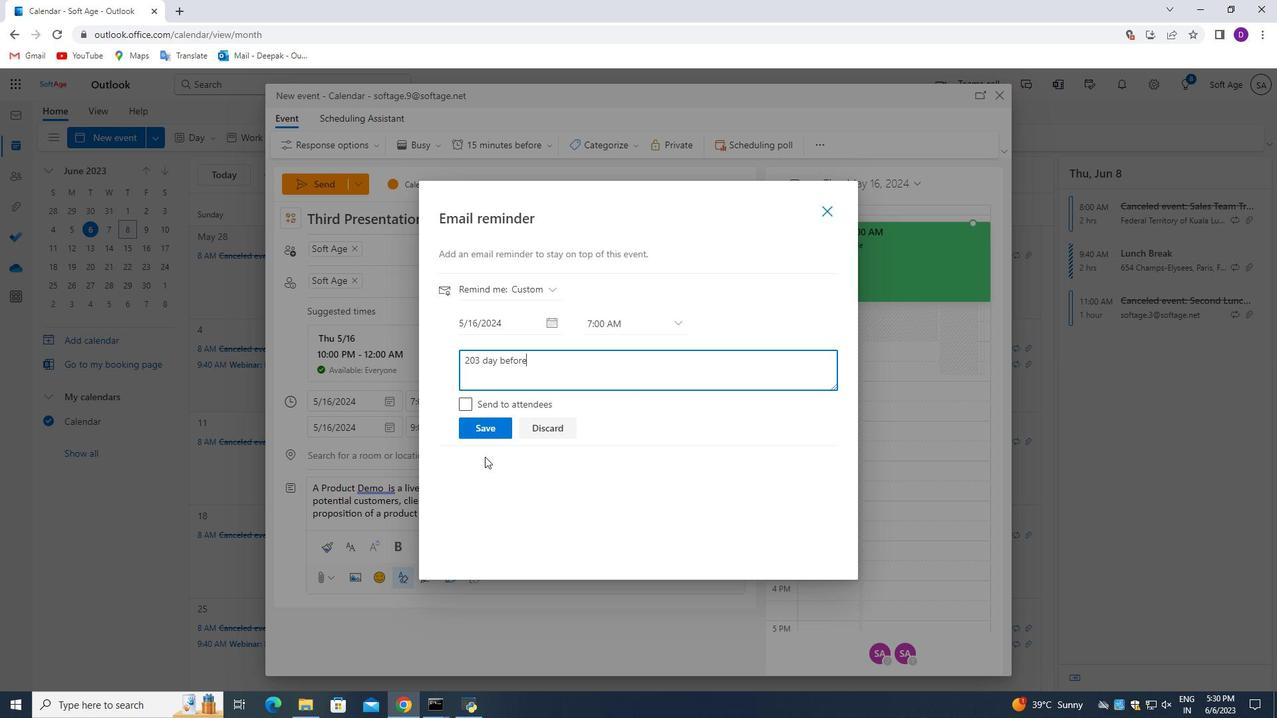 
Action: Mouse scrolled (479, 456) with delta (0, 0)
Screenshot: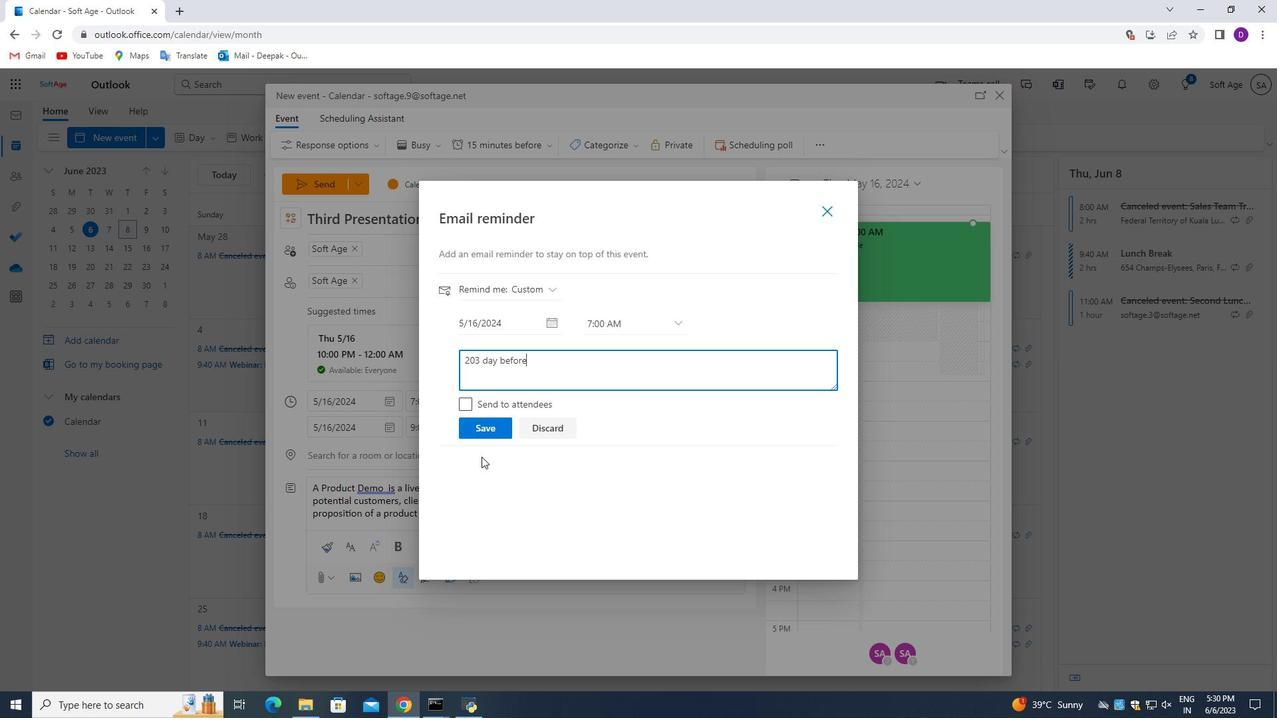 
Action: Mouse moved to (478, 455)
Screenshot: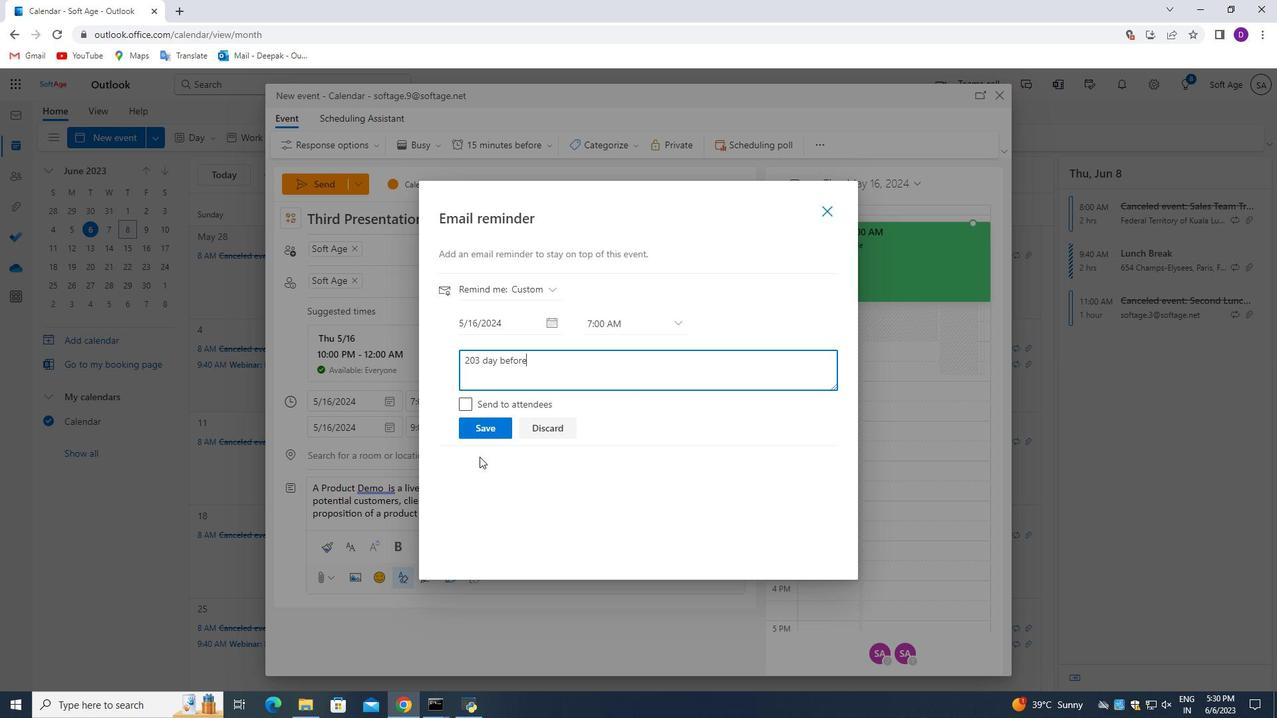 
Action: Mouse scrolled (478, 456) with delta (0, 0)
Screenshot: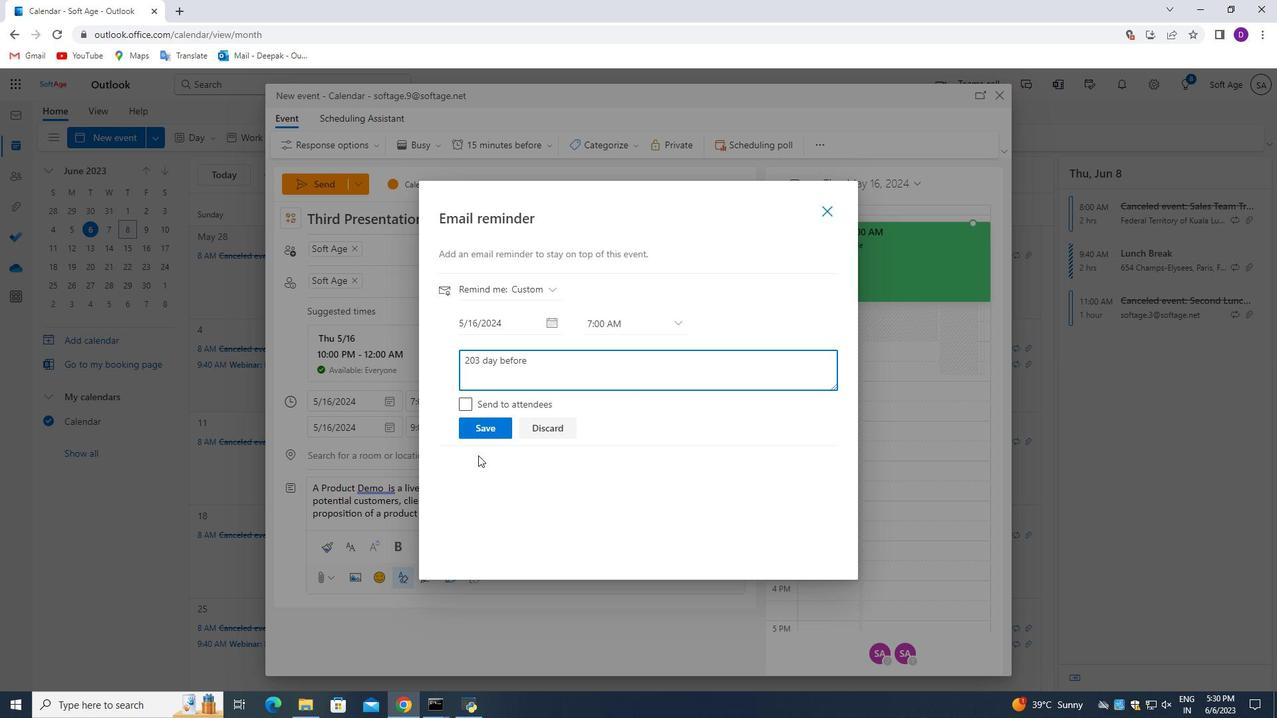 
Action: Mouse moved to (478, 455)
Screenshot: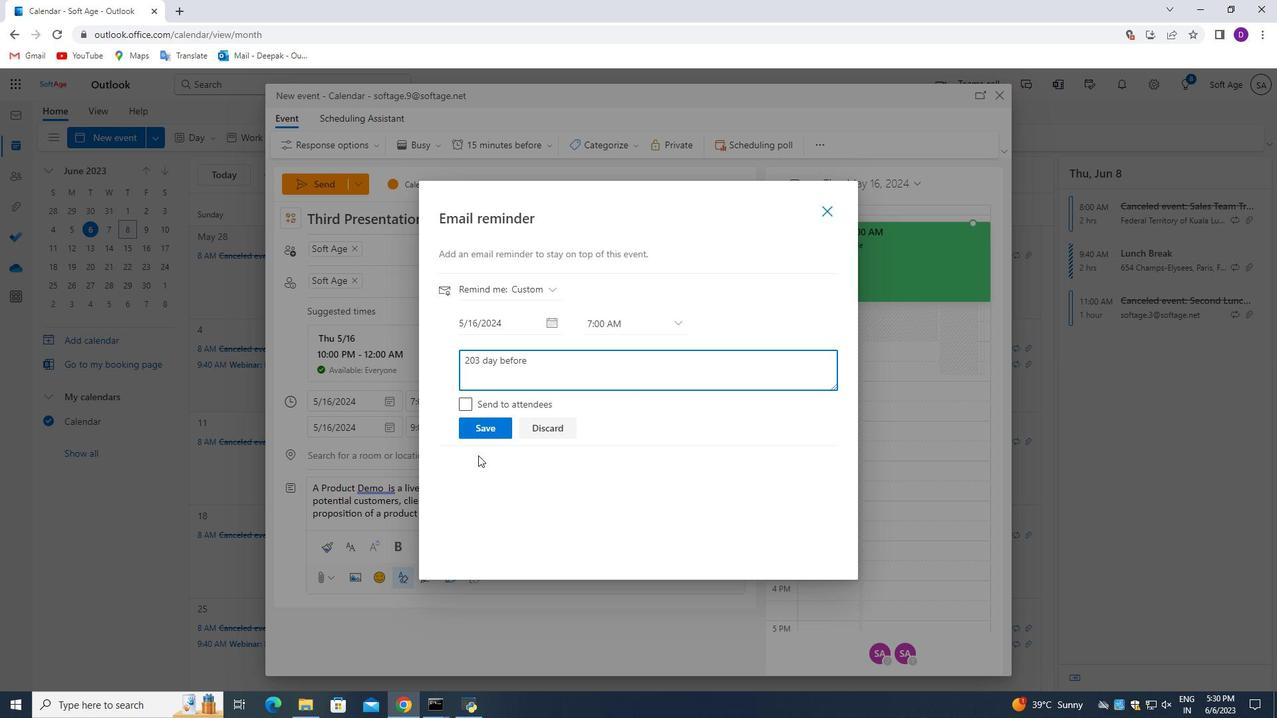 
Action: Mouse scrolled (478, 455) with delta (0, 0)
Screenshot: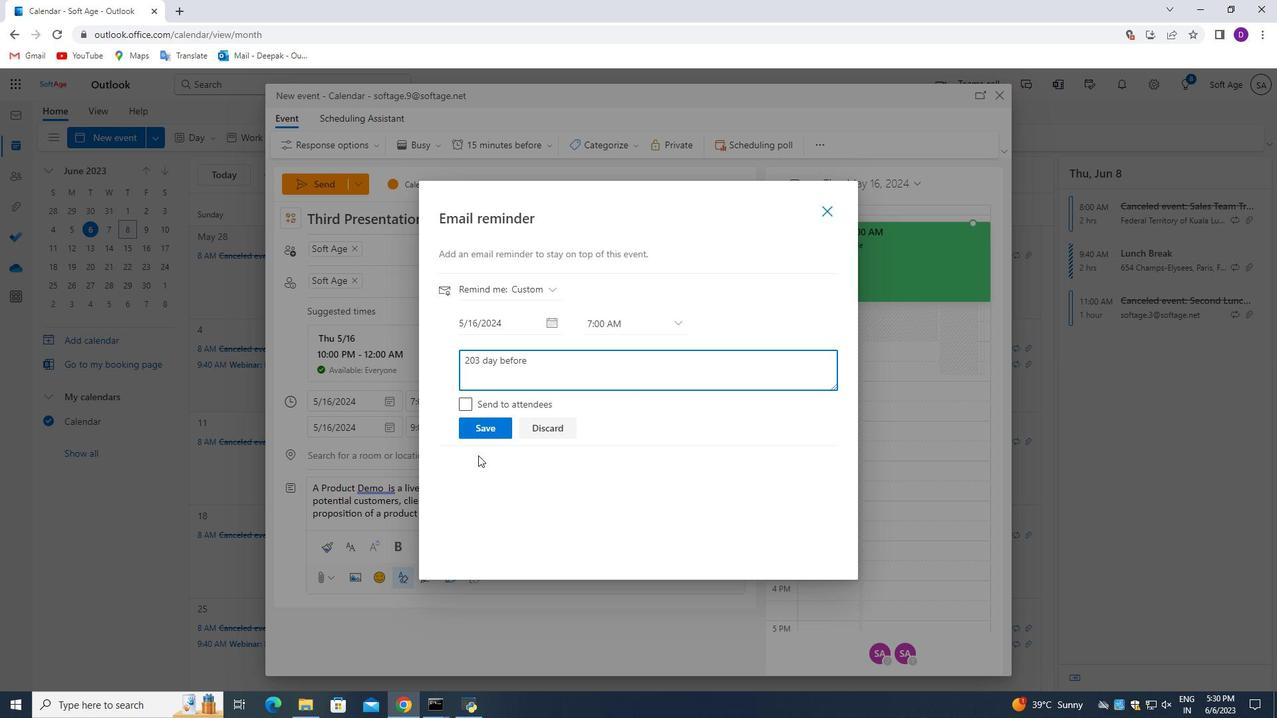 
Action: Mouse moved to (480, 429)
Screenshot: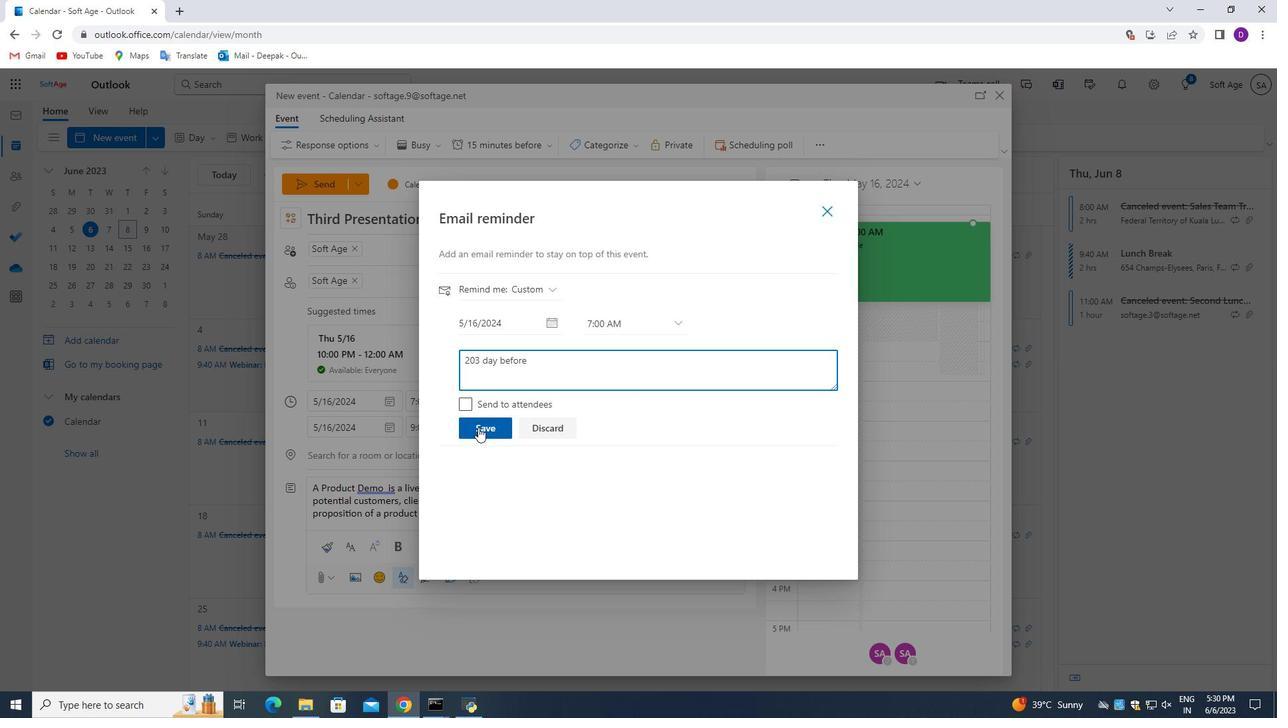 
Action: Mouse pressed left at (480, 429)
Screenshot: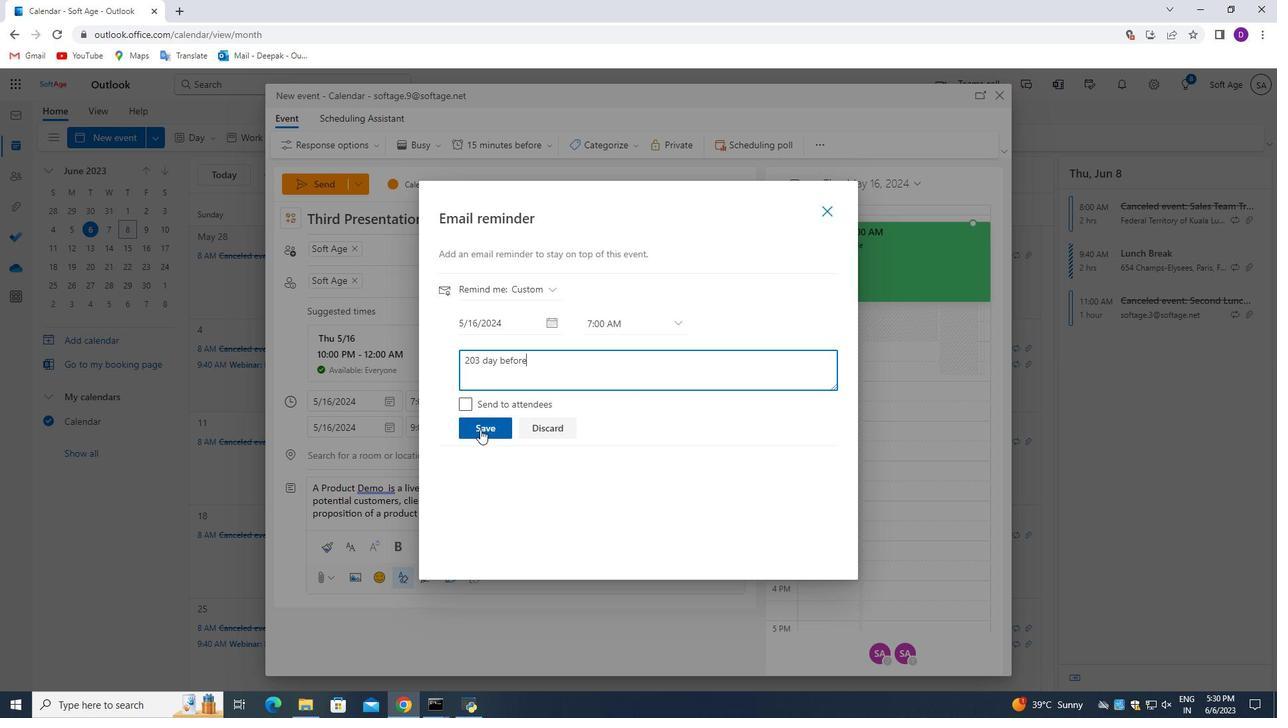 
Action: Mouse moved to (825, 214)
Screenshot: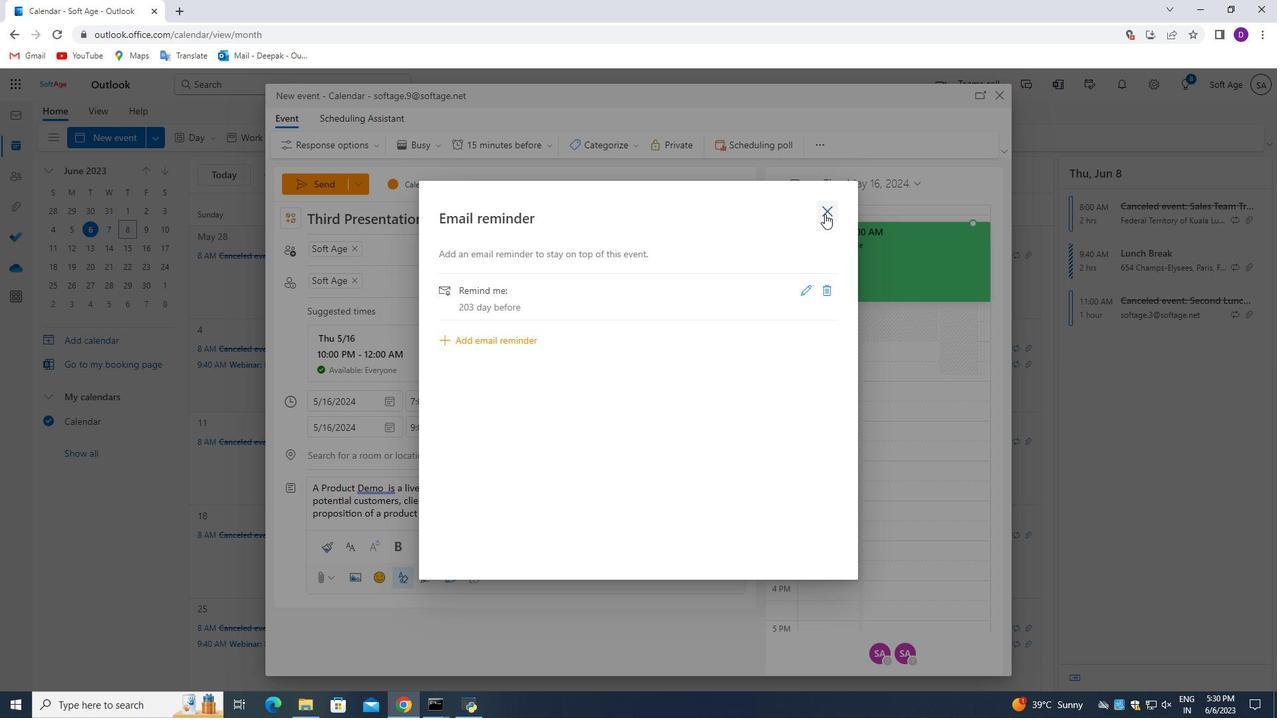 
Action: Mouse pressed left at (825, 214)
Screenshot: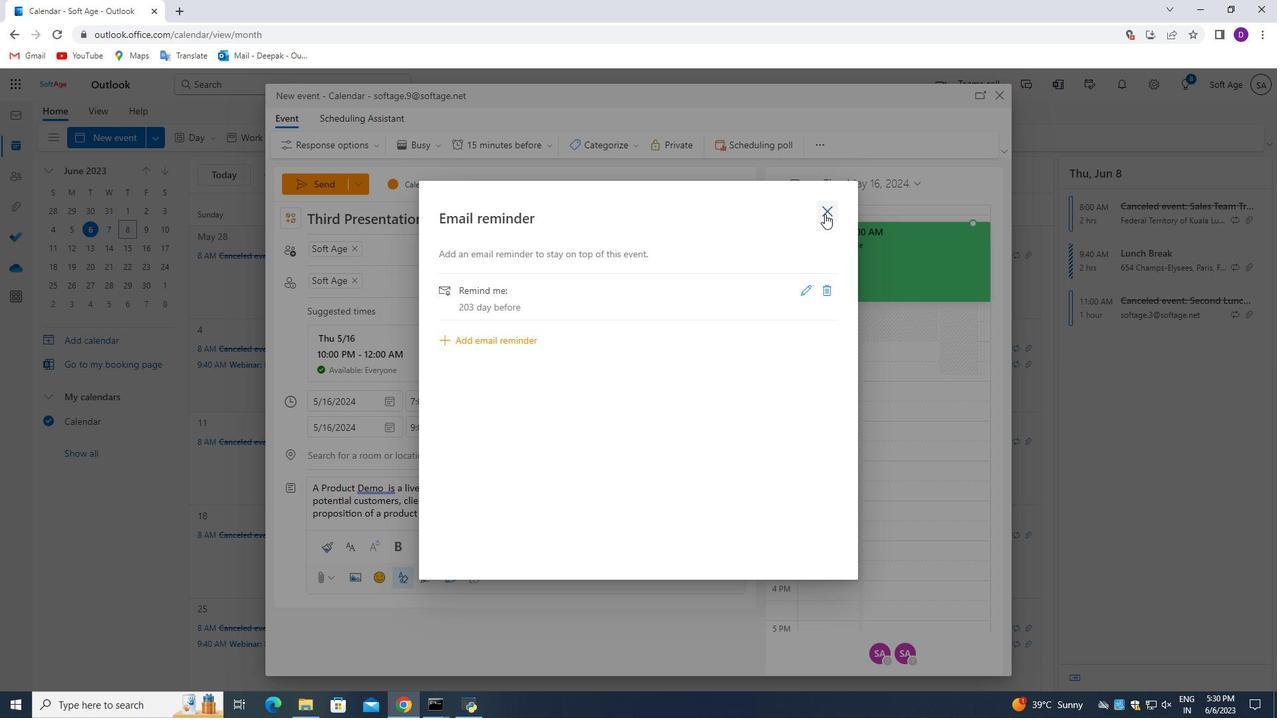 
Action: Mouse moved to (481, 431)
Screenshot: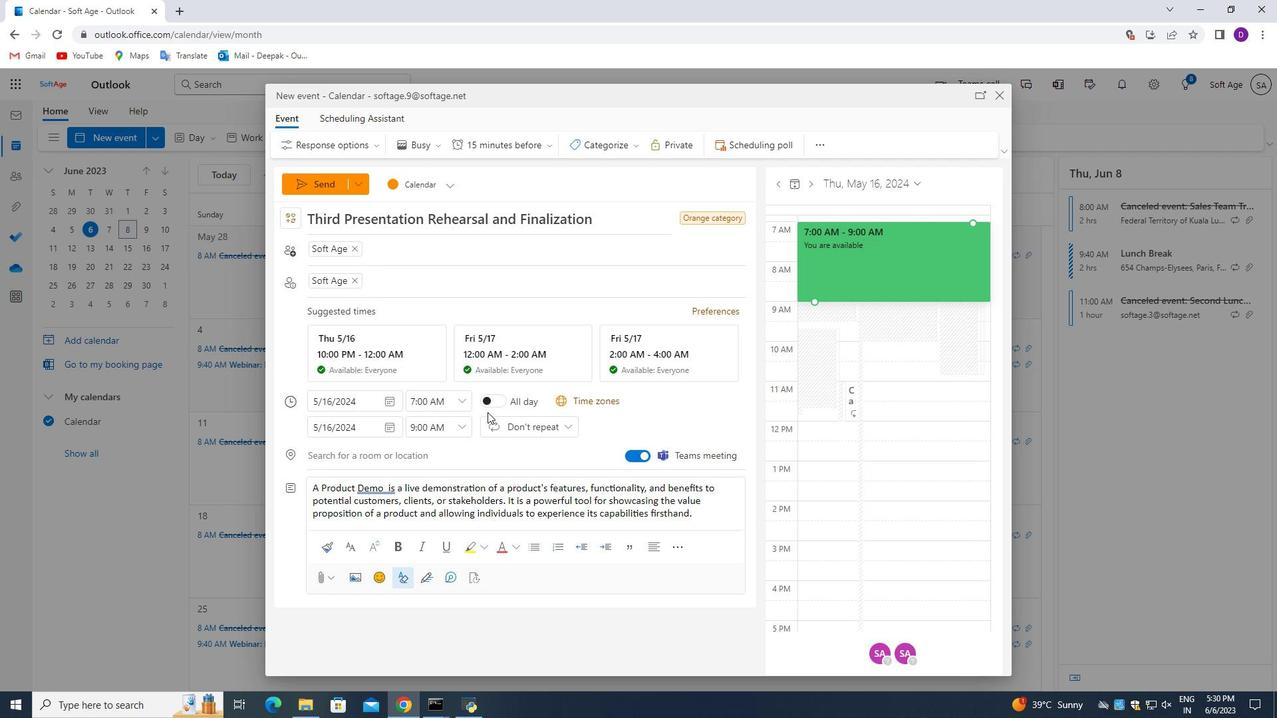 
Action: Mouse scrolled (485, 421) with delta (0, 0)
Screenshot: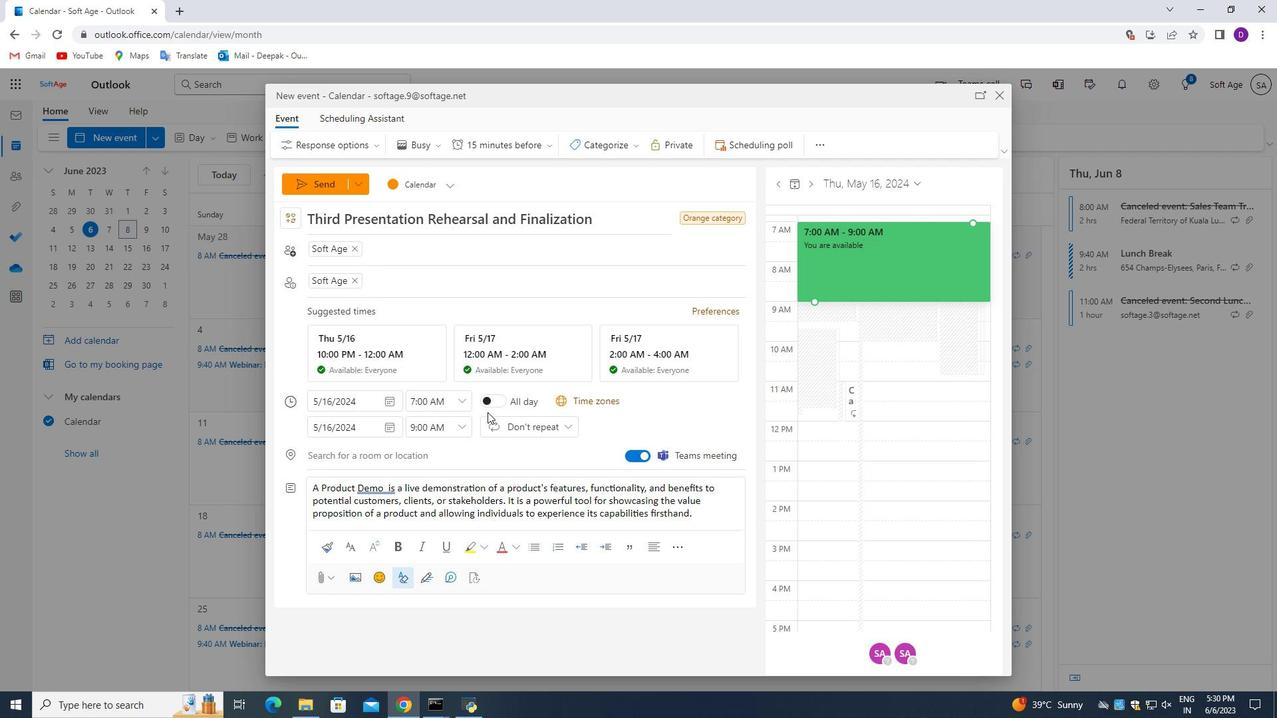 
Action: Mouse moved to (481, 433)
Screenshot: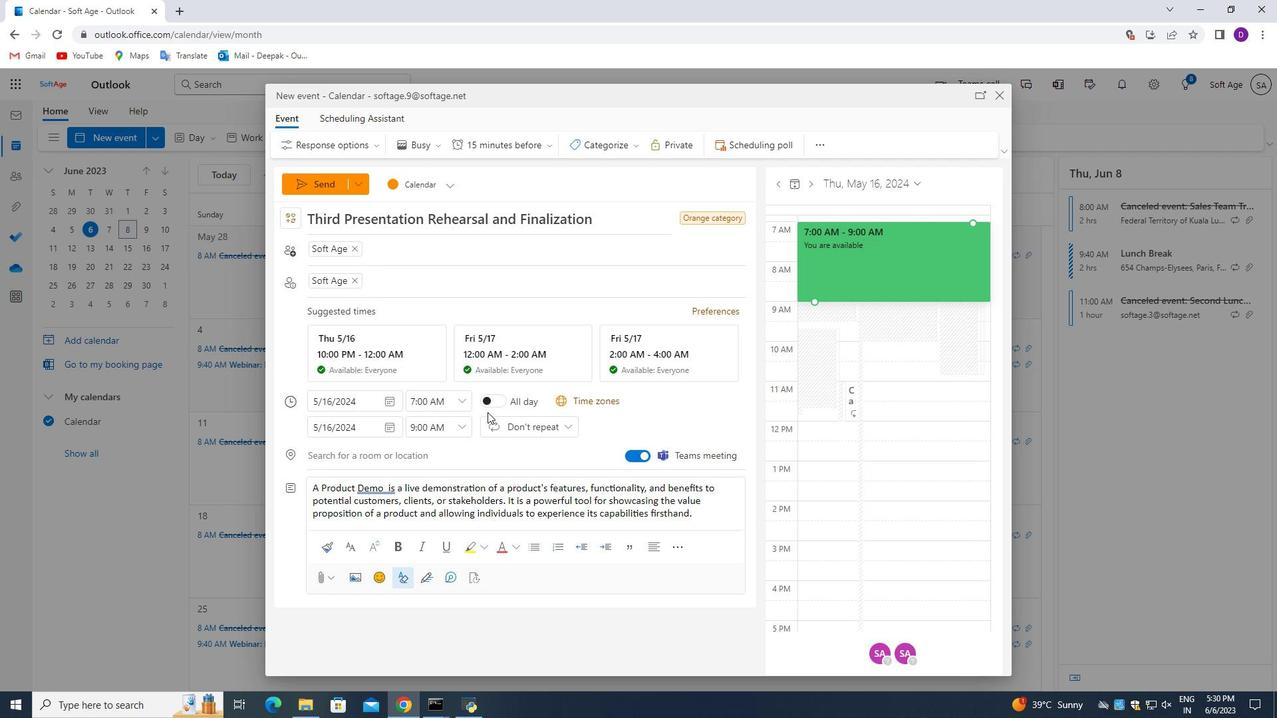 
Action: Mouse scrolled (481, 432) with delta (0, 0)
Screenshot: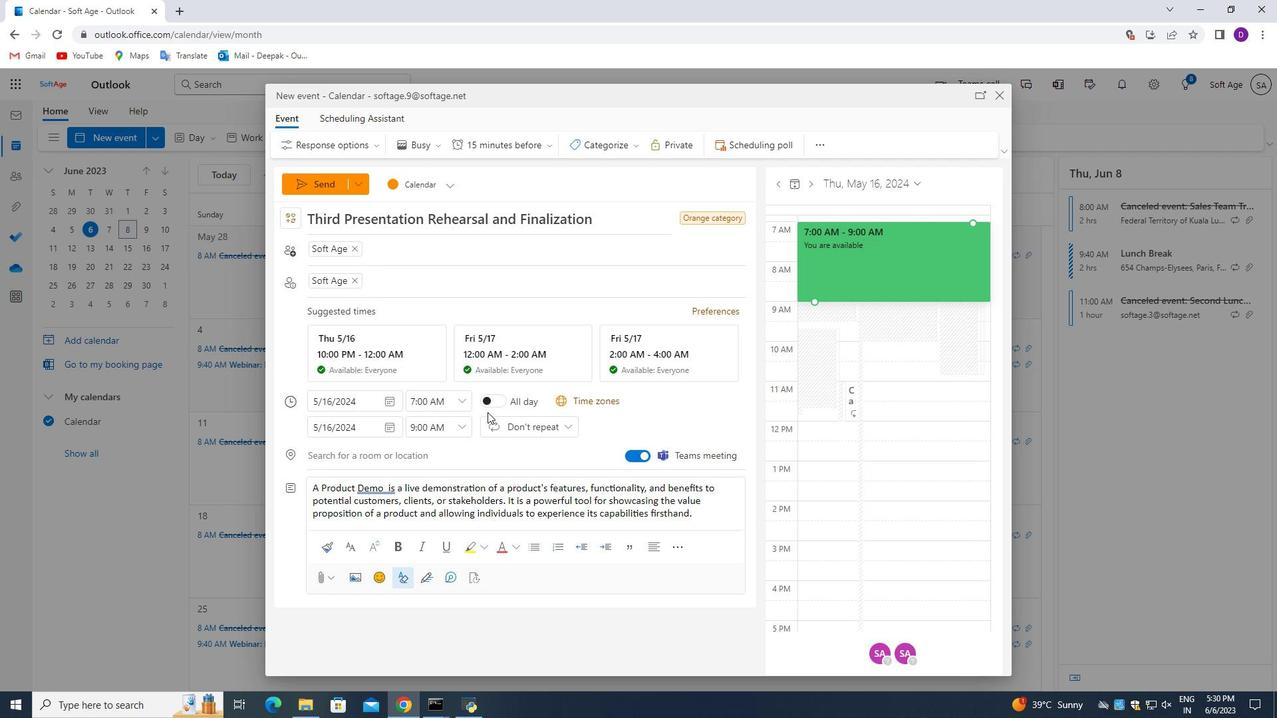 
Action: Mouse moved to (478, 437)
Screenshot: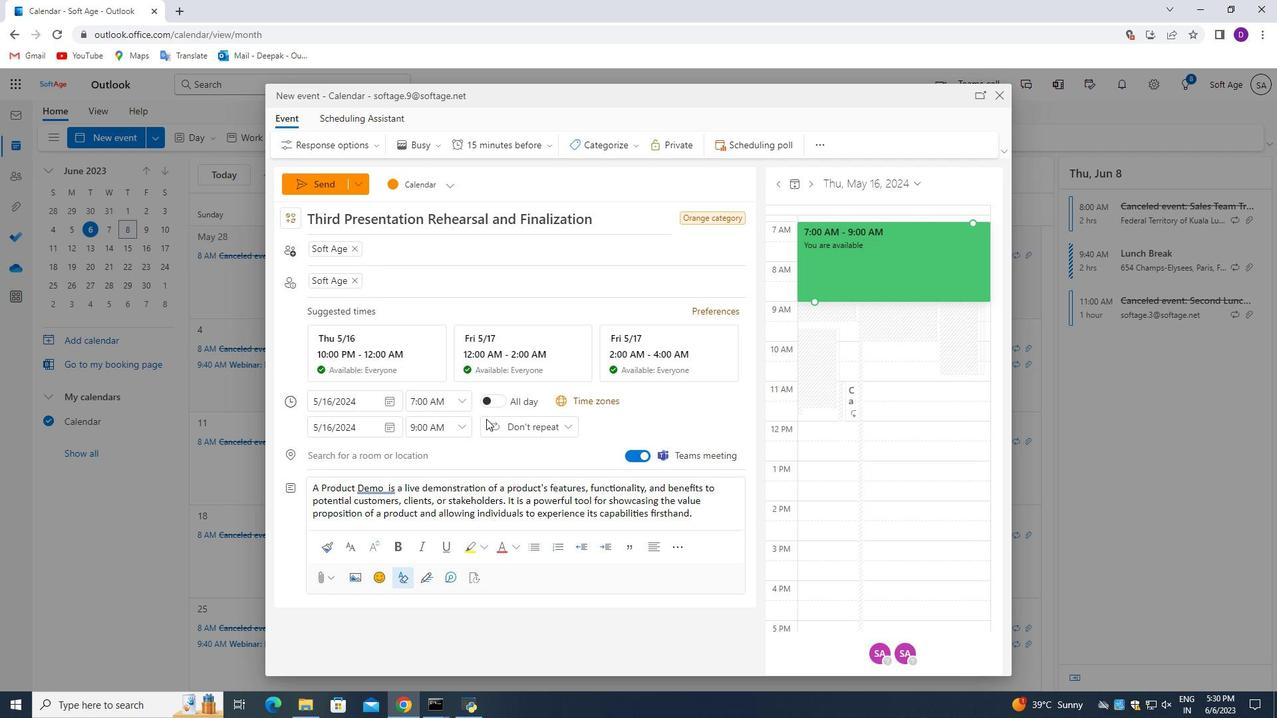
Action: Mouse scrolled (478, 436) with delta (0, 0)
Screenshot: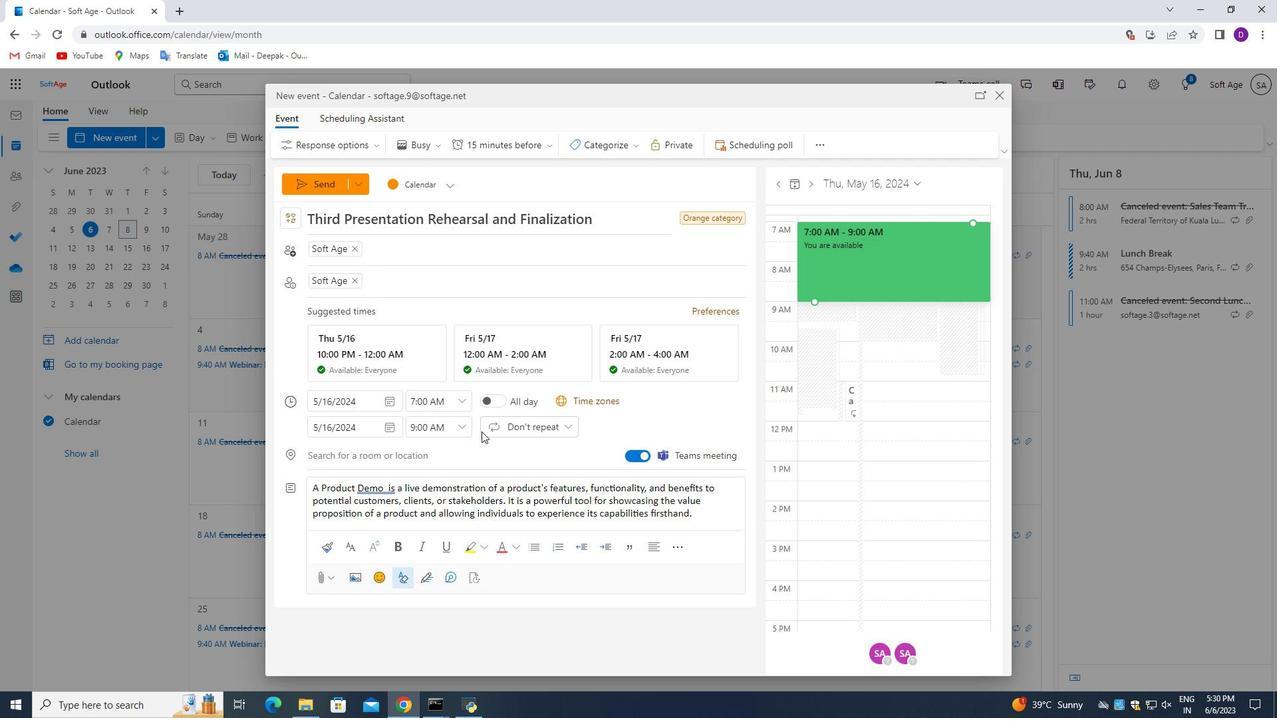 
Action: Mouse moved to (491, 513)
Screenshot: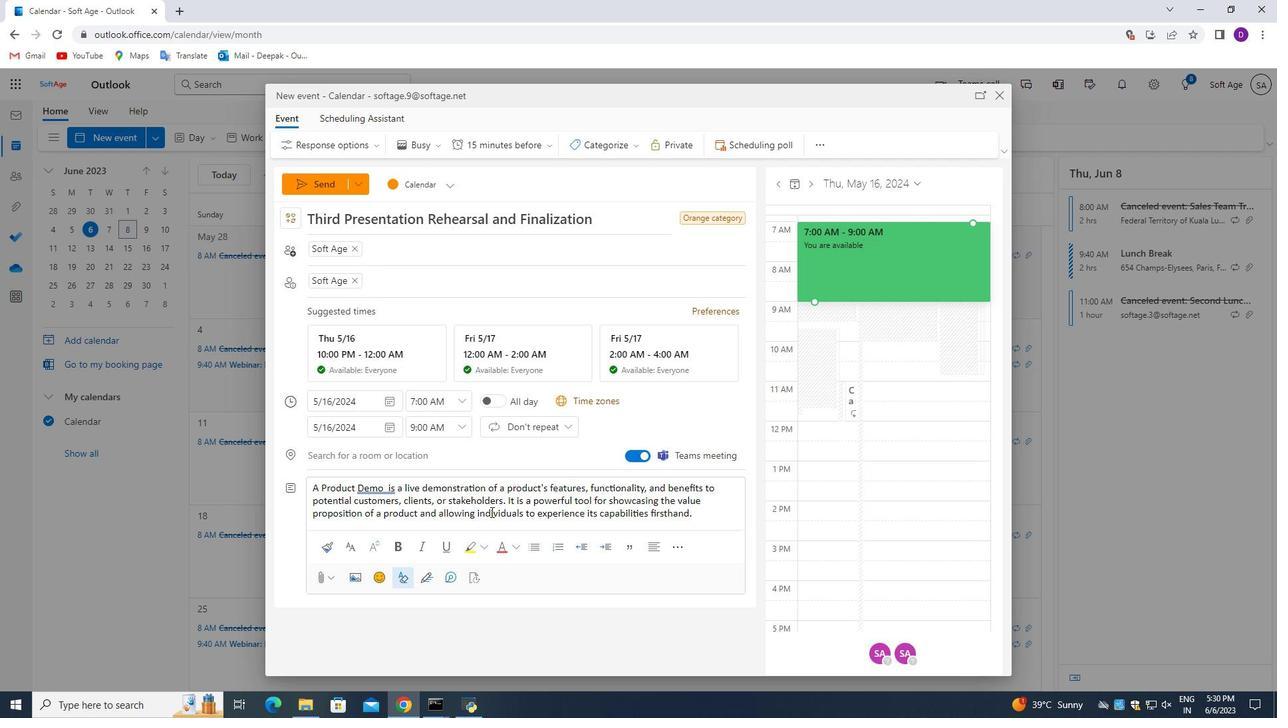 
Action: Mouse scrolled (491, 512) with delta (0, 0)
Screenshot: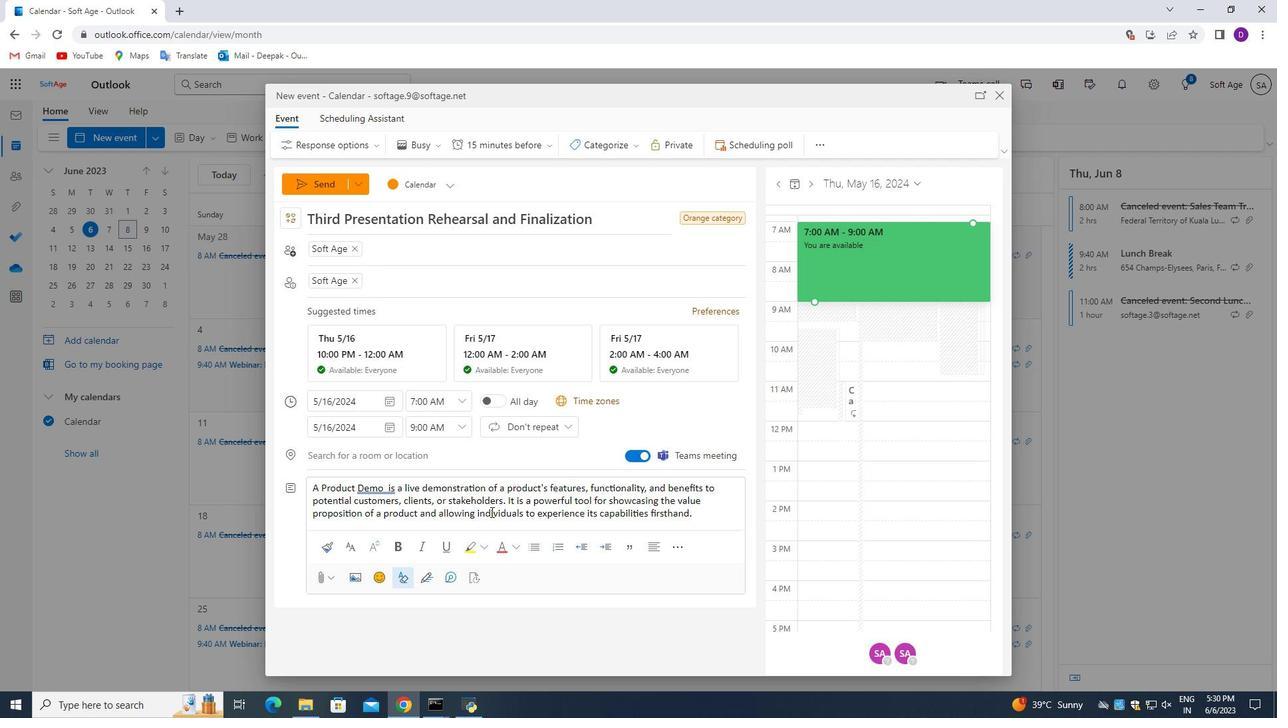 
Action: Mouse scrolled (491, 512) with delta (0, 0)
Screenshot: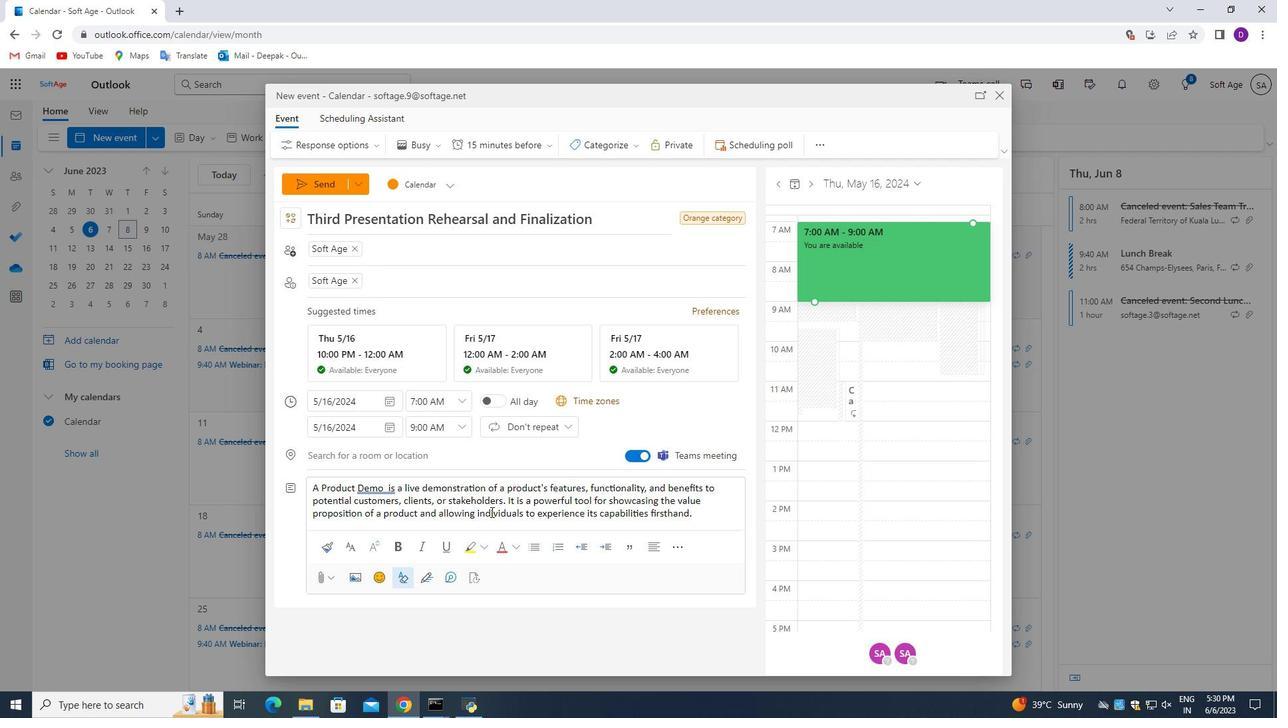 
Action: Mouse scrolled (491, 512) with delta (0, 0)
Screenshot: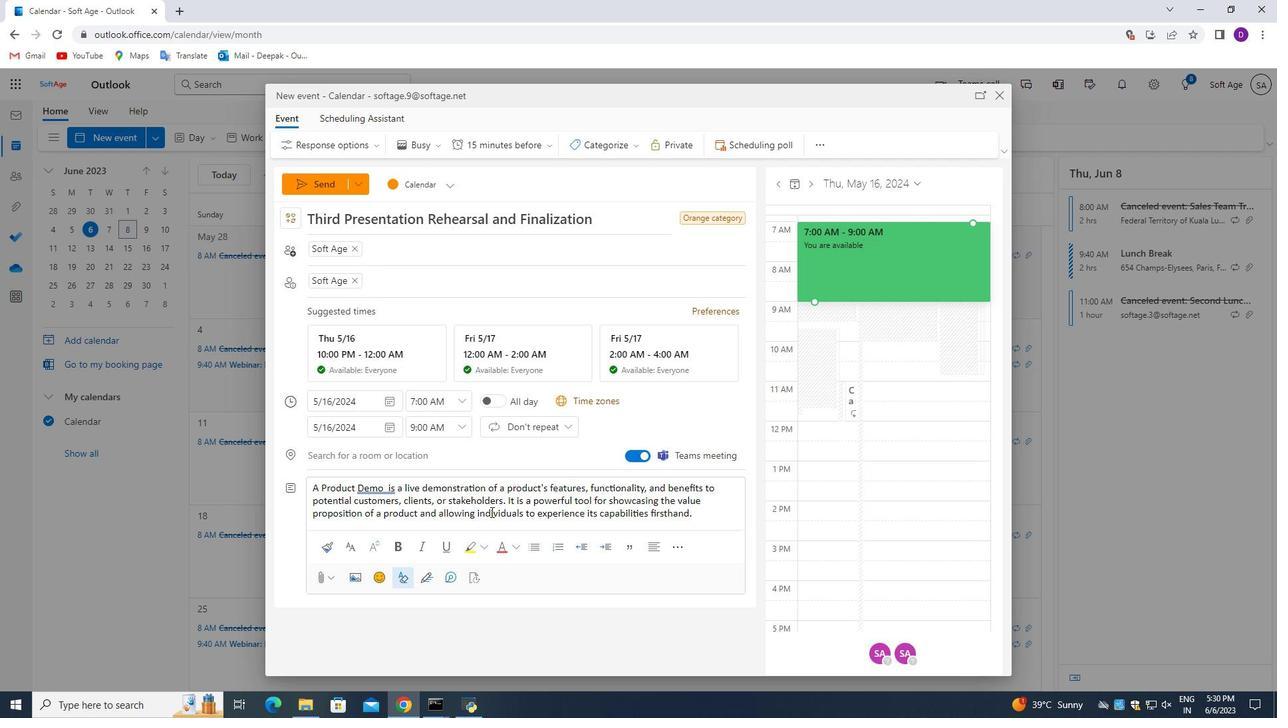
Action: Mouse scrolled (491, 512) with delta (0, 0)
Screenshot: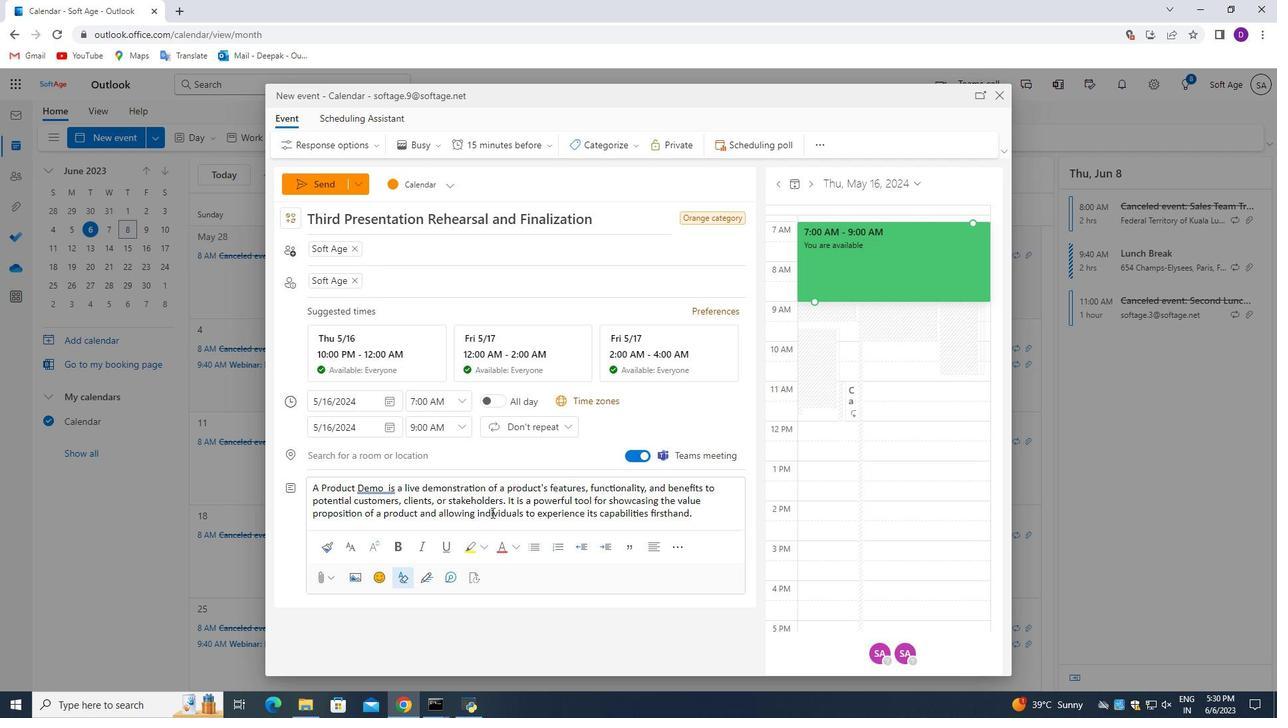 
Action: Mouse moved to (468, 506)
Screenshot: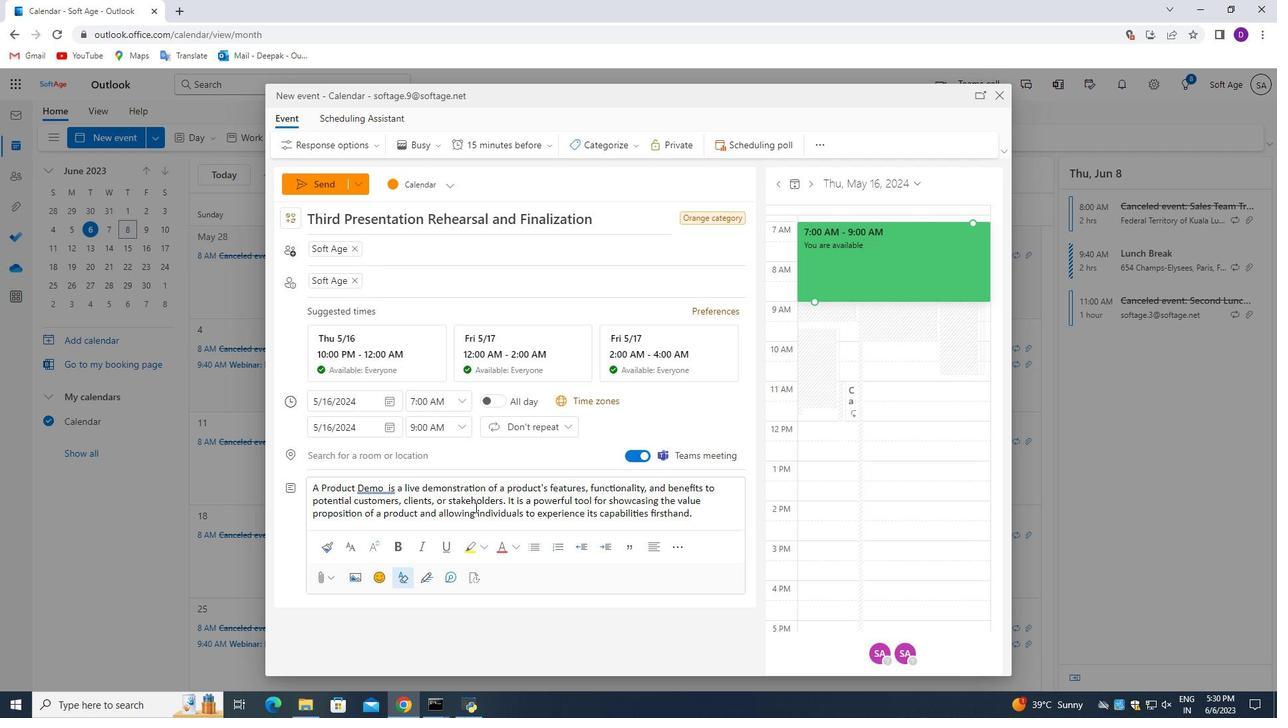 
Action: Mouse scrolled (468, 507) with delta (0, 0)
Screenshot: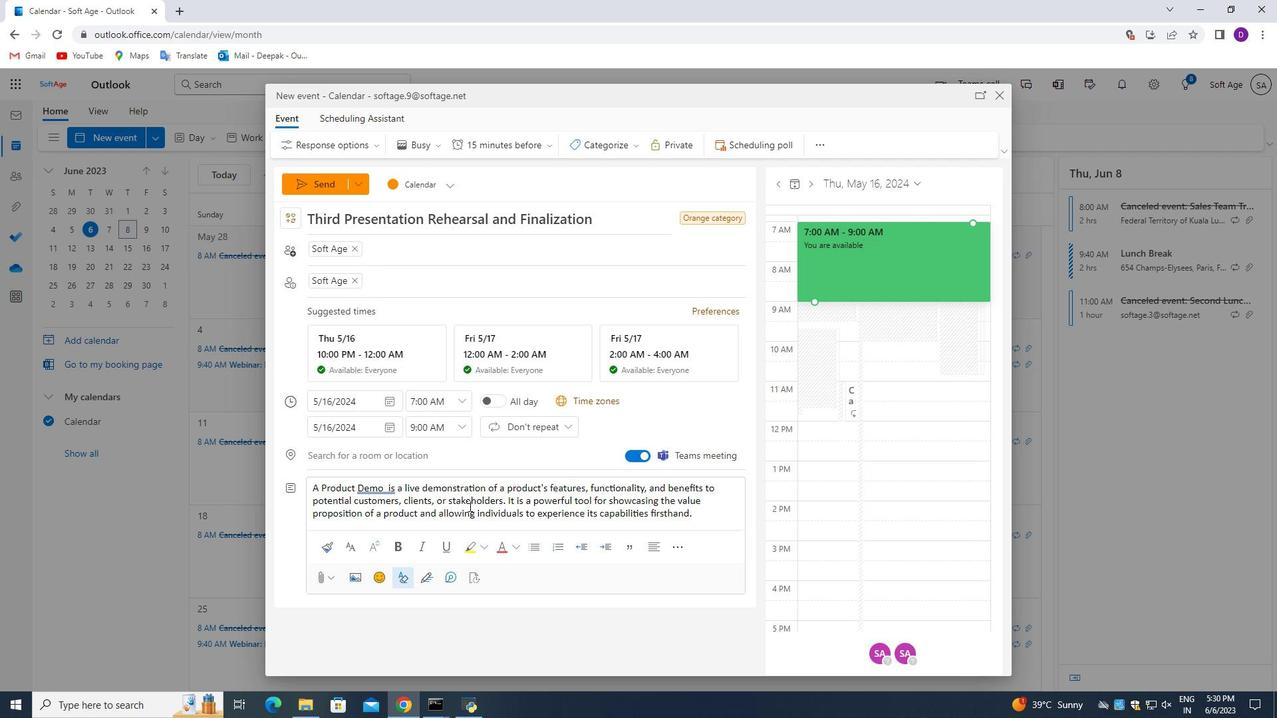 
Action: Mouse moved to (467, 506)
Screenshot: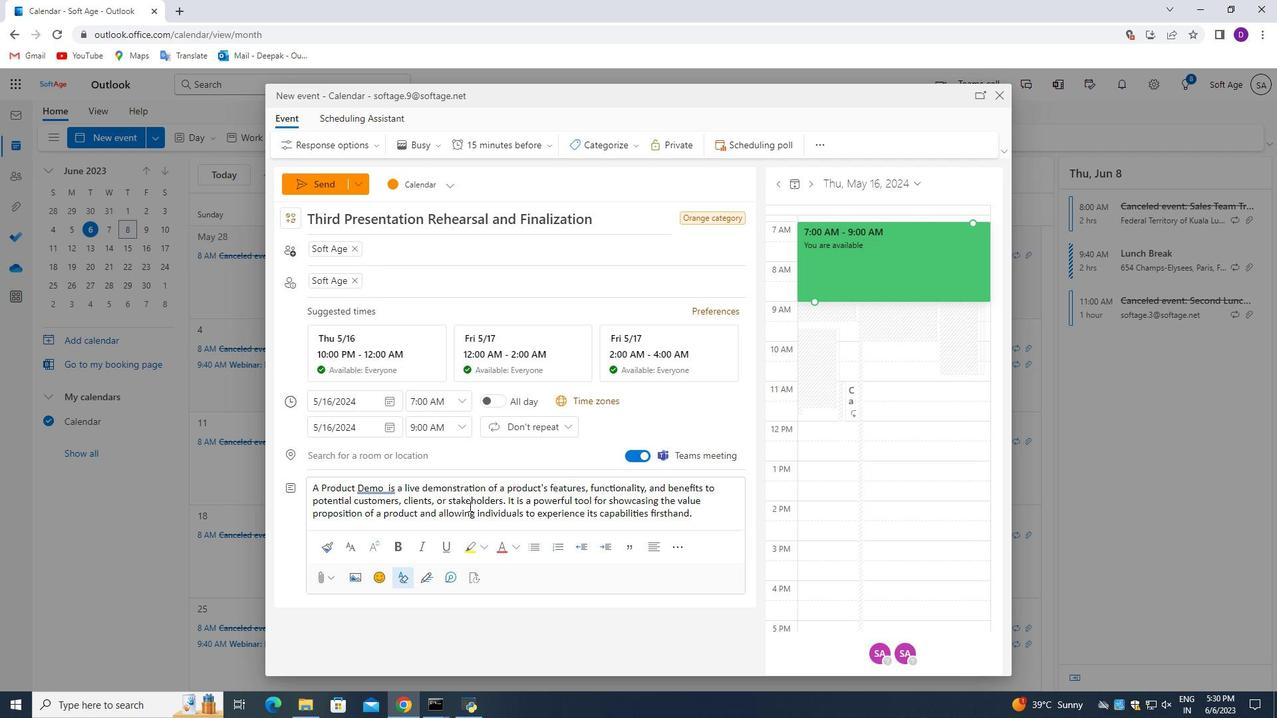 
Action: Mouse scrolled (467, 507) with delta (0, 0)
Screenshot: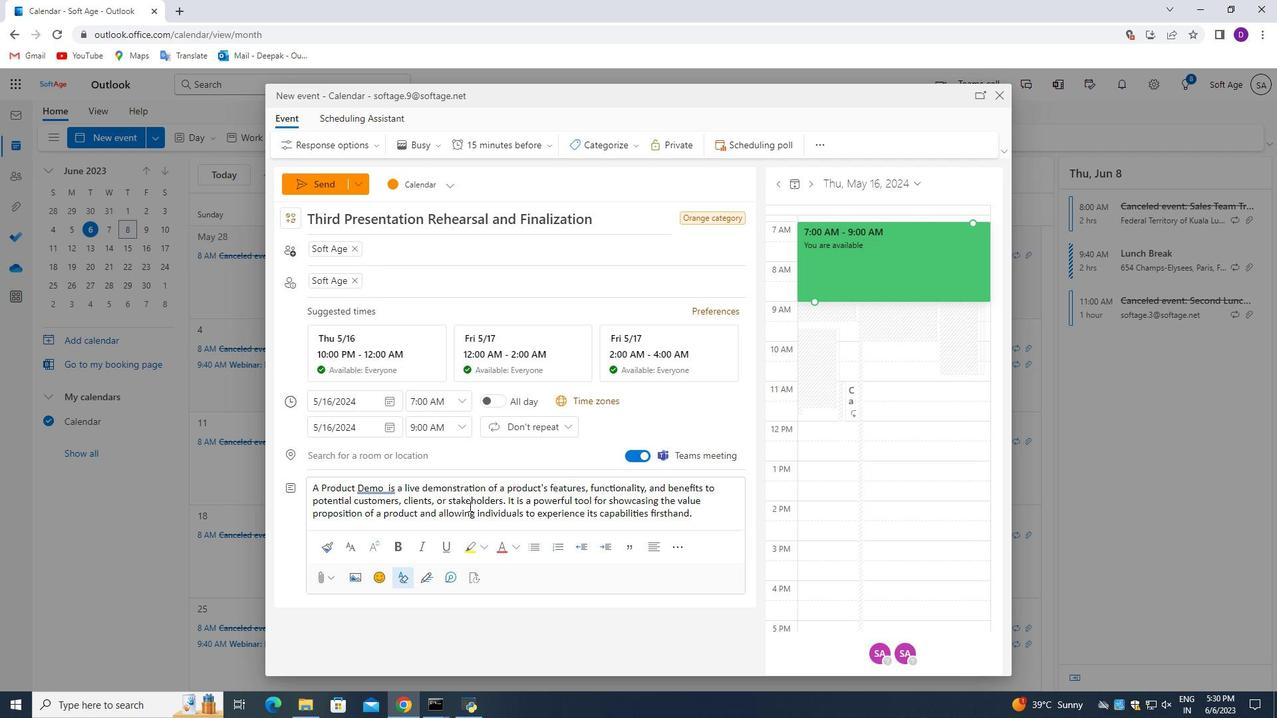 
Action: Mouse moved to (308, 180)
Screenshot: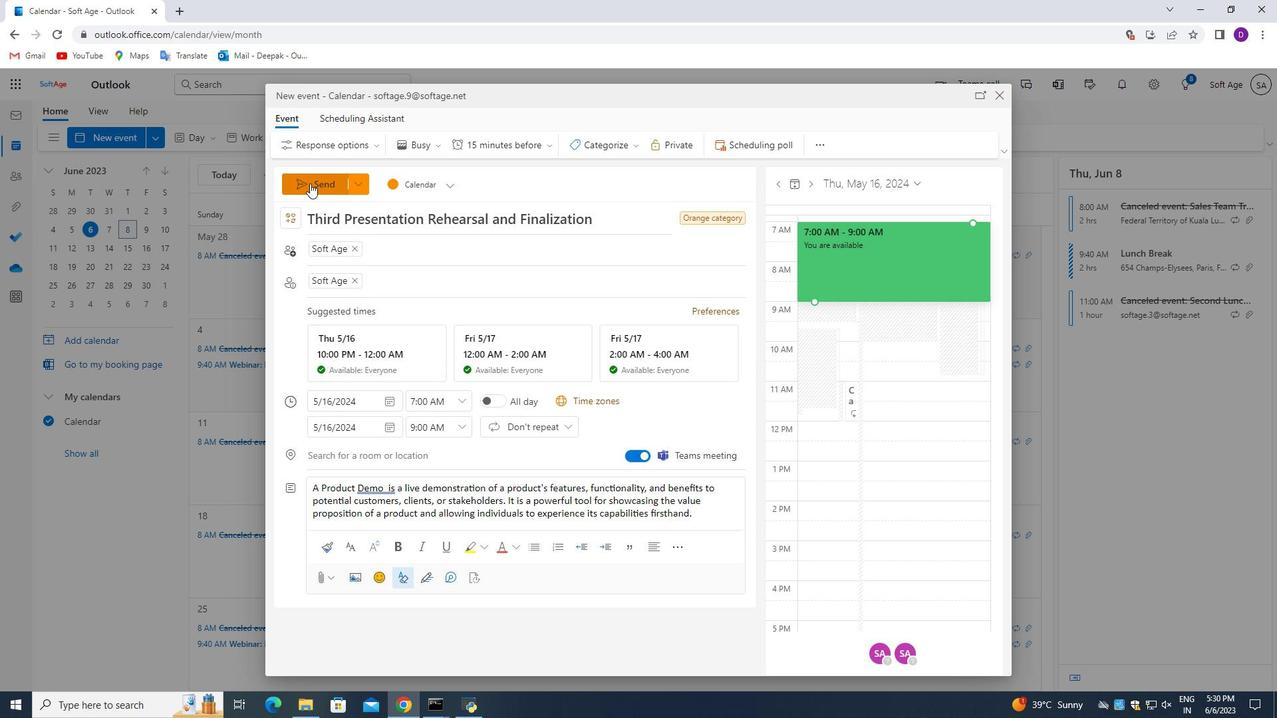 
Action: Mouse pressed left at (308, 180)
Screenshot: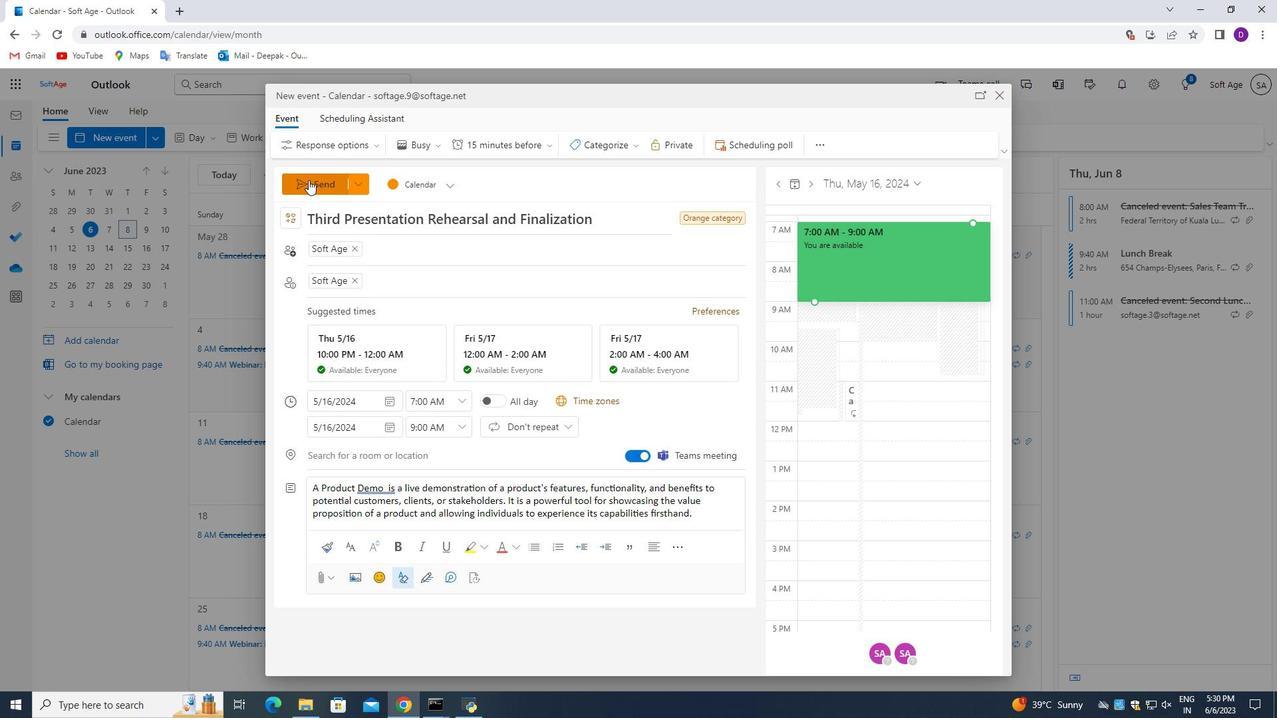 
Action: Mouse moved to (528, 495)
Screenshot: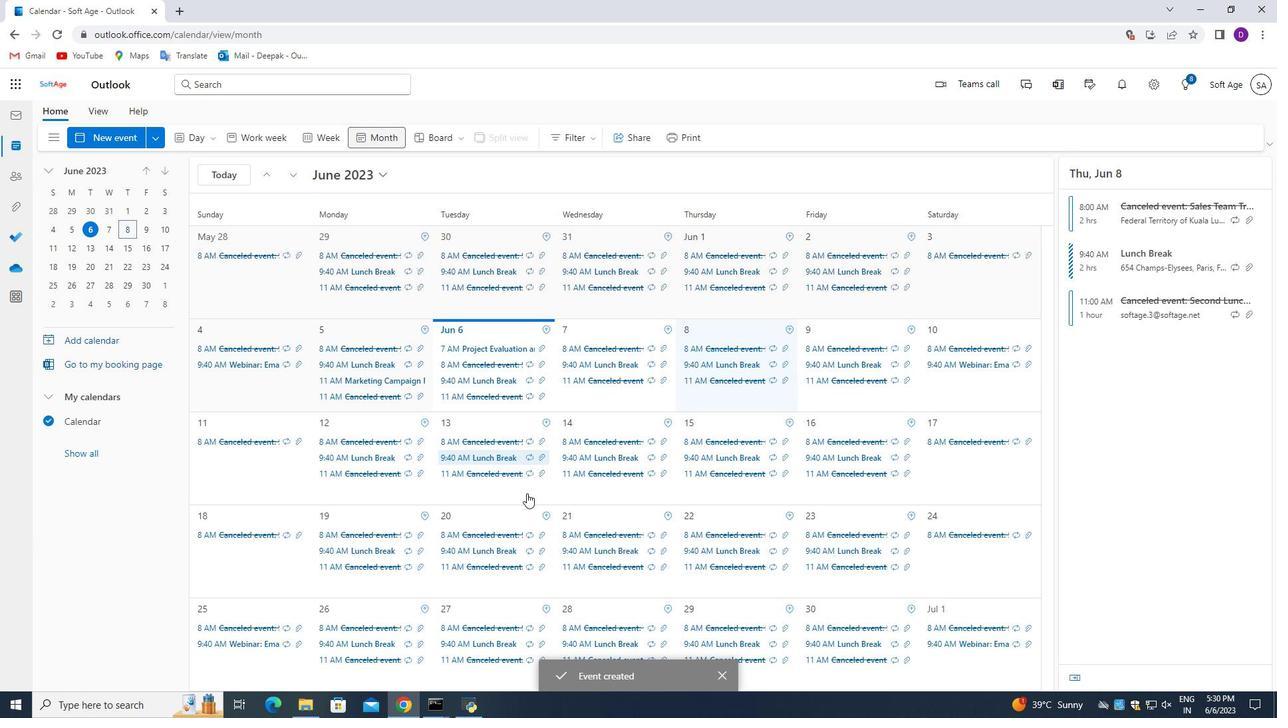 
Action: Mouse scrolled (528, 496) with delta (0, 0)
Screenshot: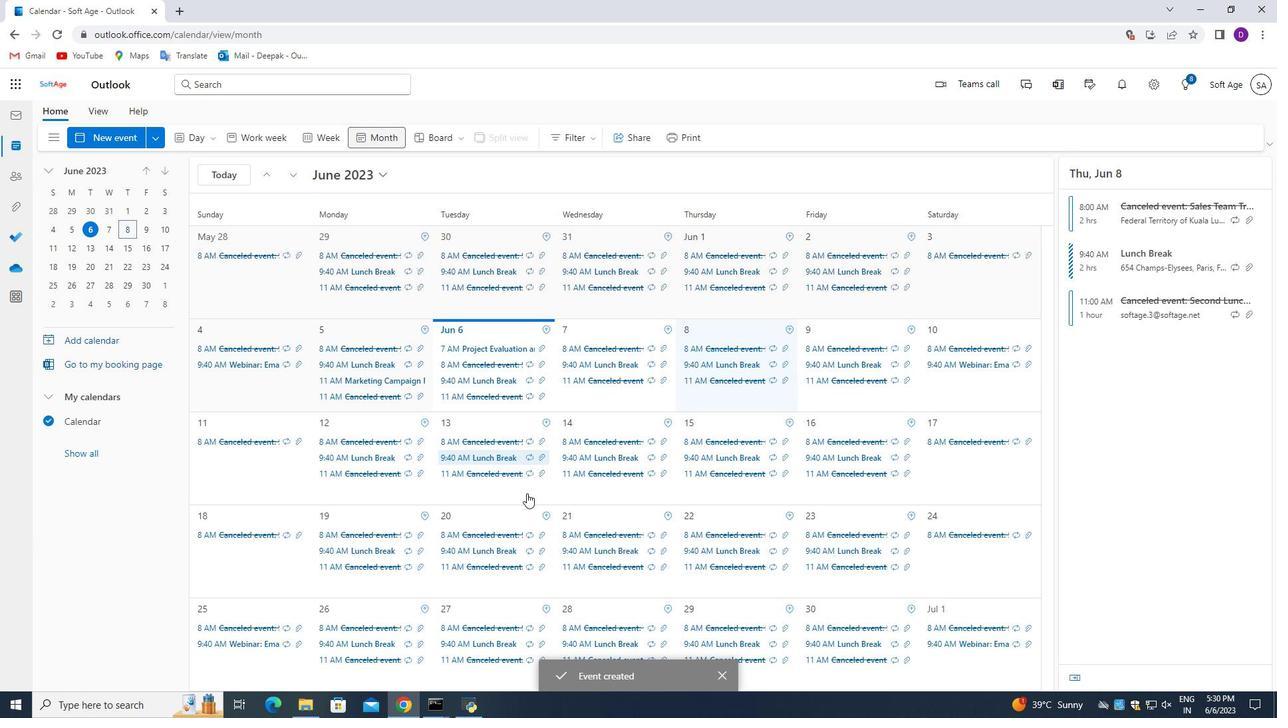 
Action: Mouse moved to (529, 495)
Screenshot: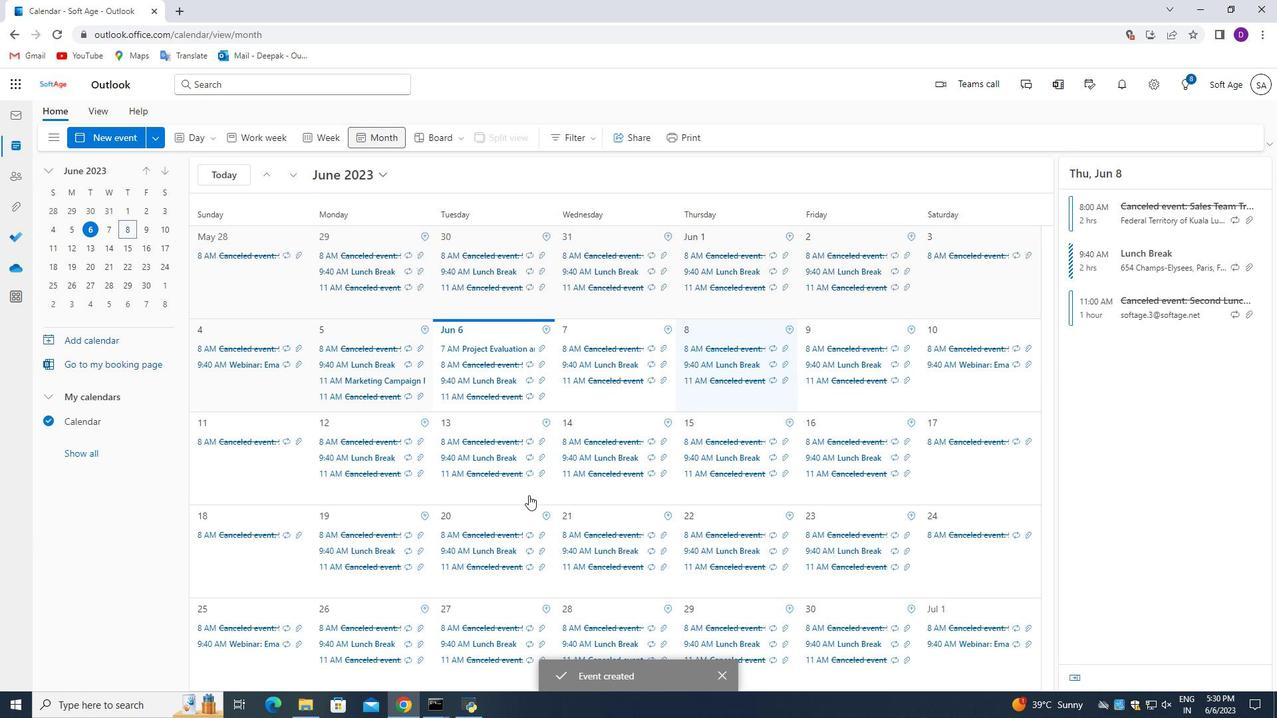 
Action: Mouse scrolled (529, 496) with delta (0, 0)
Screenshot: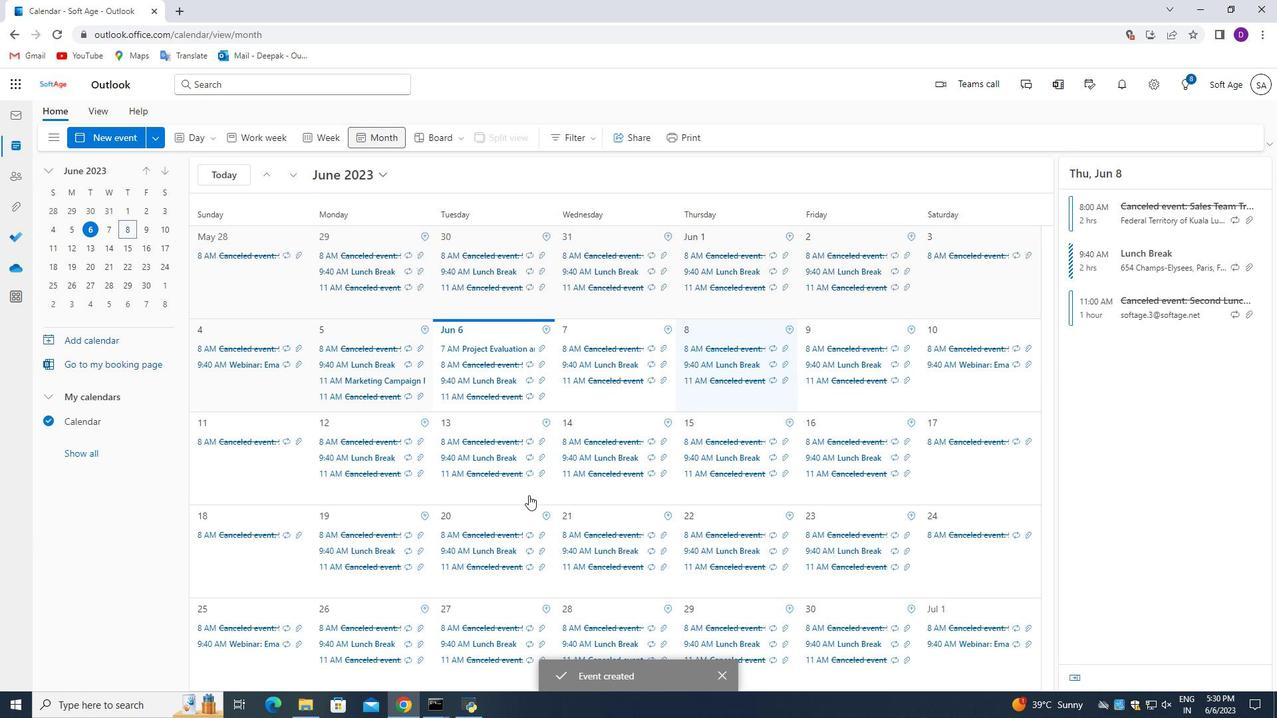 
Action: Mouse scrolled (529, 496) with delta (0, 0)
Screenshot: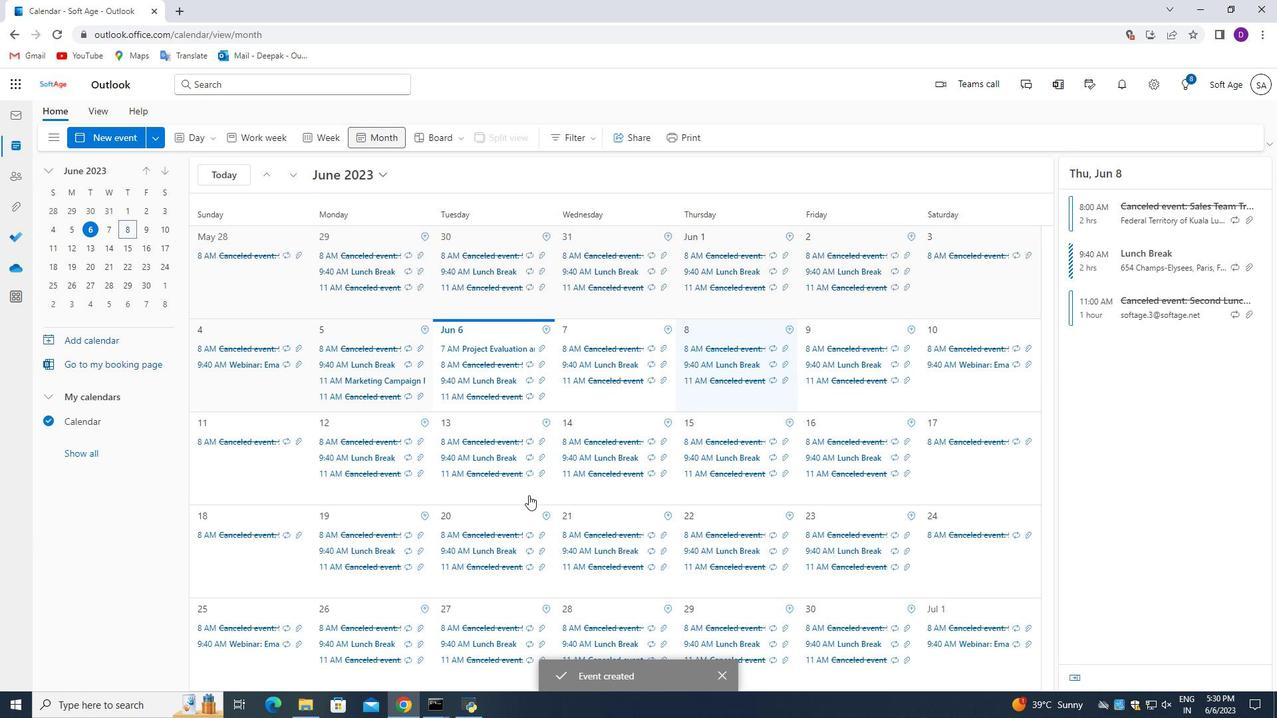 
